 Task: Find connections with filter location Kolwezi with filter topic #Growthwith filter profile language English with filter current company TAFE - Tractors and Farm Equipment Limited with filter school Kaziranga University with filter industry Entertainment Providers with filter service category Videography with filter keywords title Delivery Driver
Action: Mouse moved to (537, 97)
Screenshot: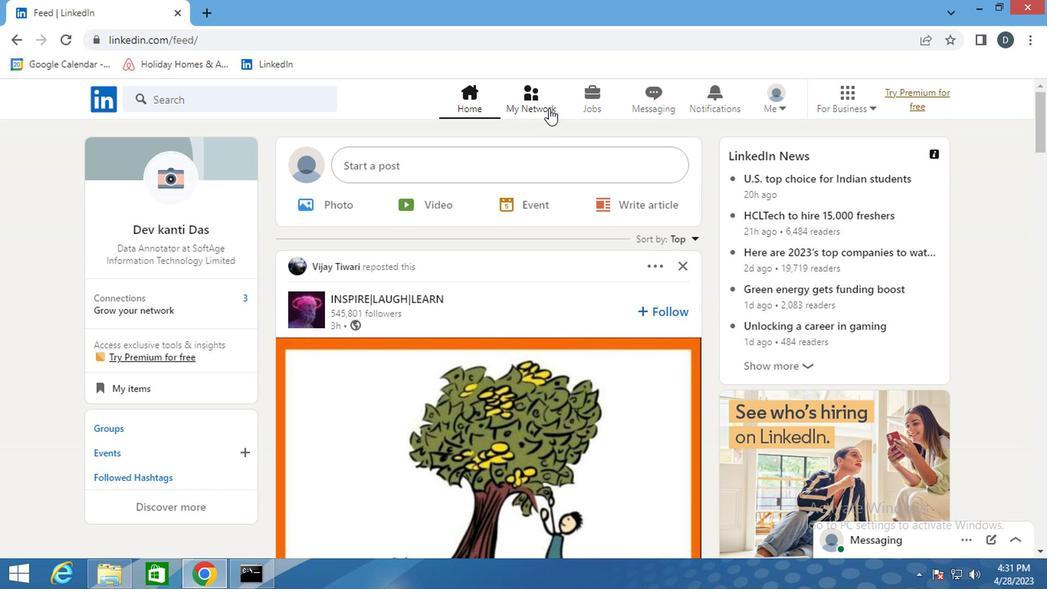 
Action: Mouse pressed left at (537, 97)
Screenshot: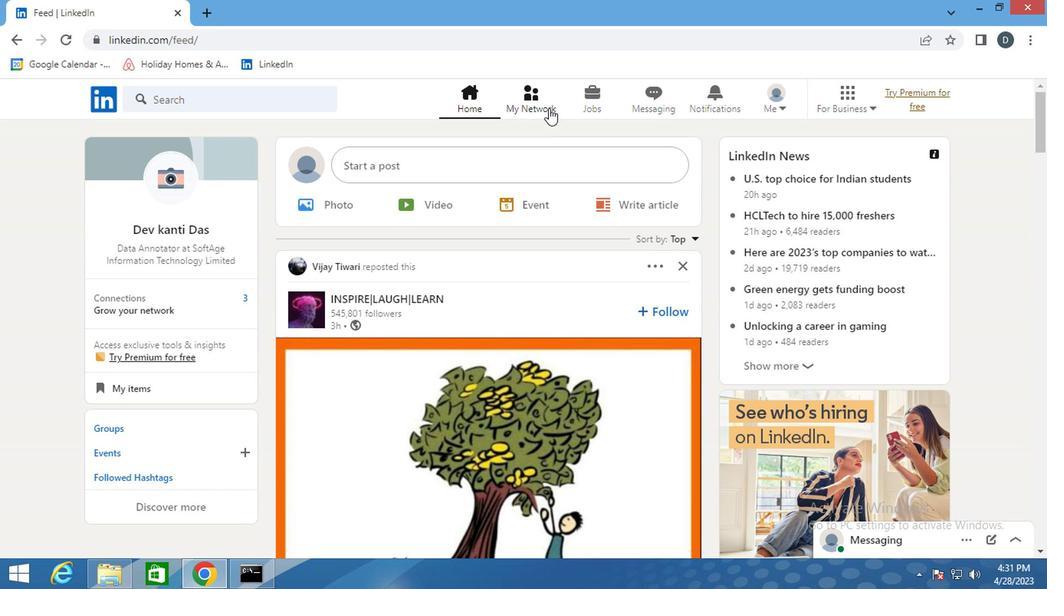
Action: Mouse moved to (301, 184)
Screenshot: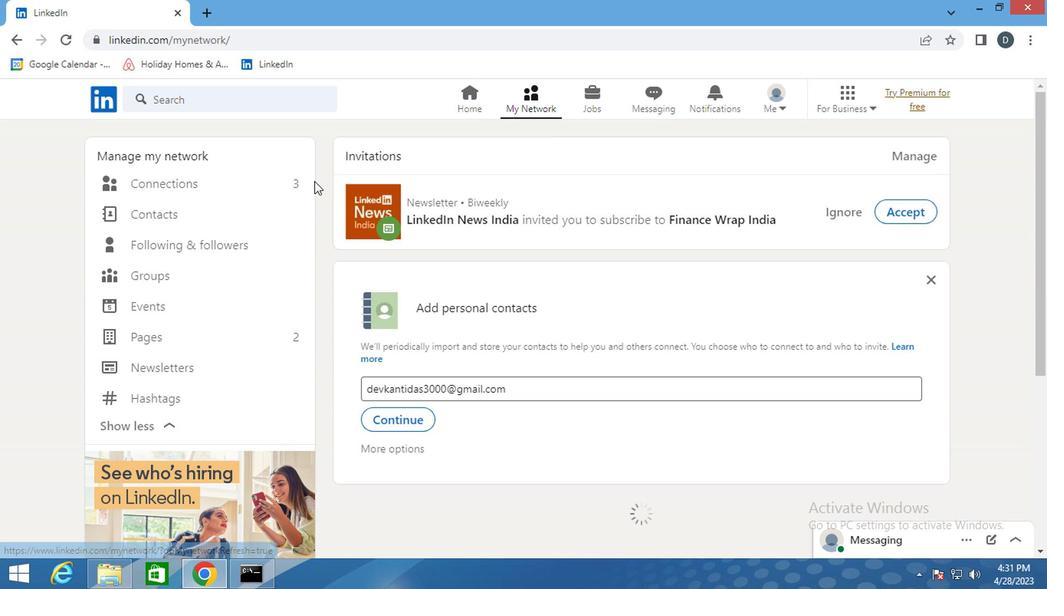 
Action: Mouse pressed left at (301, 184)
Screenshot: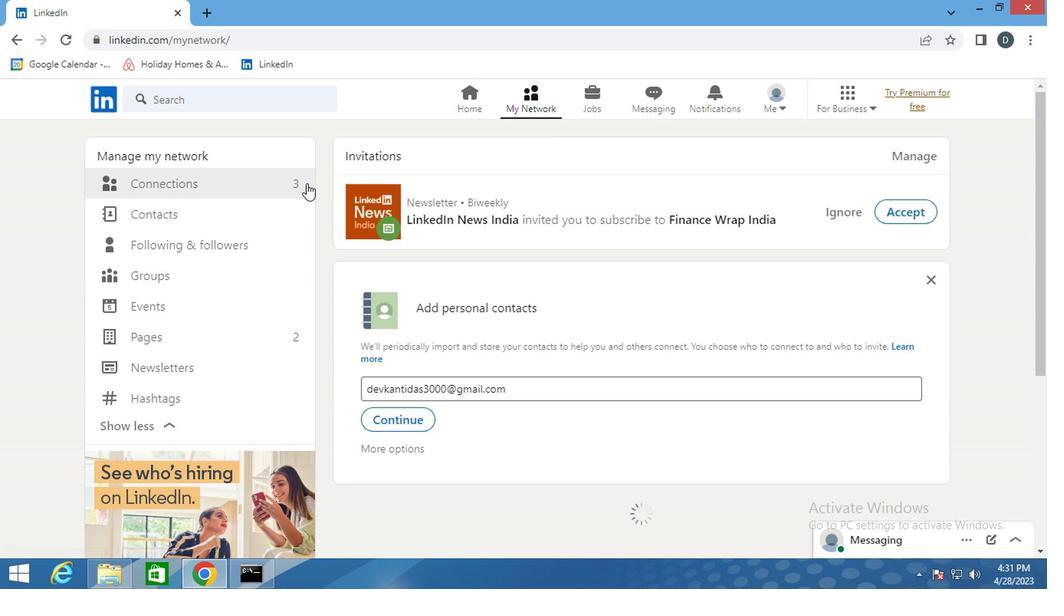 
Action: Mouse moved to (161, 190)
Screenshot: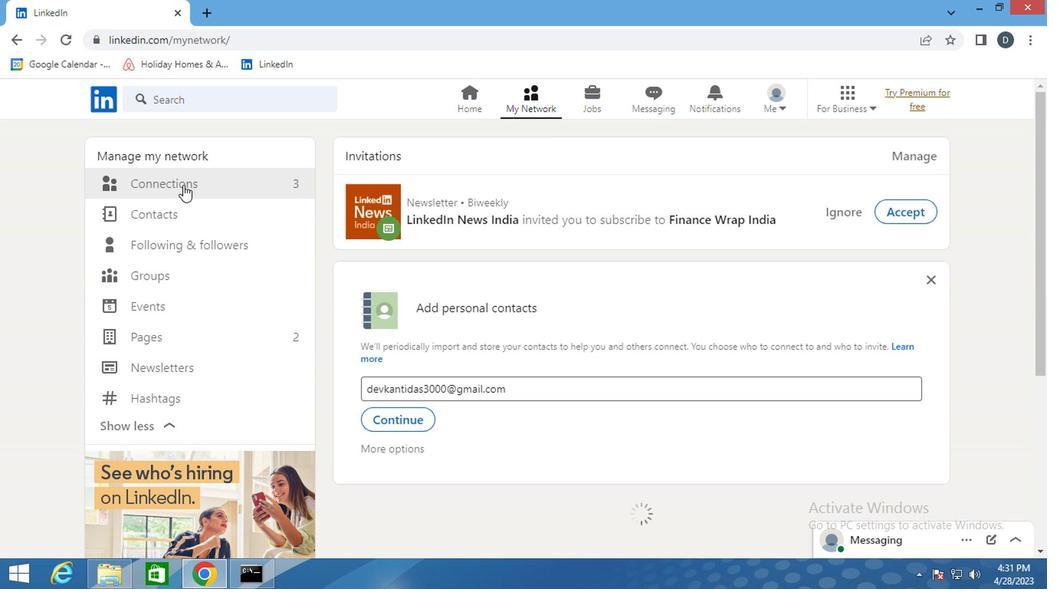 
Action: Mouse pressed left at (161, 190)
Screenshot: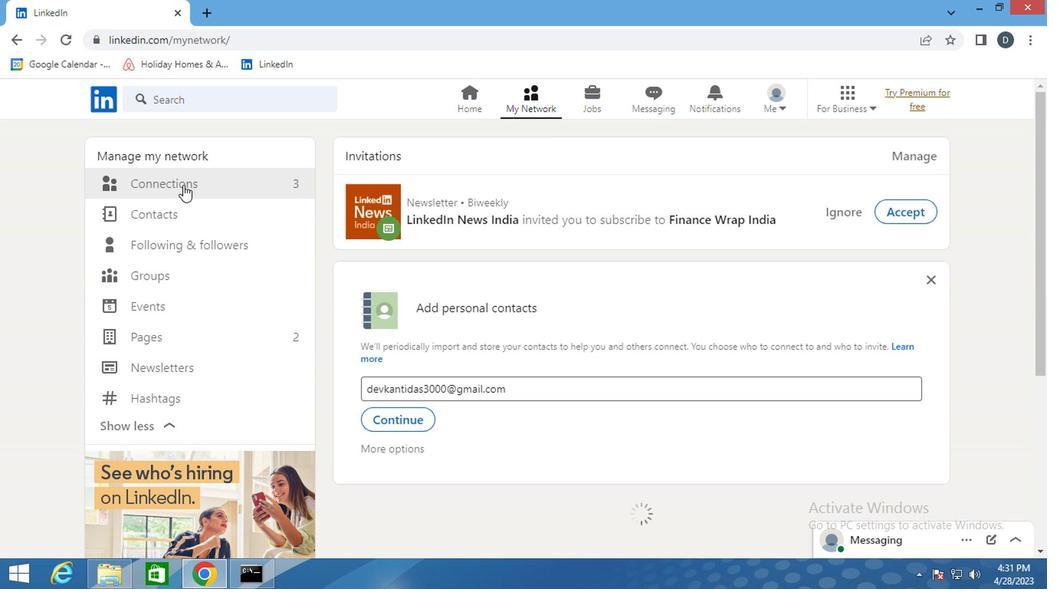 
Action: Mouse moved to (301, 185)
Screenshot: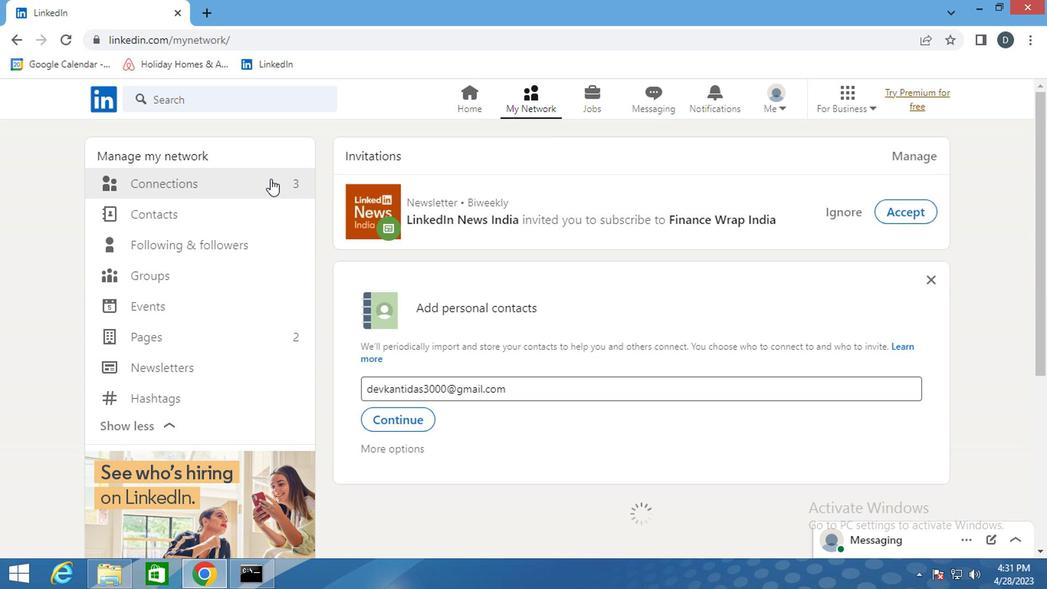 
Action: Mouse pressed left at (301, 185)
Screenshot: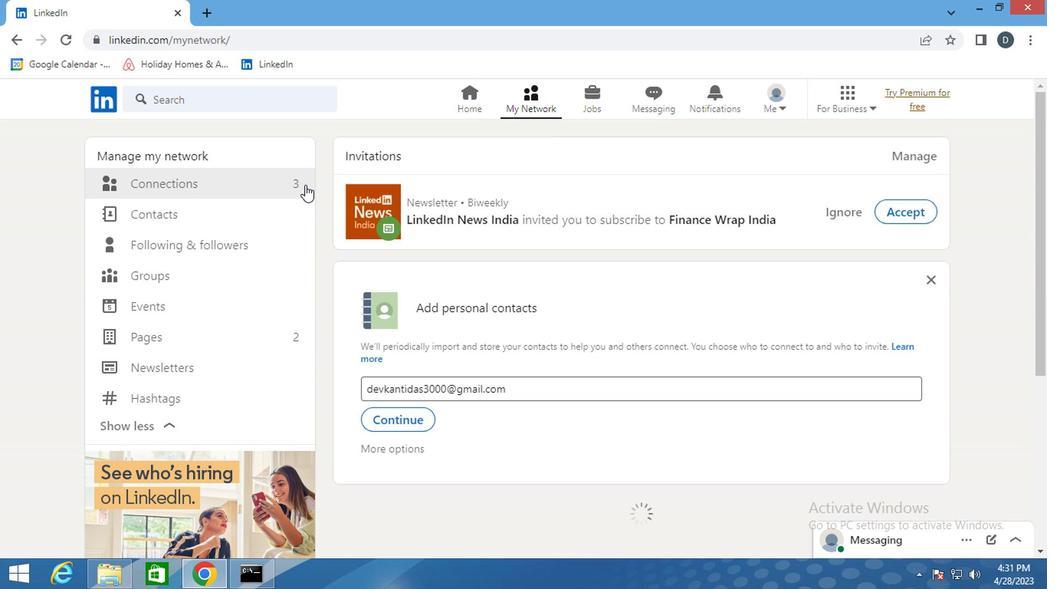 
Action: Mouse moved to (659, 192)
Screenshot: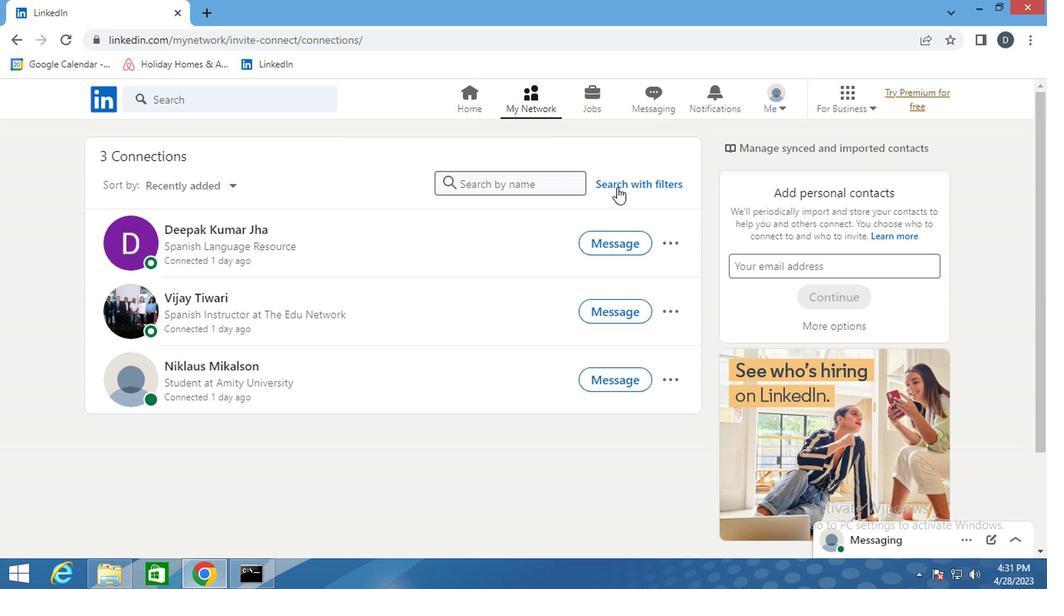 
Action: Mouse pressed left at (659, 192)
Screenshot: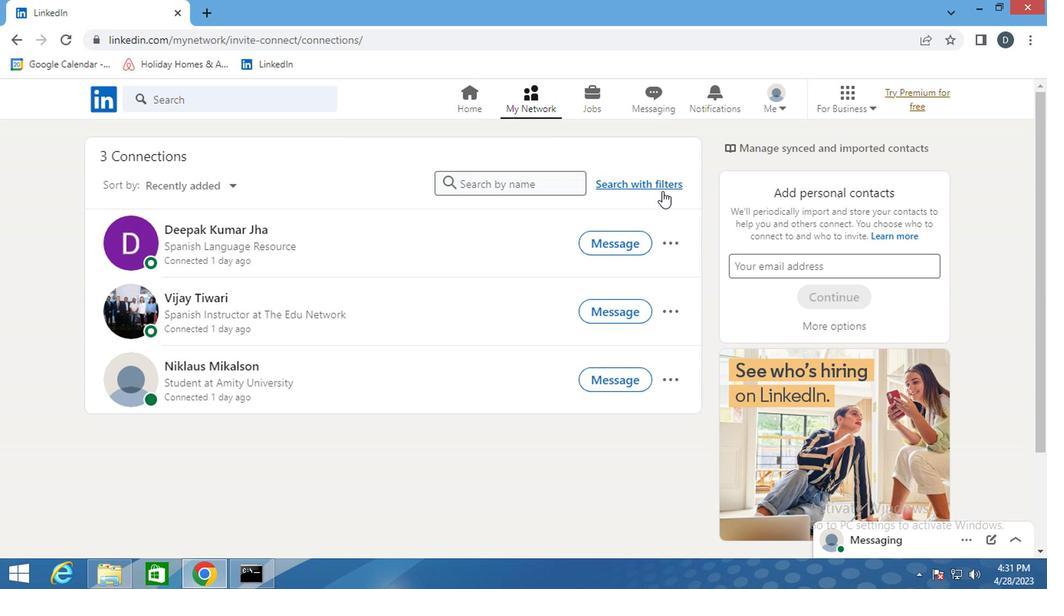 
Action: Mouse moved to (571, 139)
Screenshot: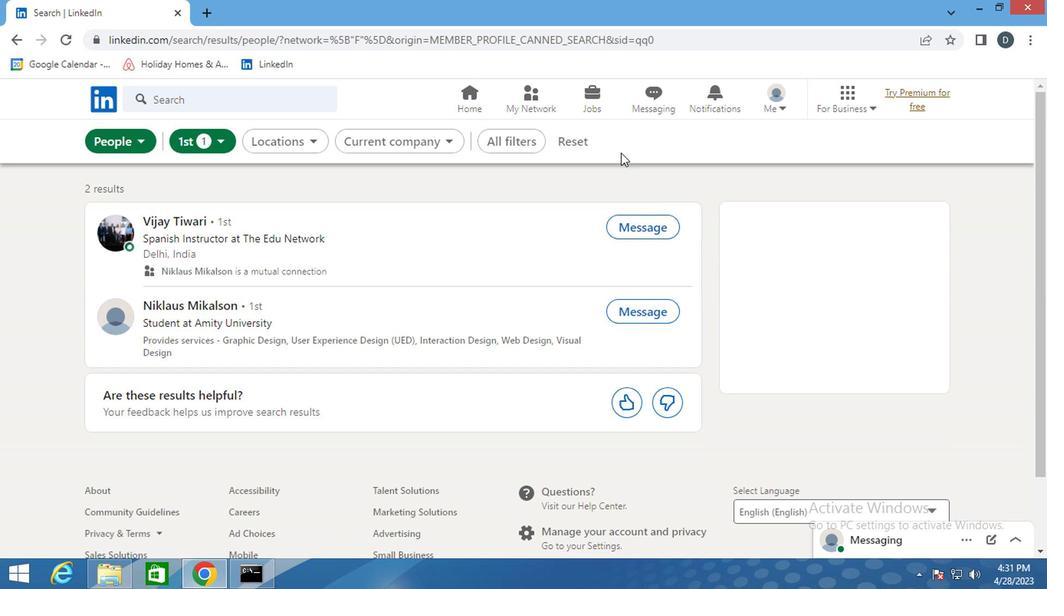 
Action: Mouse pressed left at (571, 139)
Screenshot: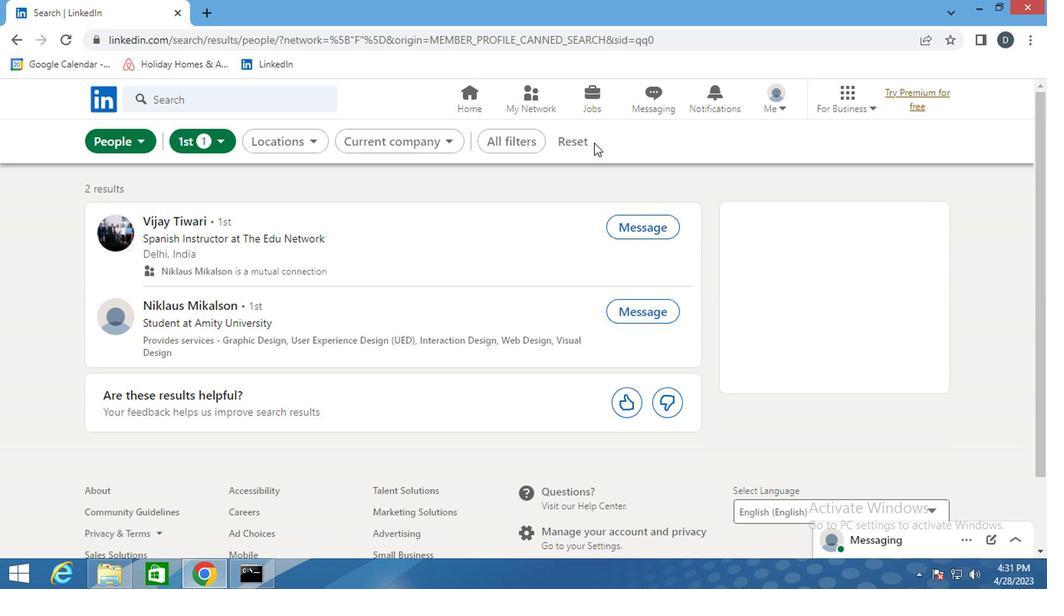 
Action: Mouse moved to (558, 140)
Screenshot: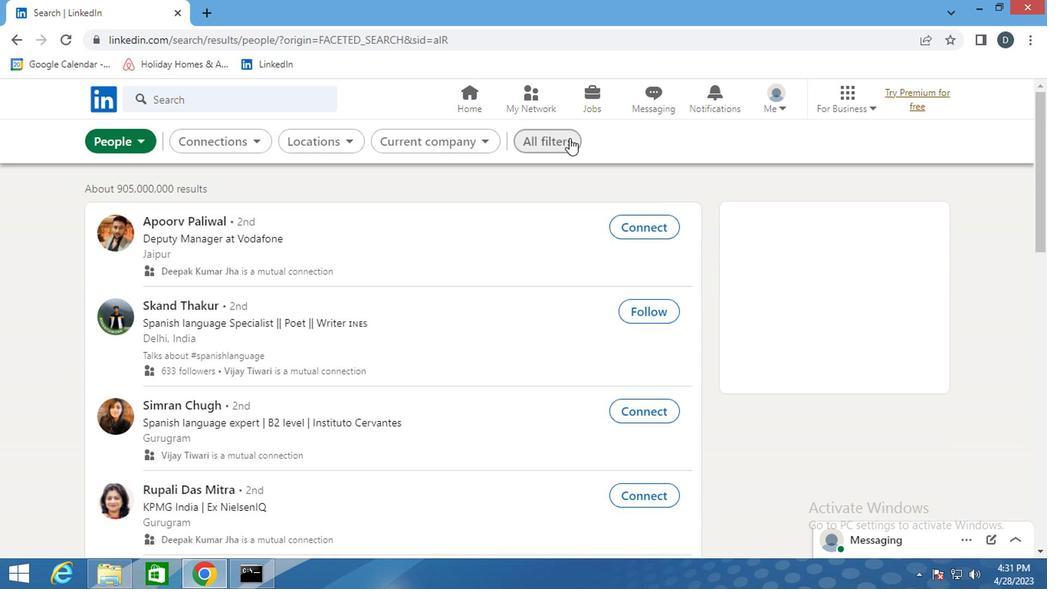 
Action: Mouse pressed left at (558, 140)
Screenshot: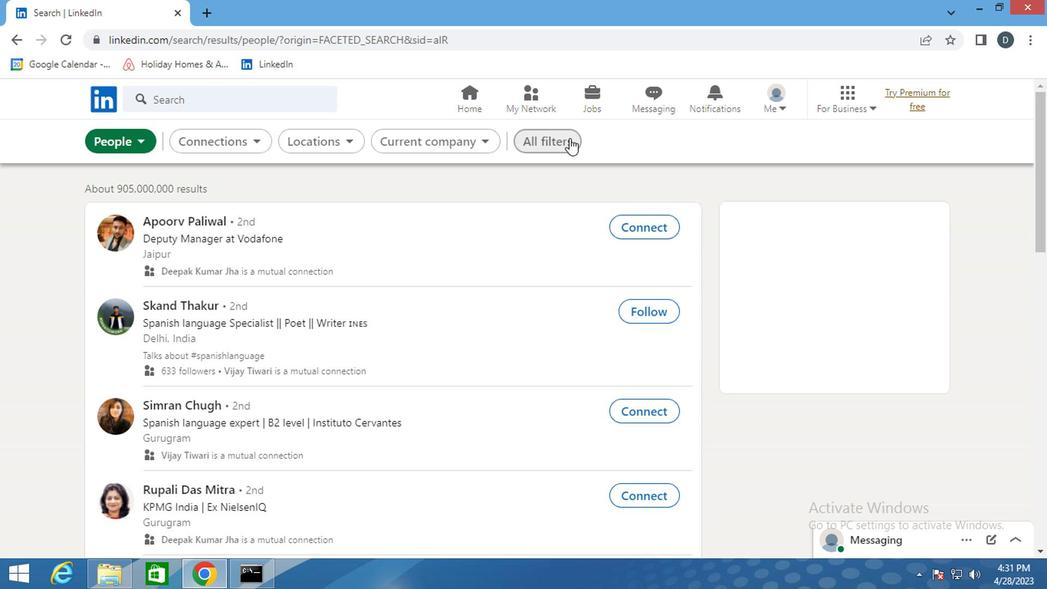 
Action: Mouse moved to (756, 291)
Screenshot: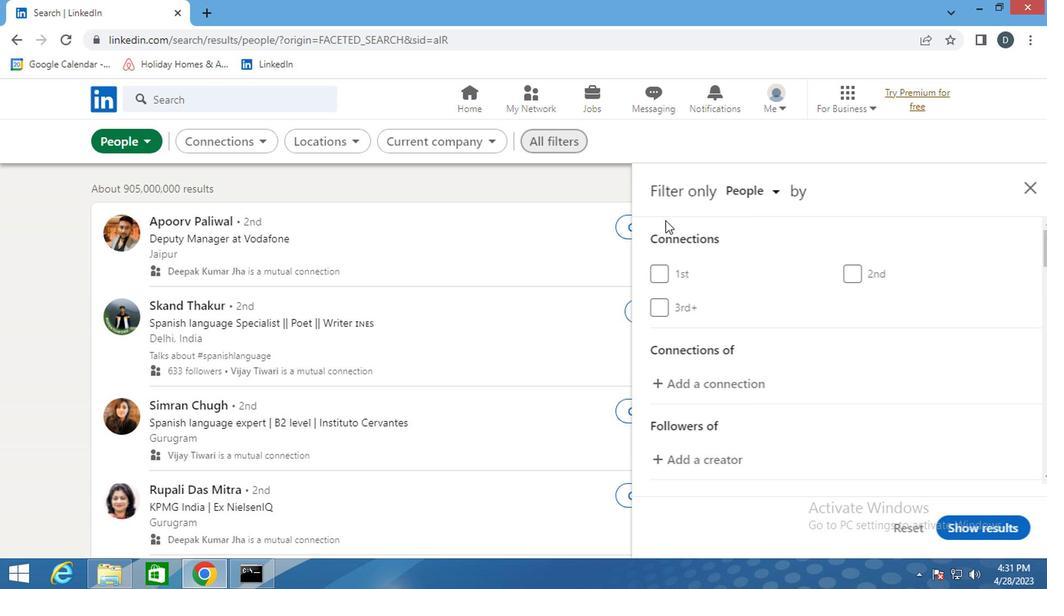 
Action: Mouse scrolled (756, 290) with delta (0, -1)
Screenshot: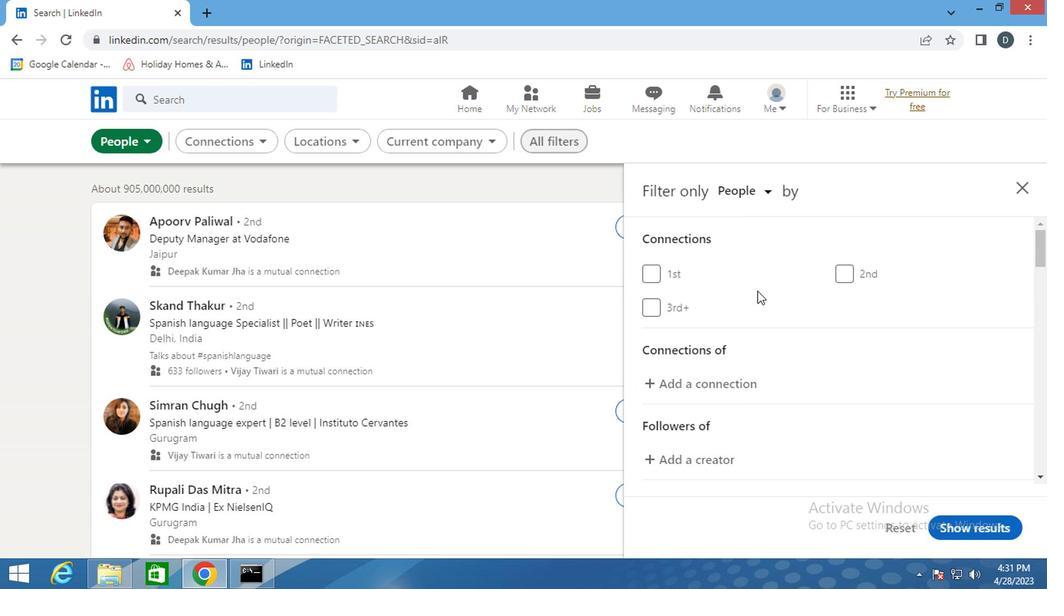 
Action: Mouse moved to (757, 291)
Screenshot: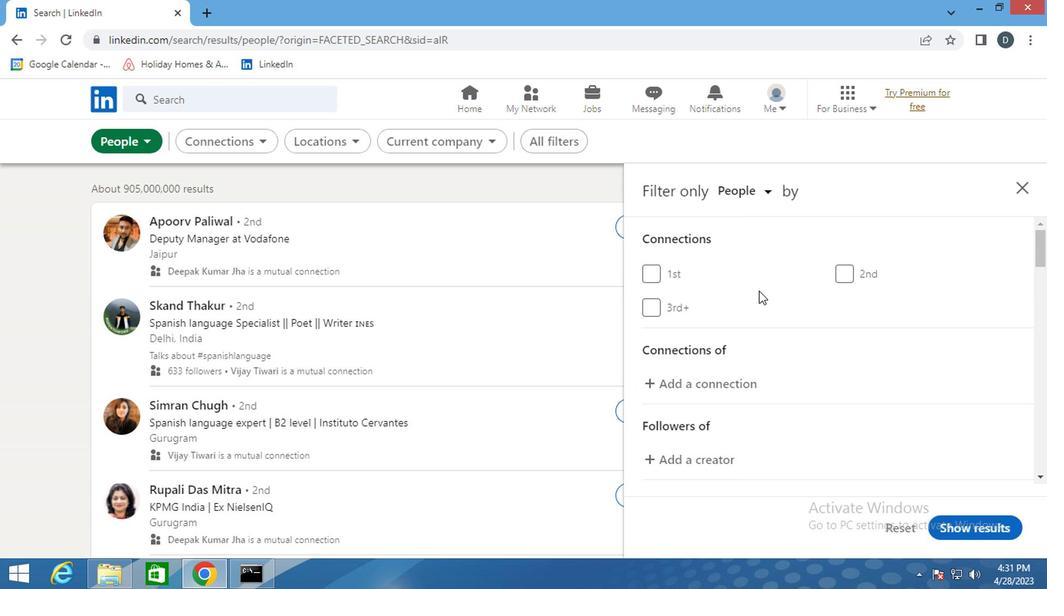 
Action: Mouse scrolled (757, 290) with delta (0, -1)
Screenshot: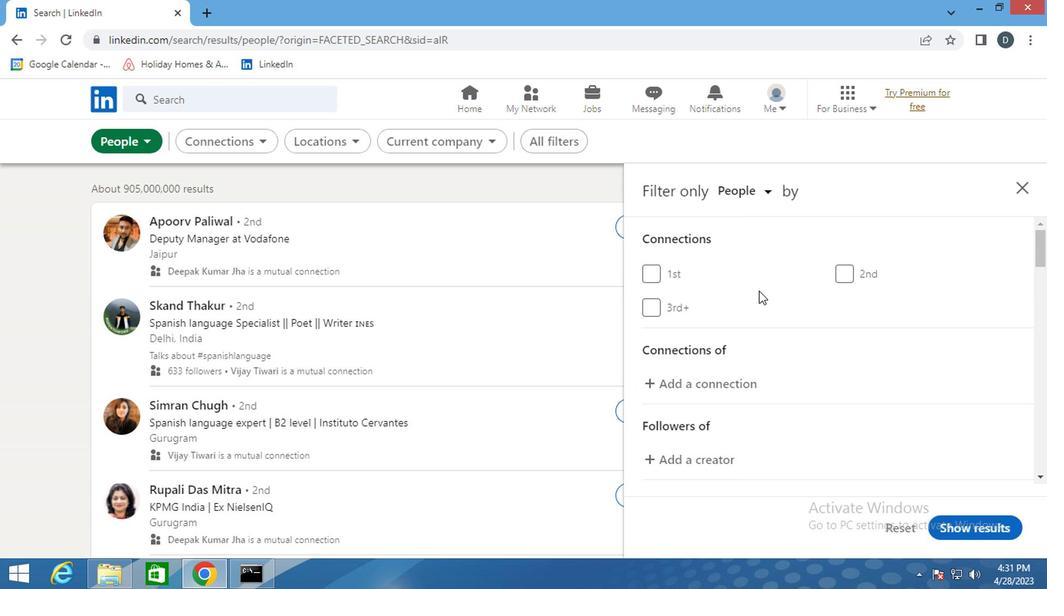 
Action: Mouse moved to (763, 291)
Screenshot: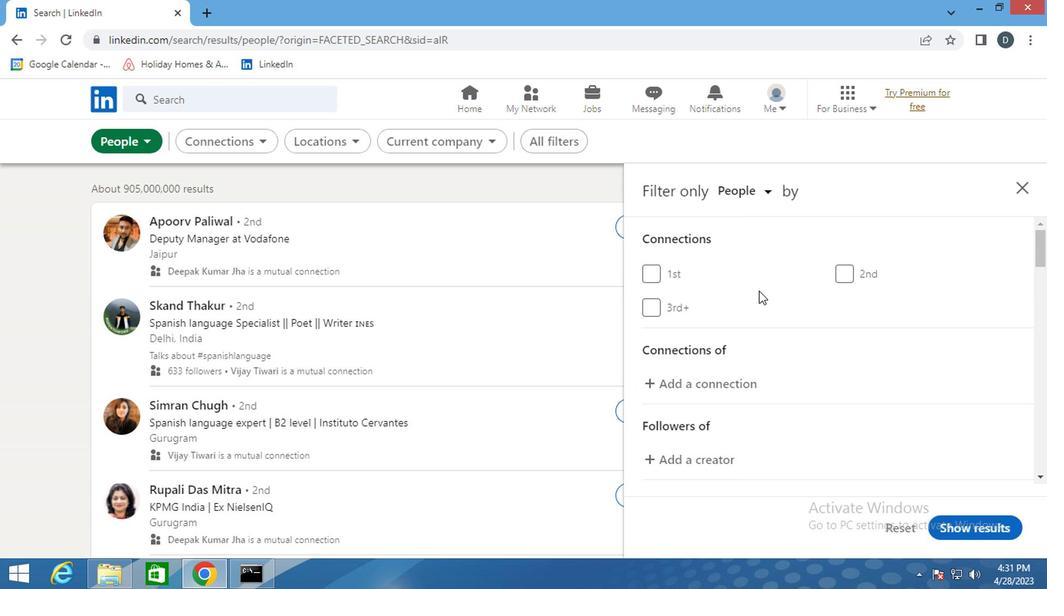 
Action: Mouse scrolled (763, 290) with delta (0, -1)
Screenshot: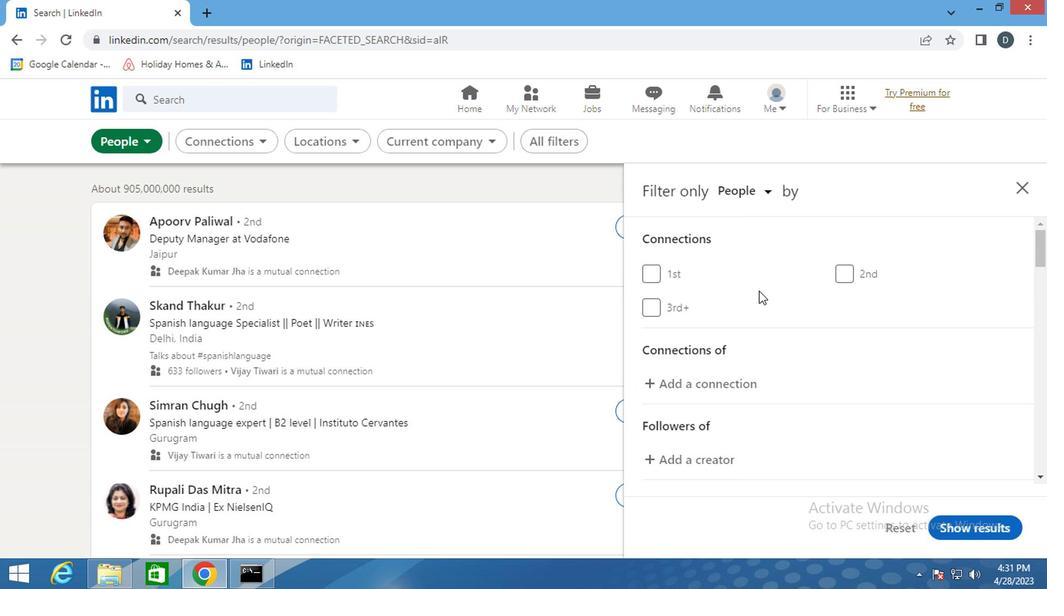 
Action: Mouse moved to (850, 373)
Screenshot: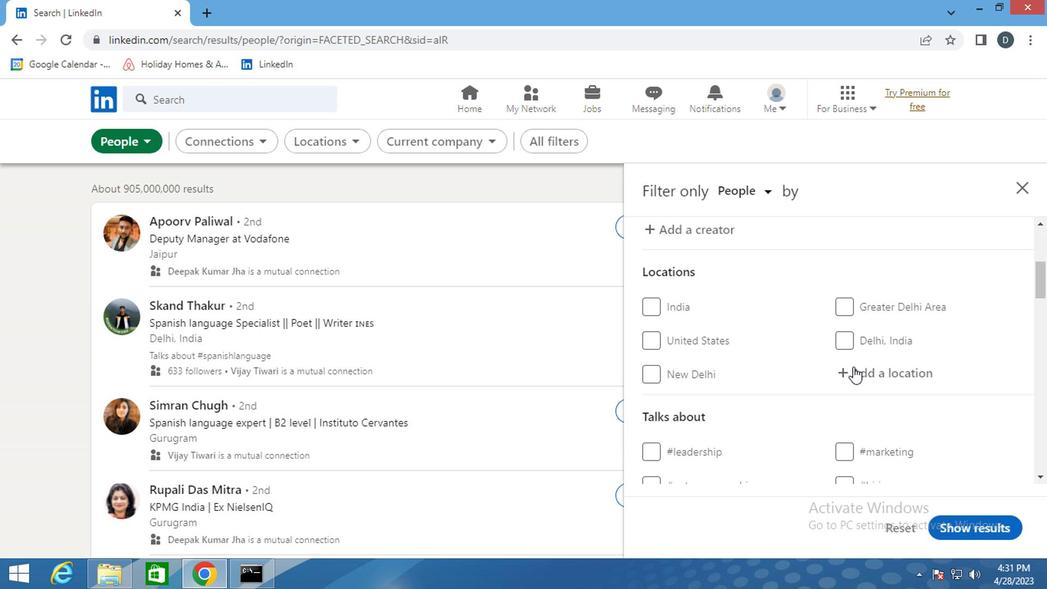 
Action: Mouse pressed left at (850, 373)
Screenshot: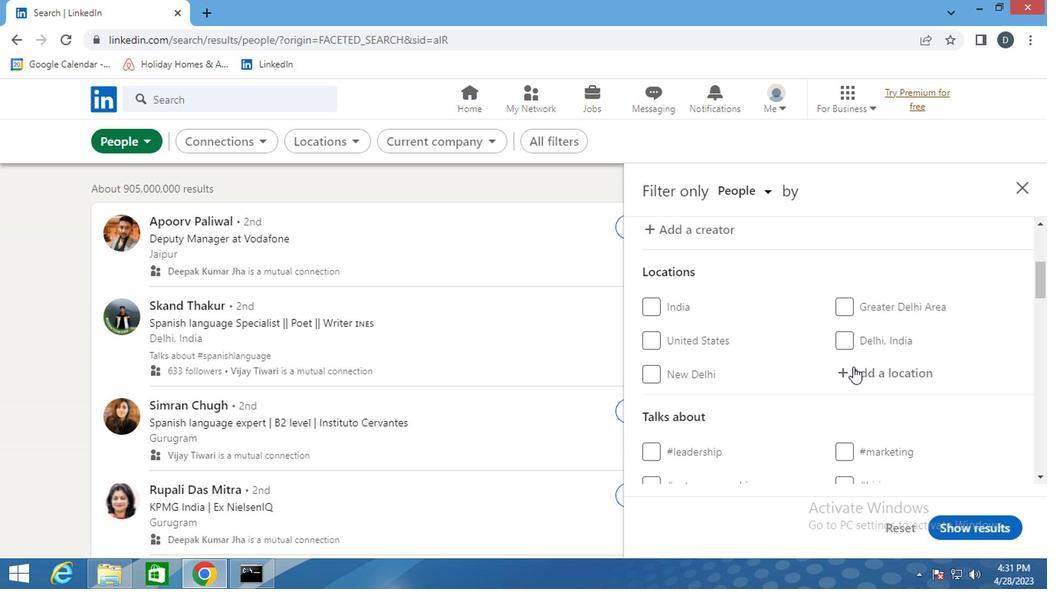 
Action: Key pressed <Key.shift_r>Kolwezi<Key.enter>
Screenshot: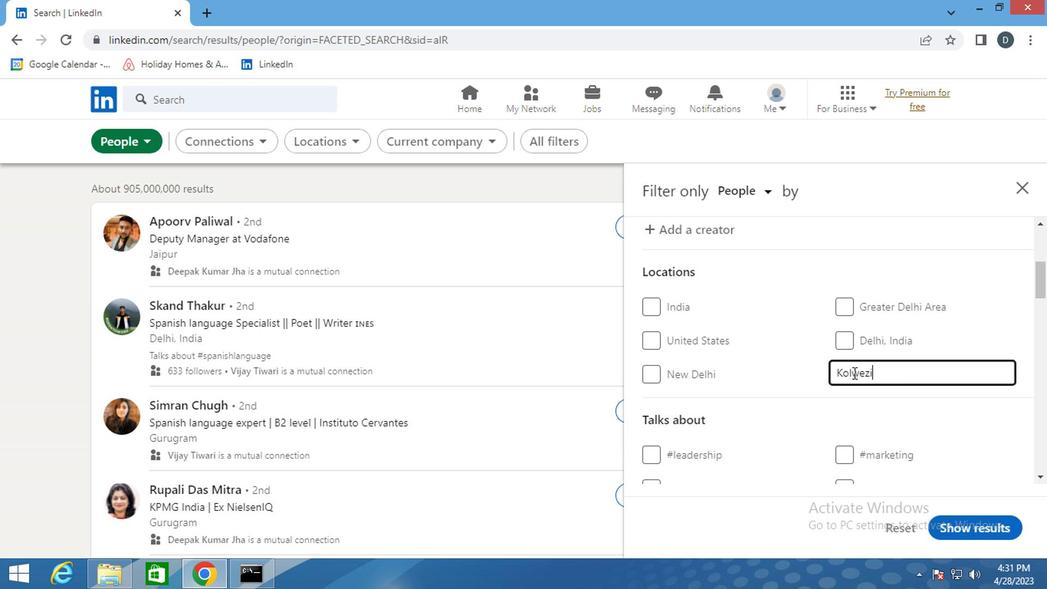
Action: Mouse moved to (907, 312)
Screenshot: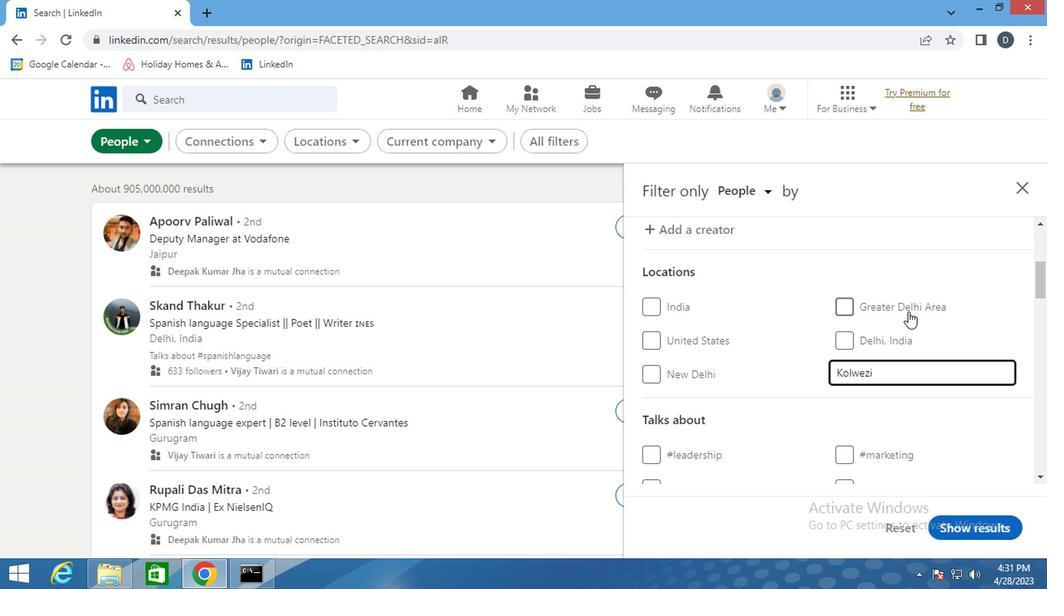 
Action: Mouse scrolled (907, 311) with delta (0, -1)
Screenshot: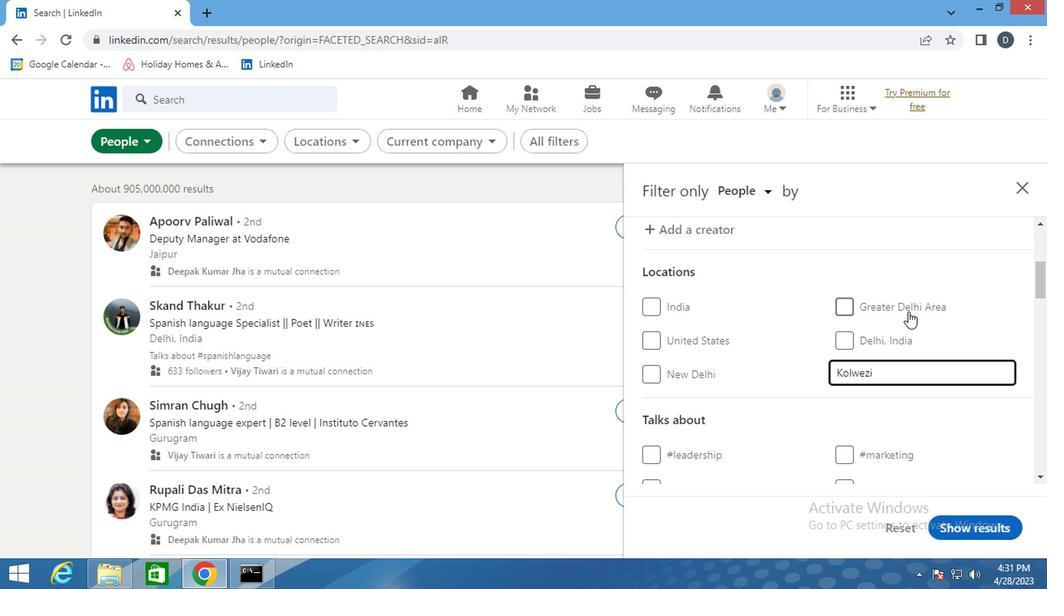 
Action: Mouse moved to (907, 313)
Screenshot: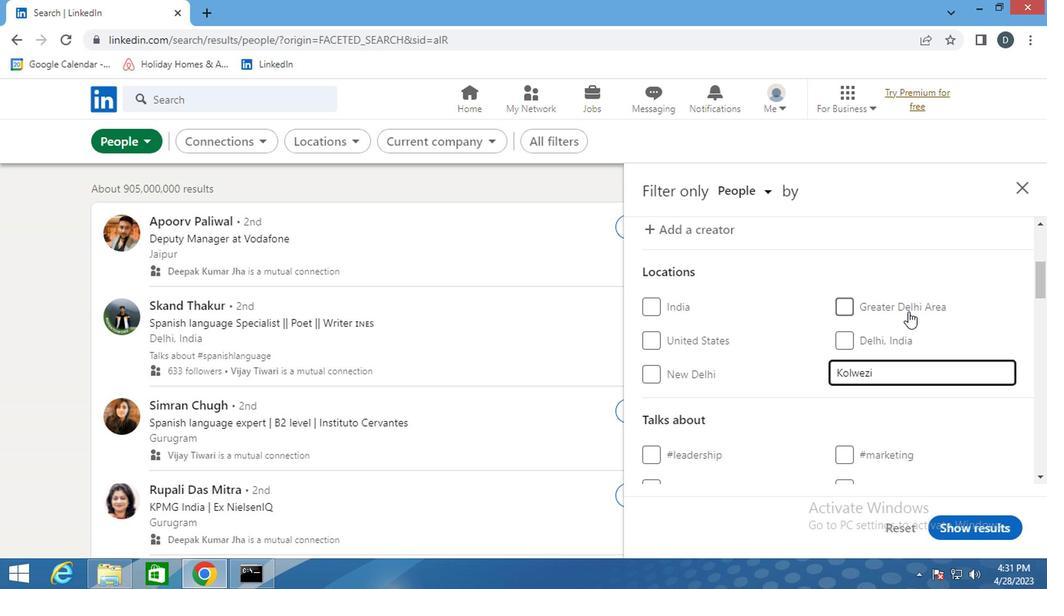 
Action: Mouse scrolled (907, 313) with delta (0, 0)
Screenshot: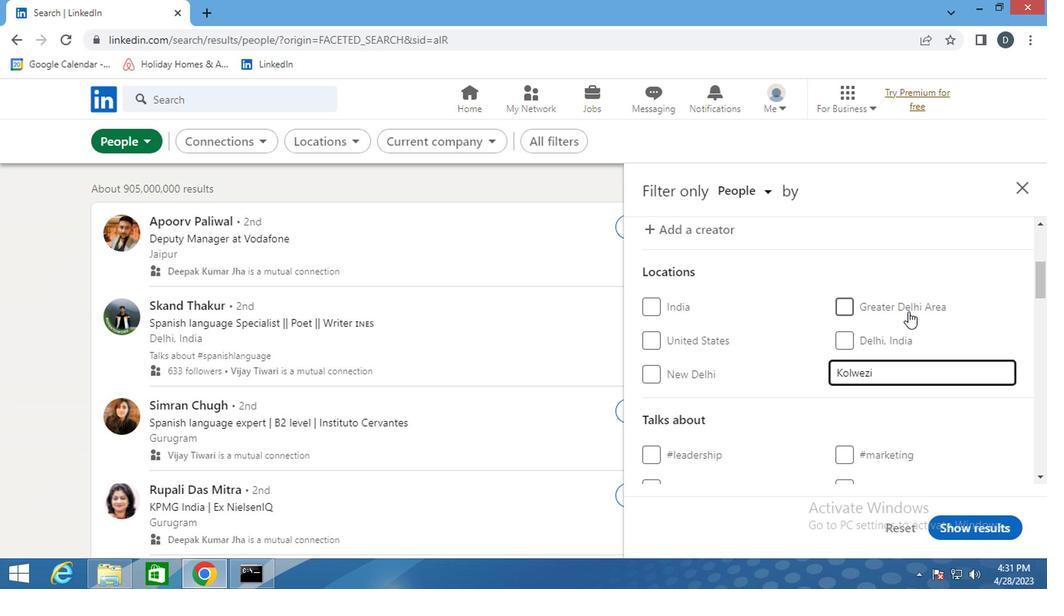
Action: Mouse moved to (895, 356)
Screenshot: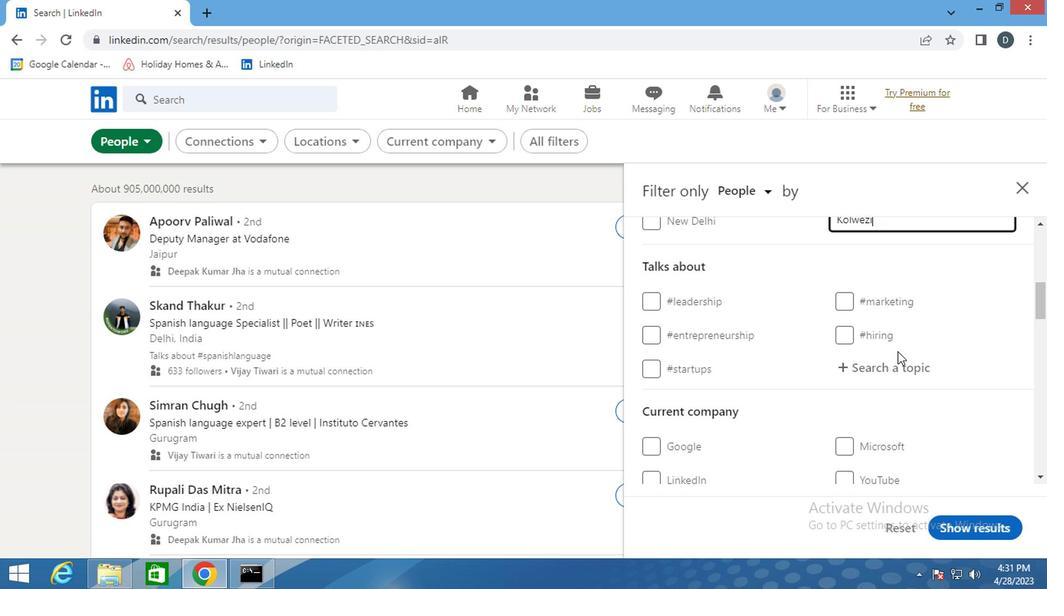 
Action: Mouse pressed left at (895, 356)
Screenshot: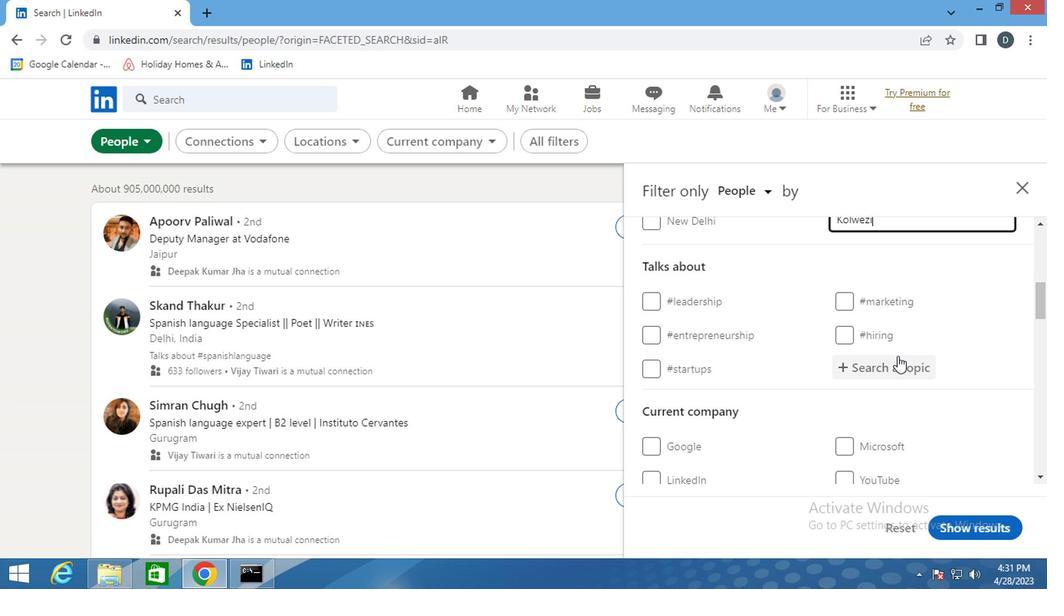 
Action: Mouse moved to (896, 358)
Screenshot: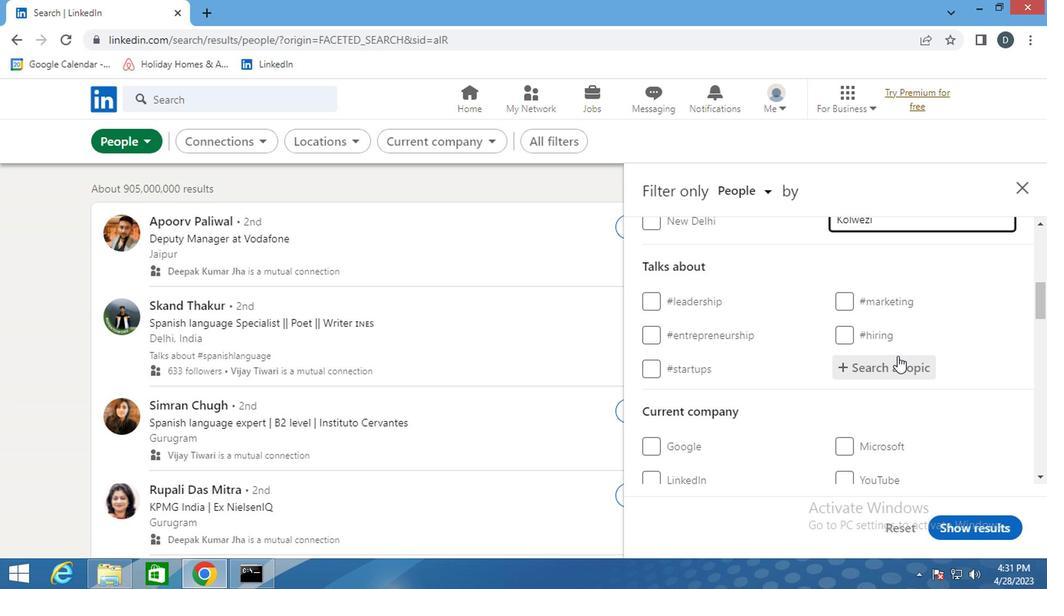 
Action: Key pressed <Key.shift>#<Key.shift>GROWTH
Screenshot: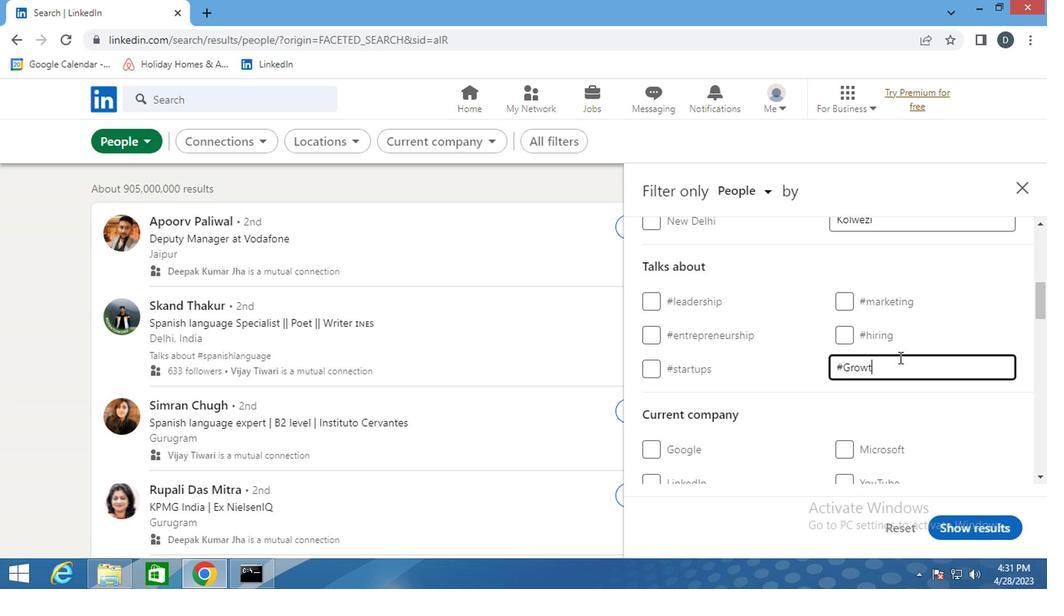 
Action: Mouse moved to (904, 344)
Screenshot: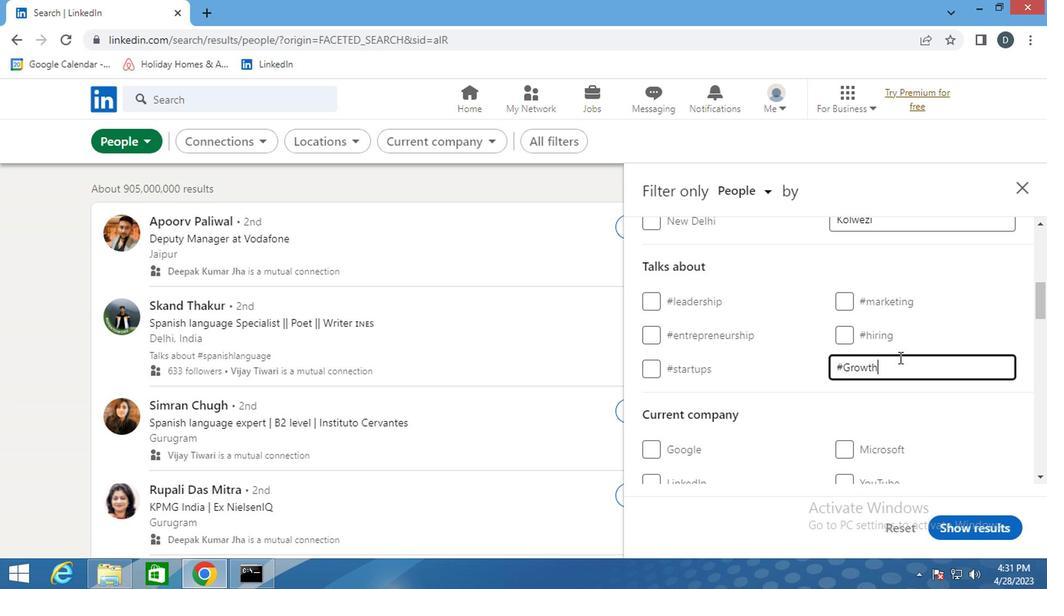 
Action: Mouse scrolled (904, 343) with delta (0, -1)
Screenshot: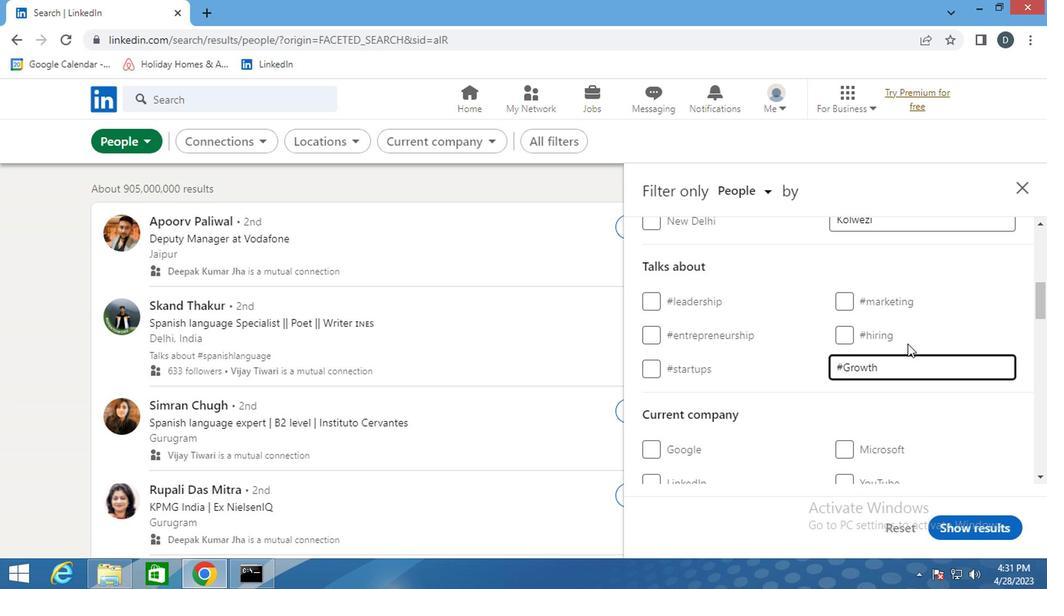 
Action: Mouse scrolled (904, 343) with delta (0, -1)
Screenshot: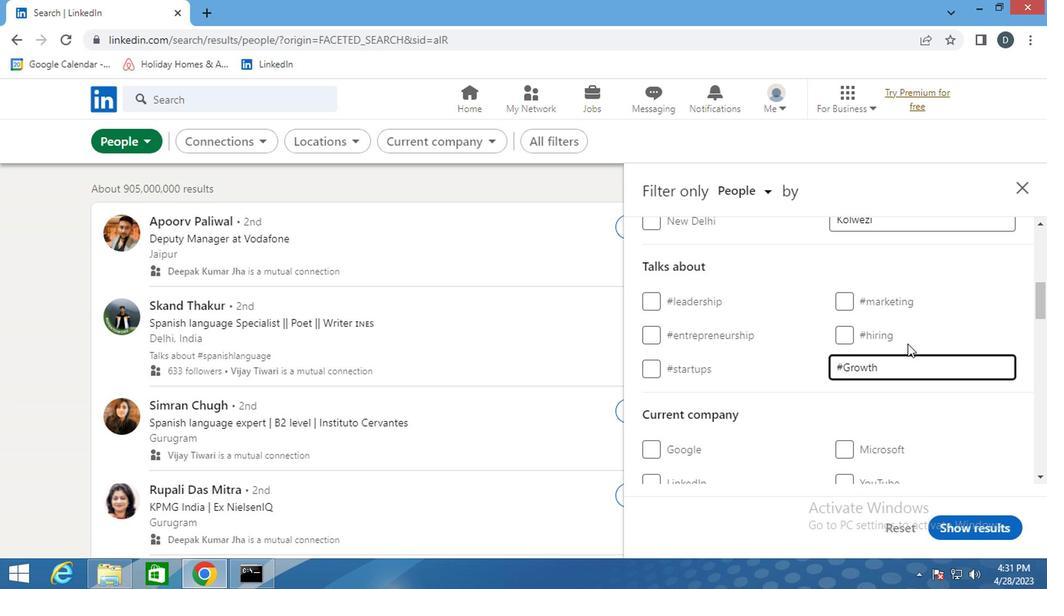 
Action: Mouse scrolled (904, 343) with delta (0, -1)
Screenshot: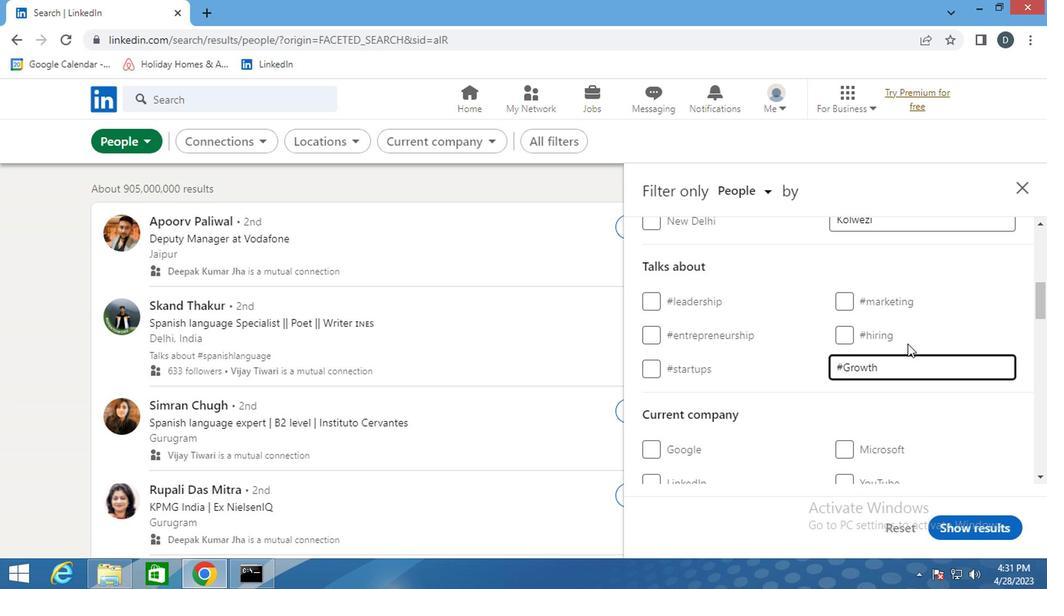 
Action: Mouse scrolled (904, 343) with delta (0, -1)
Screenshot: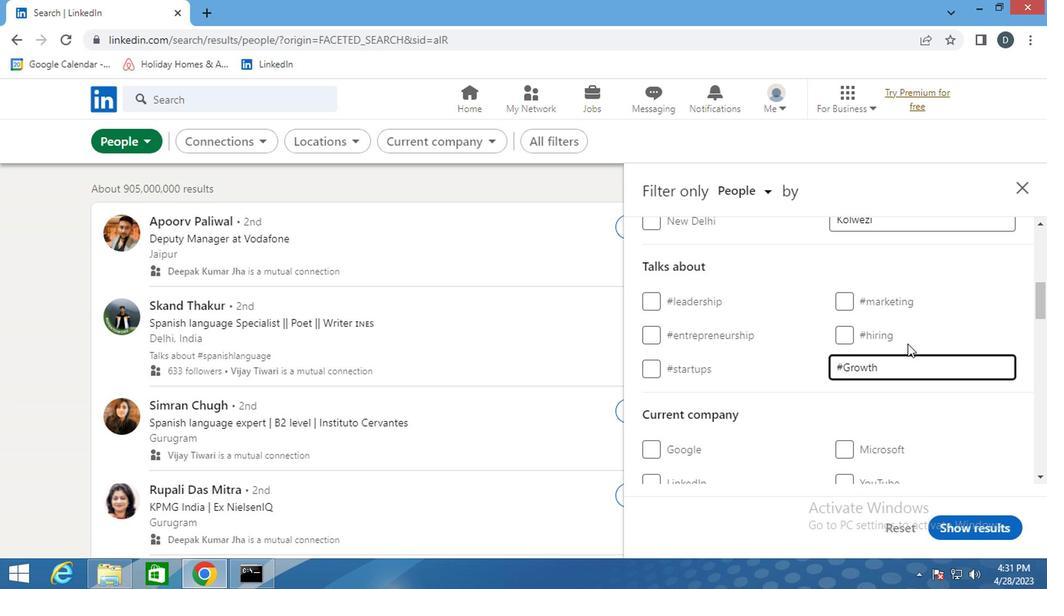 
Action: Mouse scrolled (904, 343) with delta (0, -1)
Screenshot: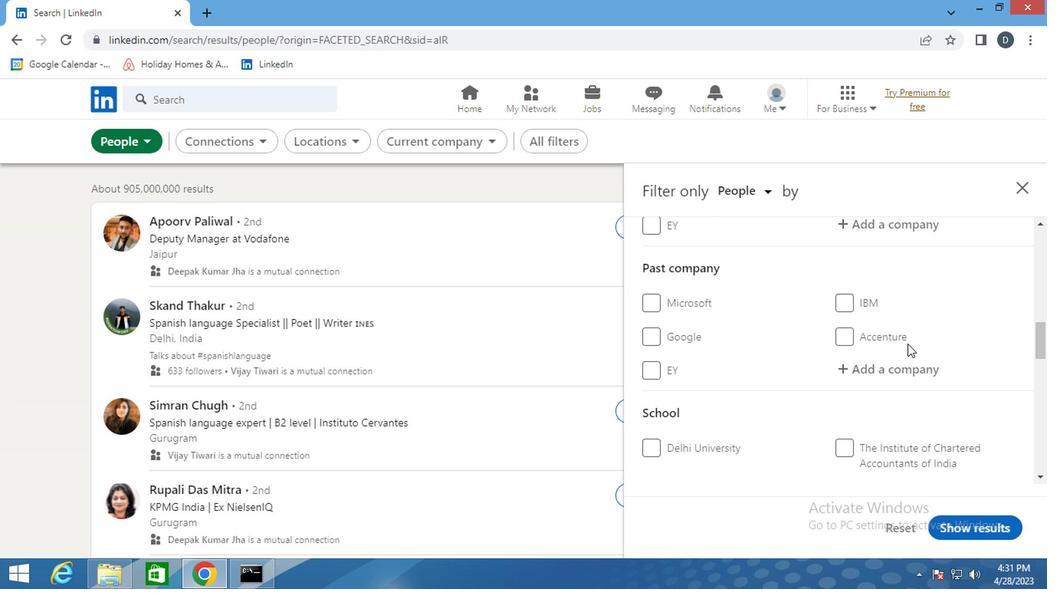 
Action: Mouse scrolled (904, 343) with delta (0, -1)
Screenshot: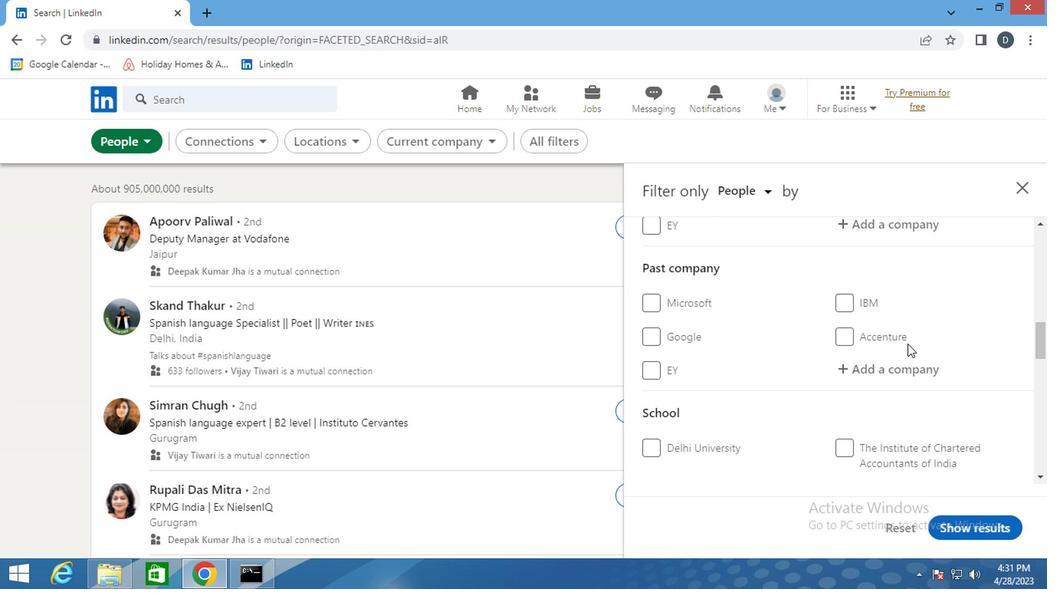 
Action: Mouse scrolled (904, 343) with delta (0, -1)
Screenshot: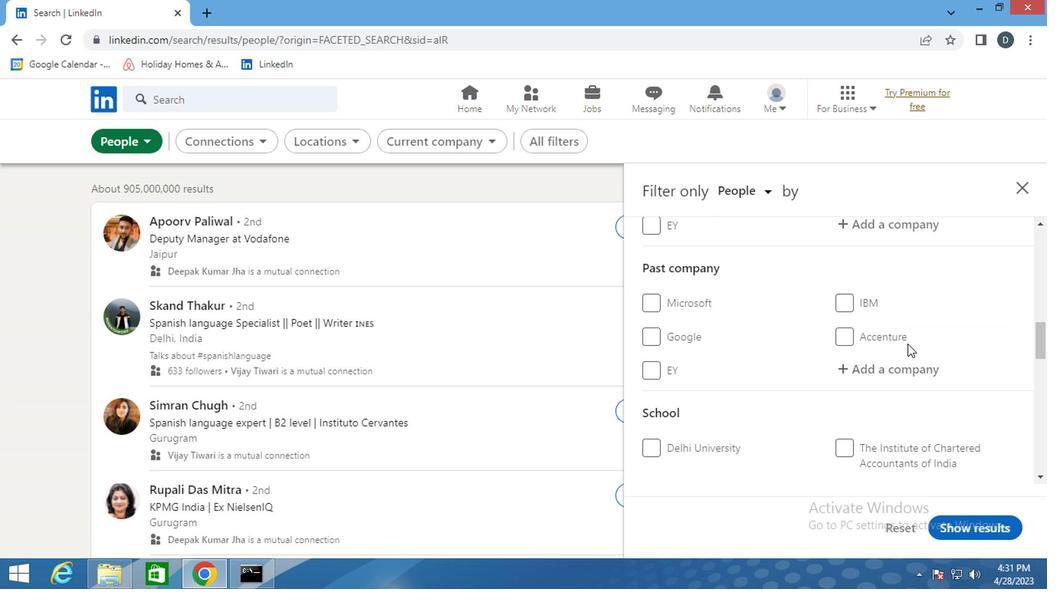 
Action: Mouse scrolled (904, 343) with delta (0, -1)
Screenshot: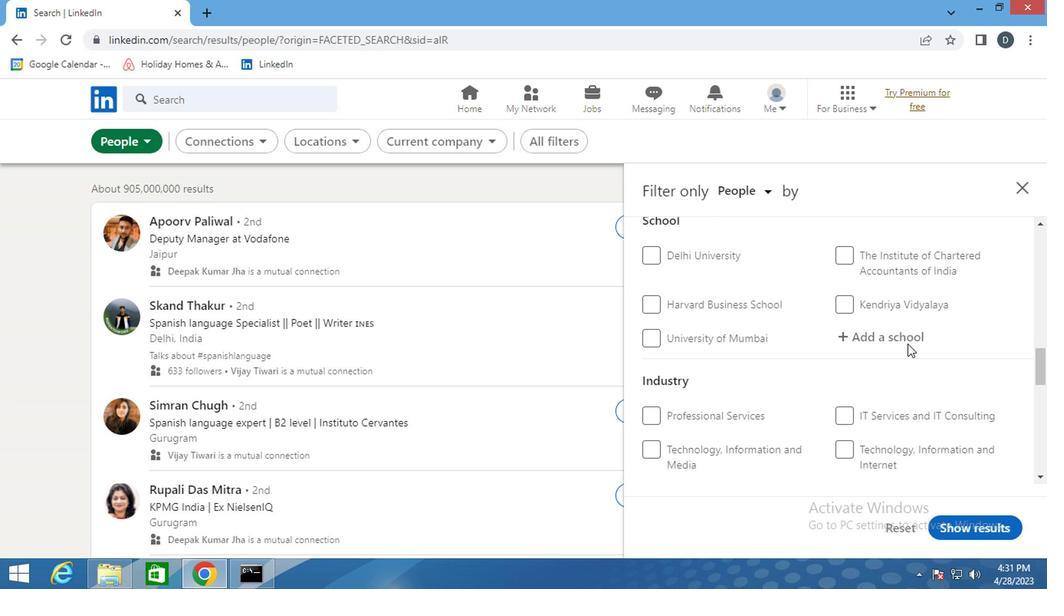 
Action: Mouse moved to (874, 356)
Screenshot: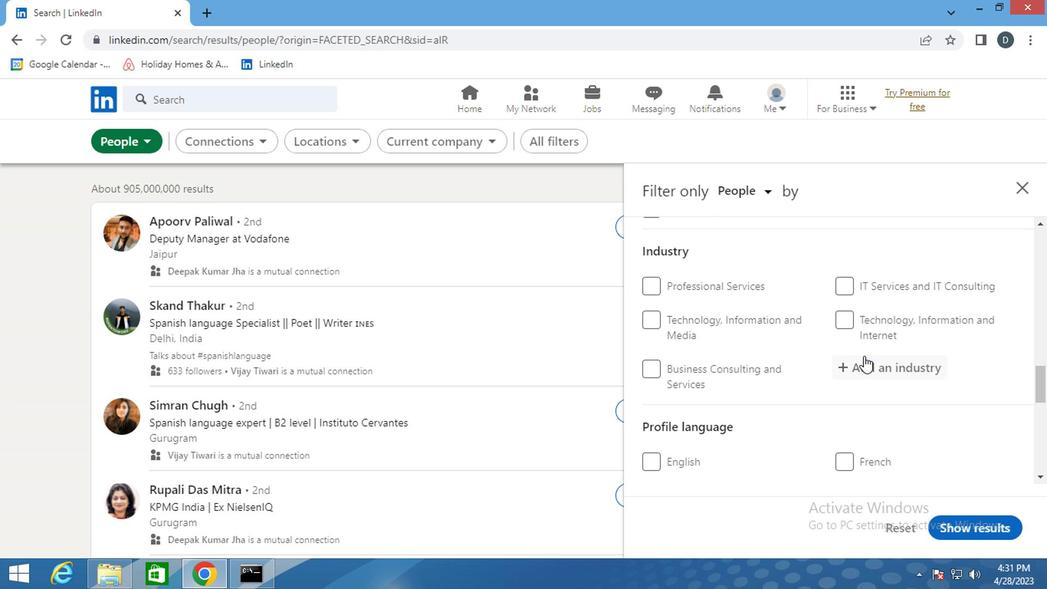 
Action: Mouse scrolled (874, 355) with delta (0, -1)
Screenshot: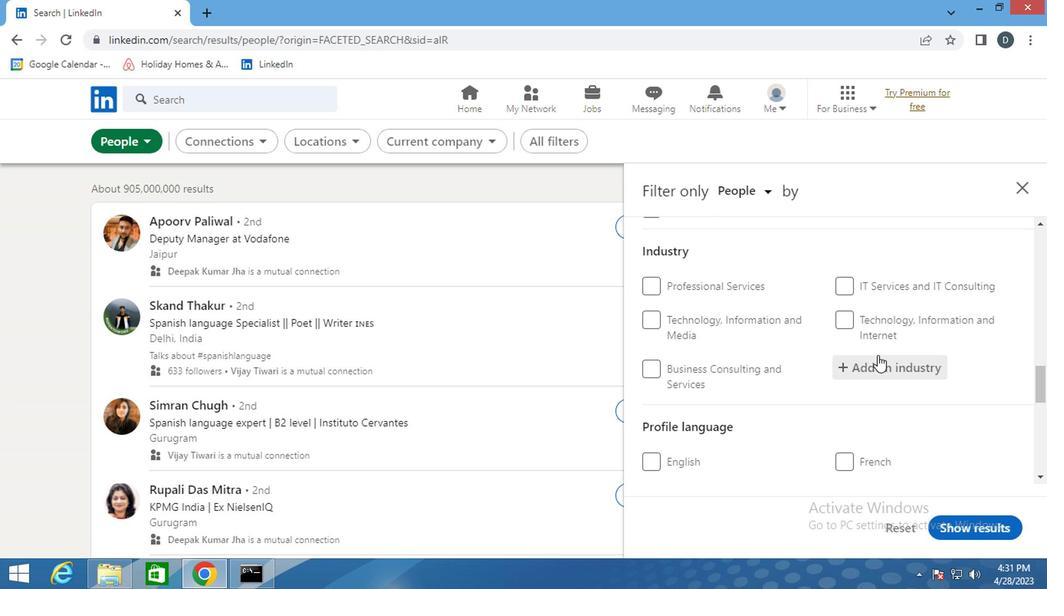 
Action: Mouse scrolled (874, 355) with delta (0, -1)
Screenshot: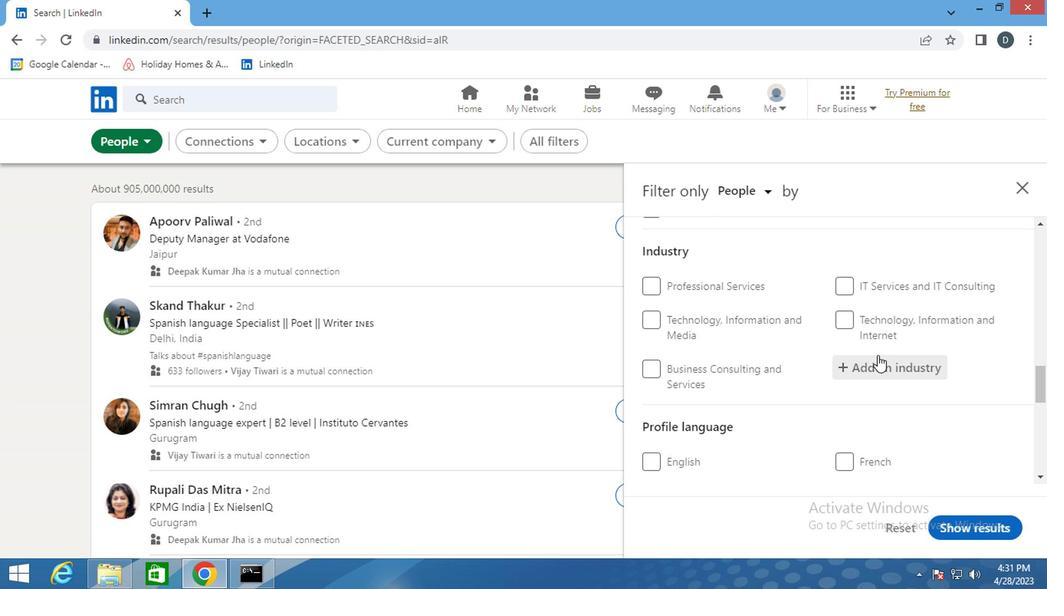 
Action: Mouse moved to (663, 312)
Screenshot: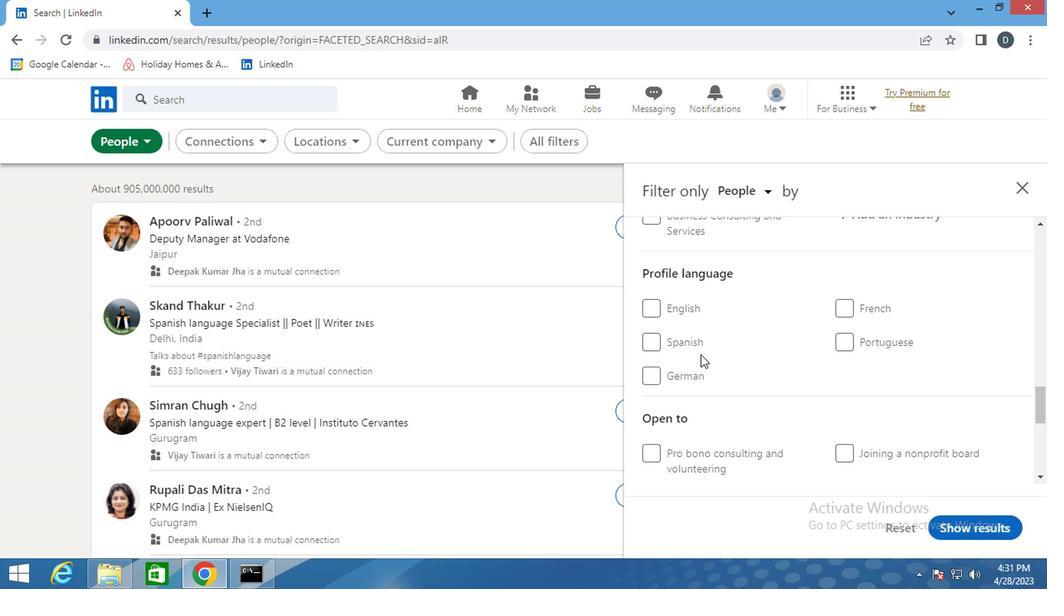 
Action: Mouse pressed left at (663, 312)
Screenshot: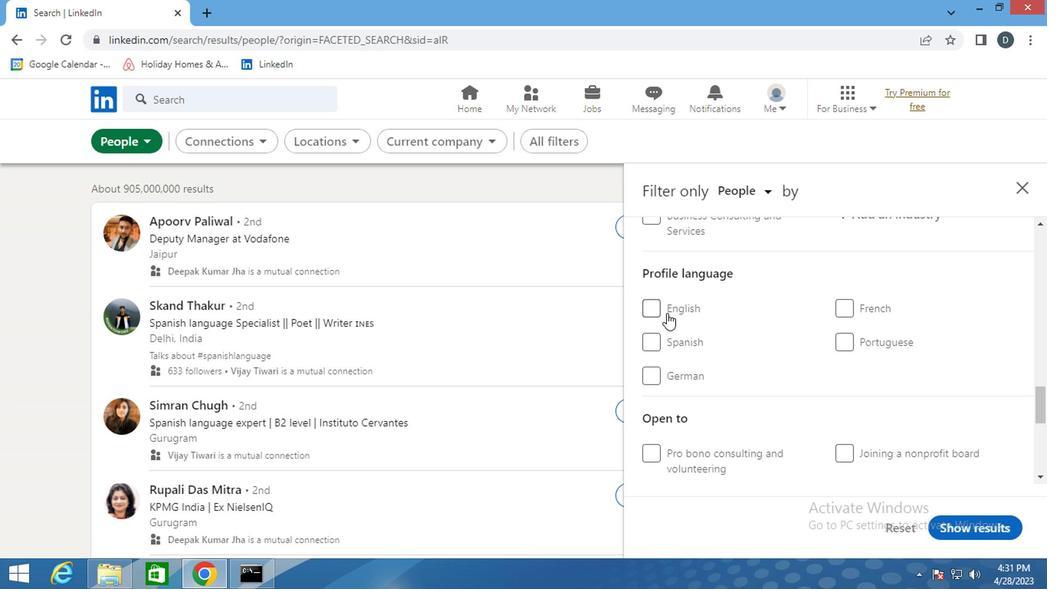 
Action: Mouse moved to (936, 362)
Screenshot: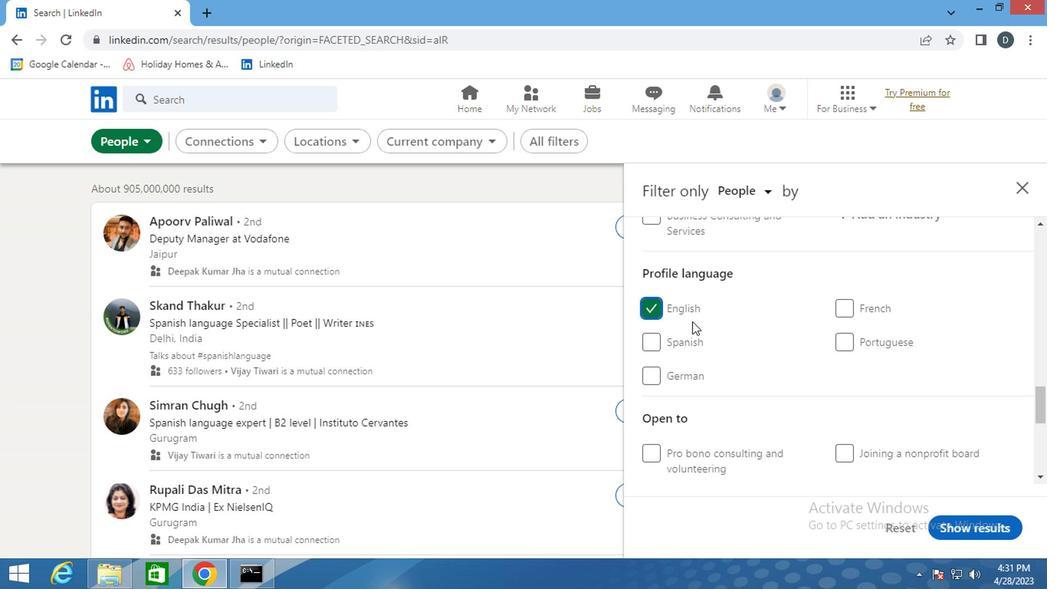 
Action: Mouse scrolled (936, 363) with delta (0, 1)
Screenshot: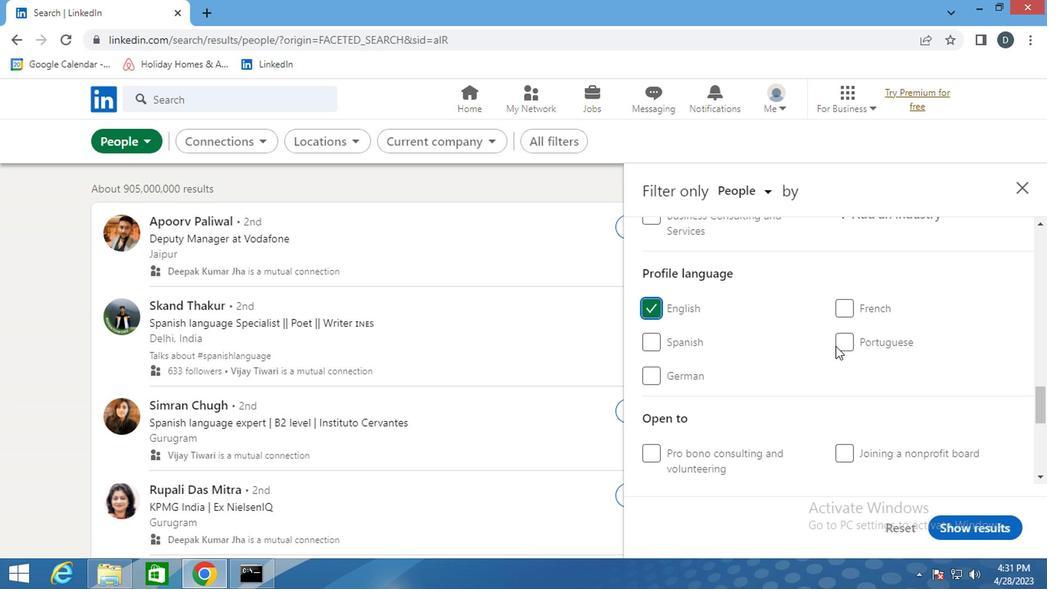 
Action: Mouse scrolled (936, 363) with delta (0, 1)
Screenshot: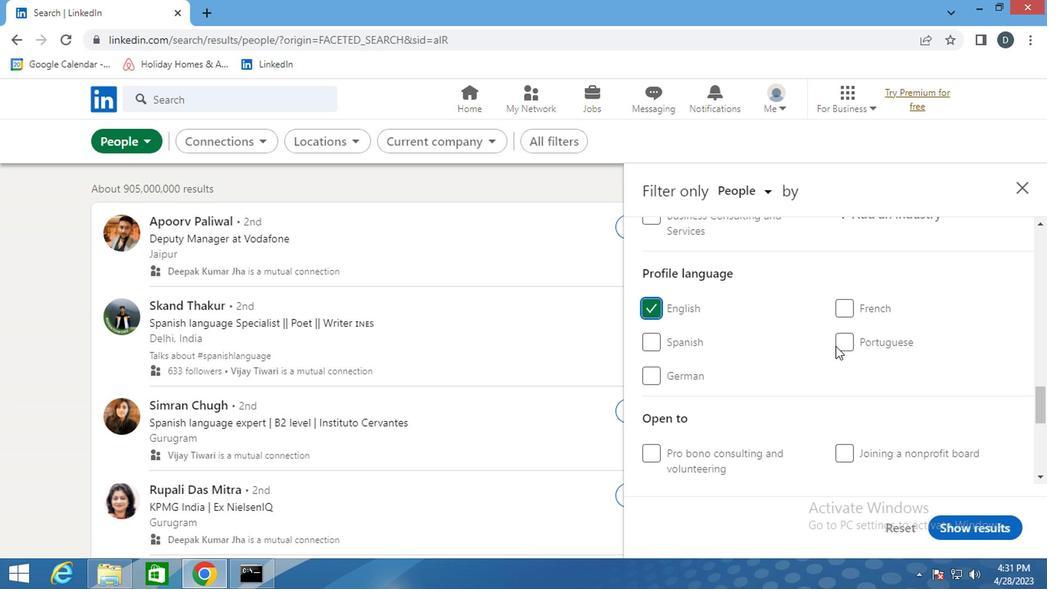 
Action: Mouse scrolled (936, 363) with delta (0, 1)
Screenshot: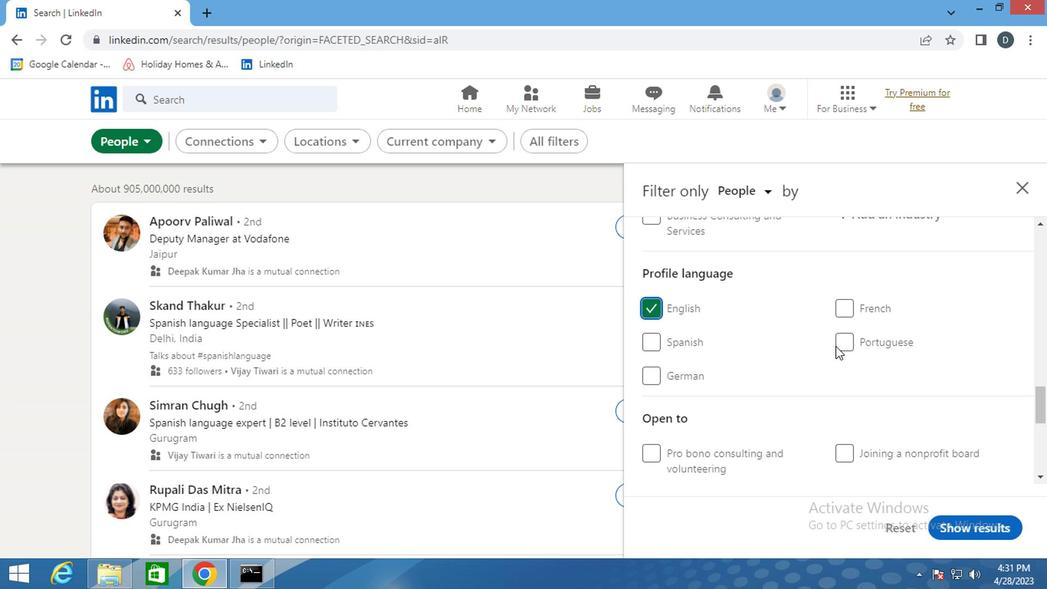 
Action: Mouse scrolled (936, 363) with delta (0, 1)
Screenshot: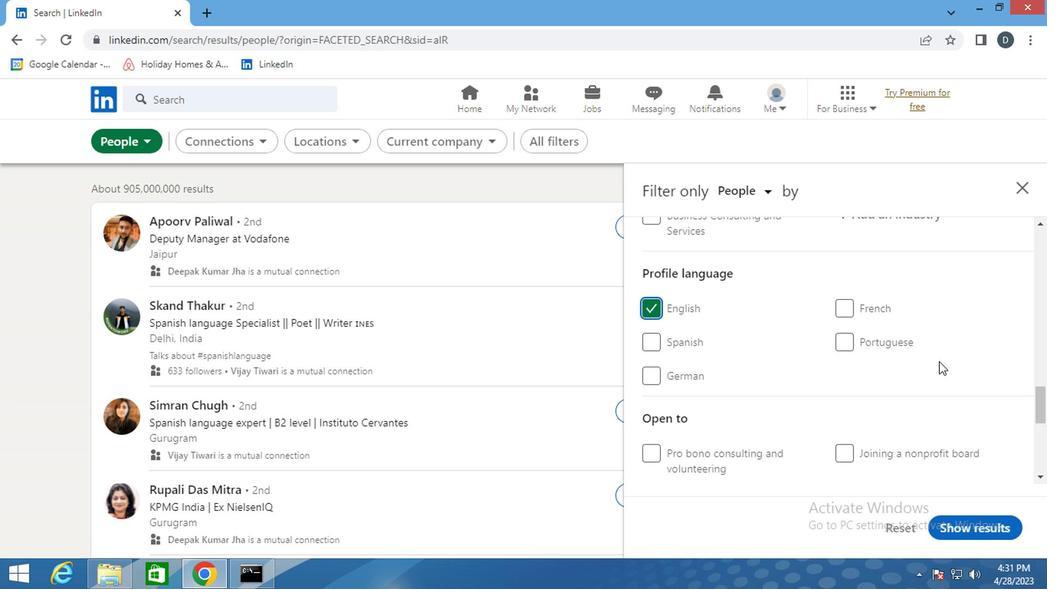 
Action: Mouse scrolled (936, 363) with delta (0, 1)
Screenshot: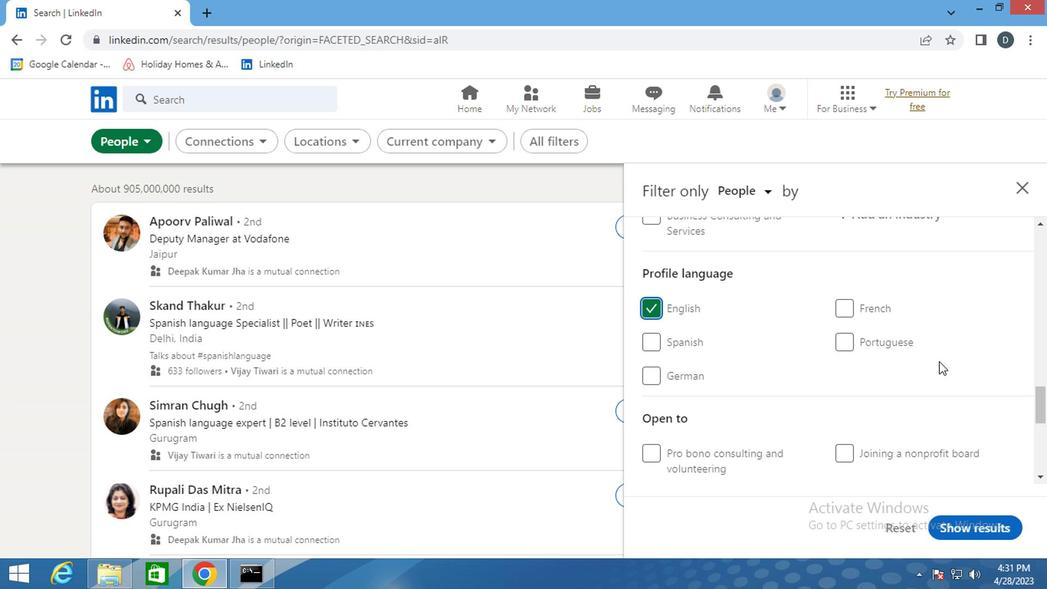 
Action: Mouse scrolled (936, 363) with delta (0, 1)
Screenshot: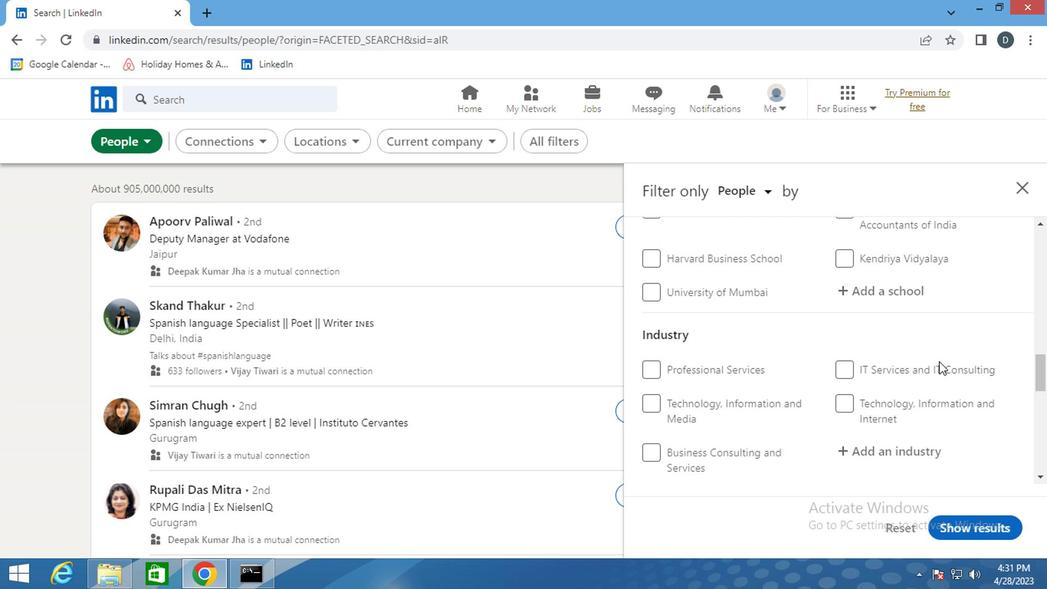 
Action: Mouse scrolled (936, 363) with delta (0, 1)
Screenshot: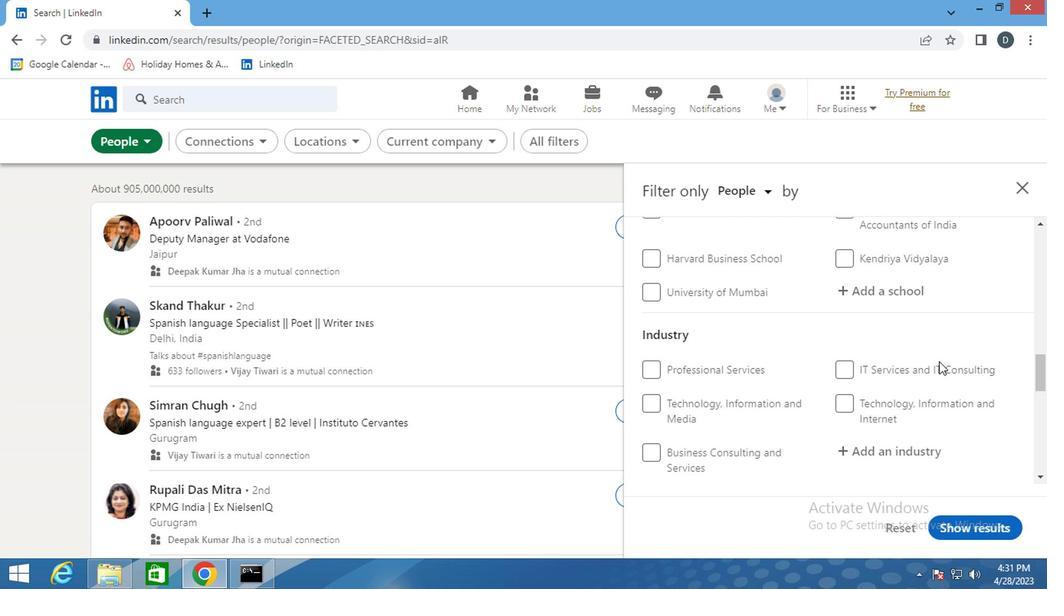 
Action: Mouse moved to (935, 363)
Screenshot: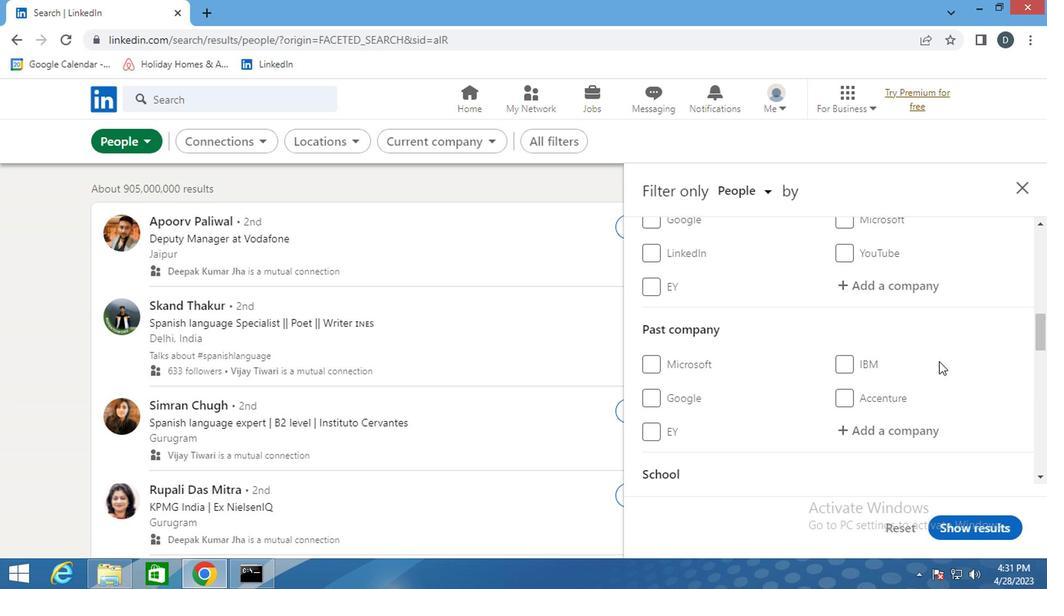 
Action: Mouse scrolled (935, 363) with delta (0, 0)
Screenshot: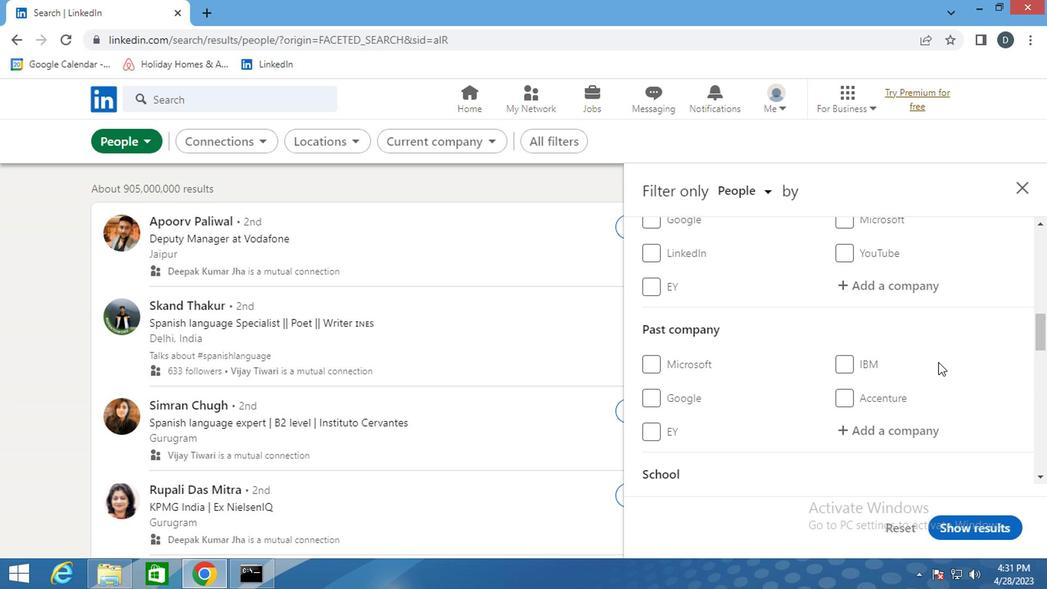 
Action: Mouse moved to (922, 373)
Screenshot: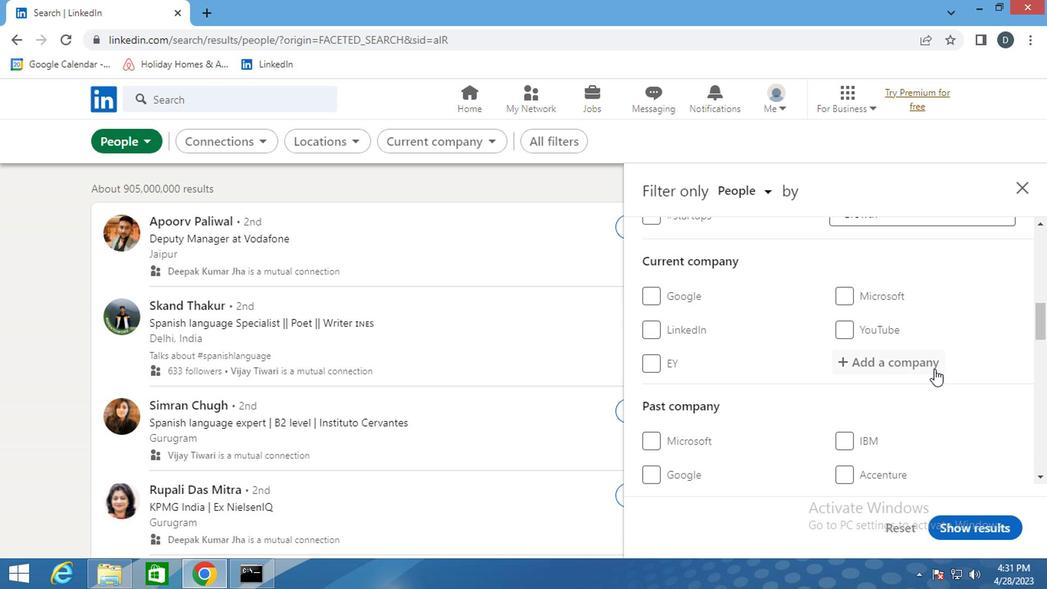 
Action: Mouse pressed left at (922, 373)
Screenshot: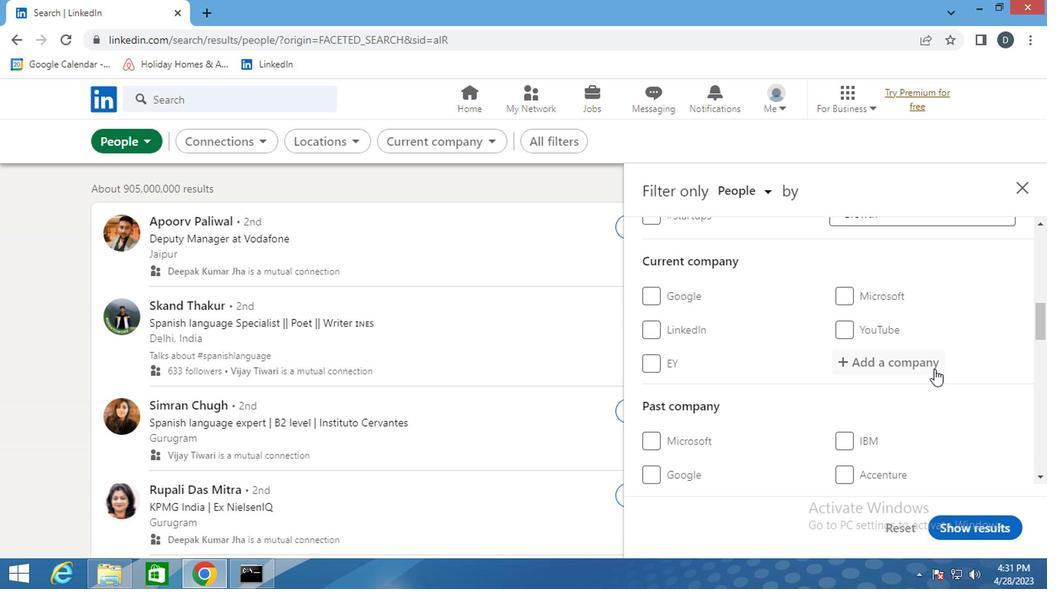 
Action: Key pressed <Key.shift><Key.shift><Key.shift><Key.shift>TAFE
Screenshot: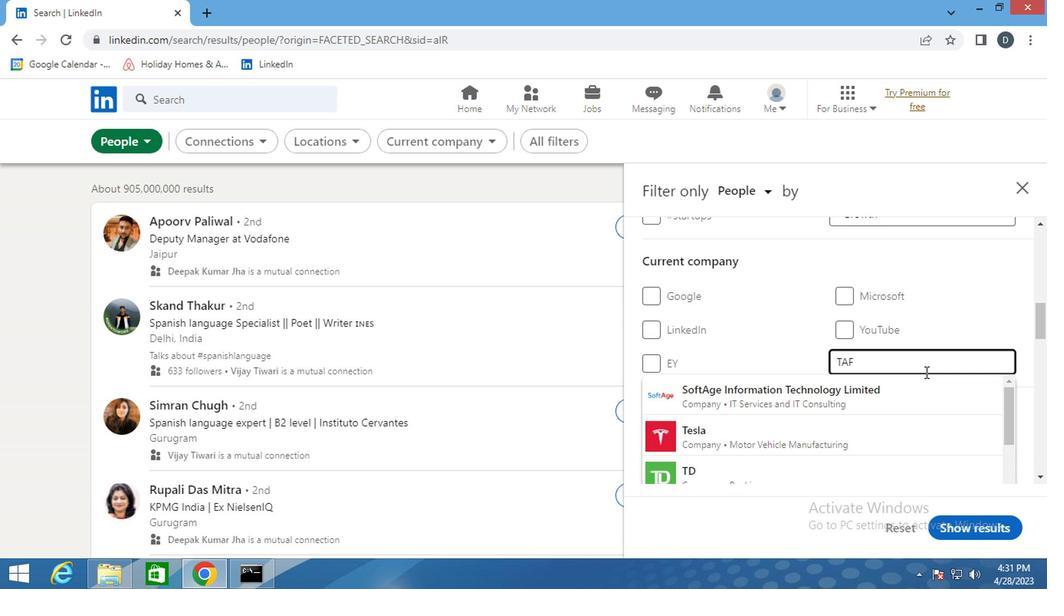 
Action: Mouse moved to (914, 403)
Screenshot: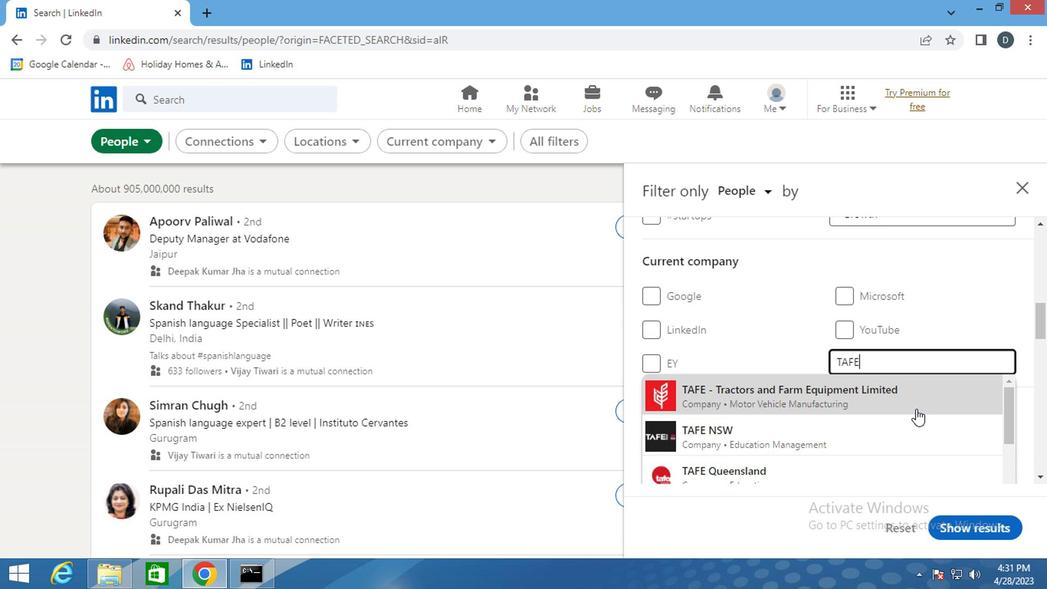 
Action: Mouse pressed left at (914, 403)
Screenshot: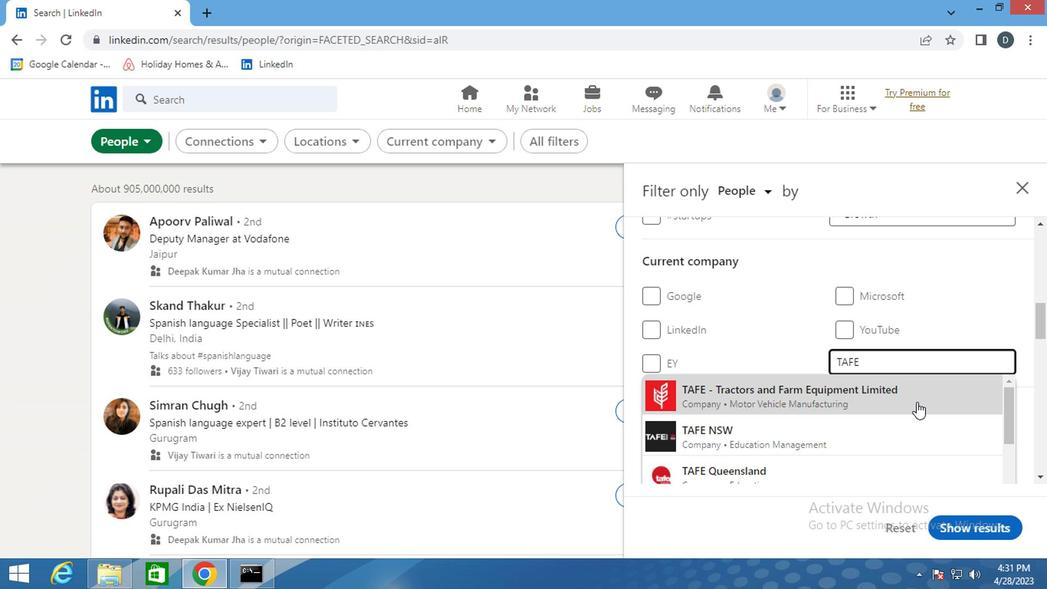 
Action: Mouse moved to (915, 399)
Screenshot: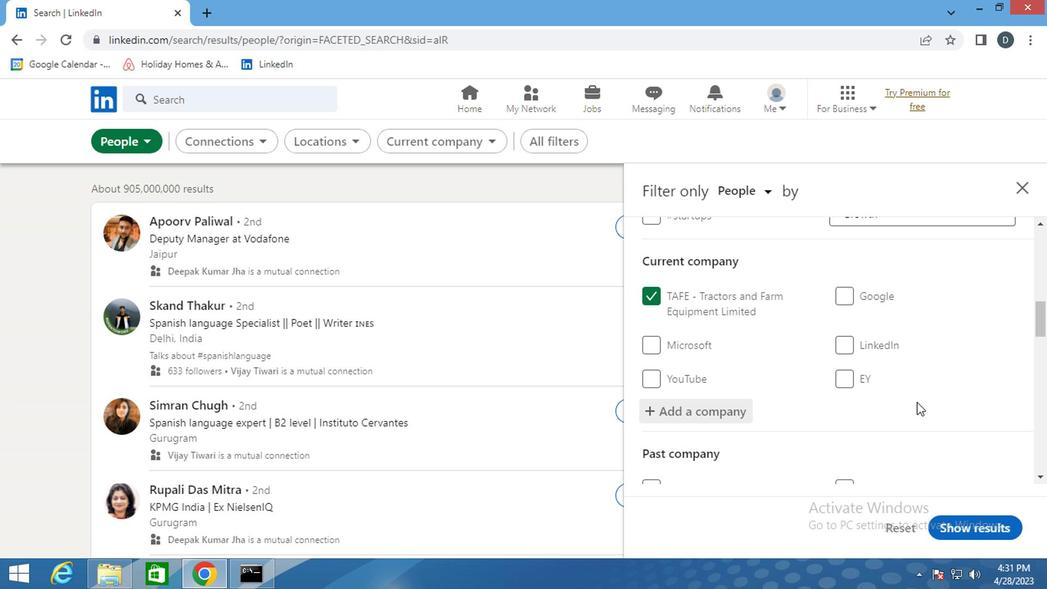 
Action: Mouse scrolled (915, 399) with delta (0, 0)
Screenshot: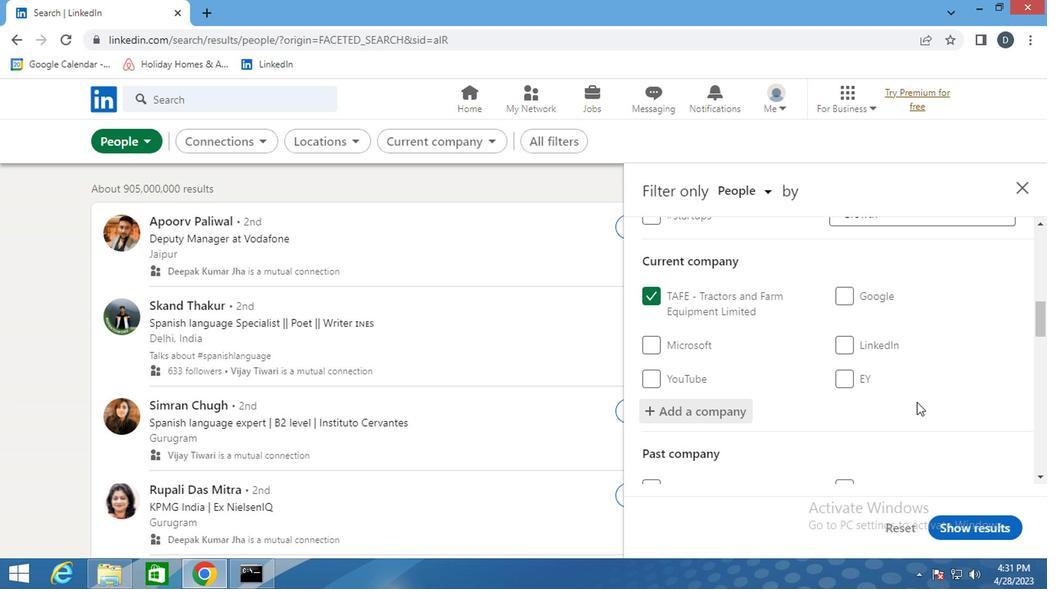 
Action: Mouse scrolled (915, 399) with delta (0, 0)
Screenshot: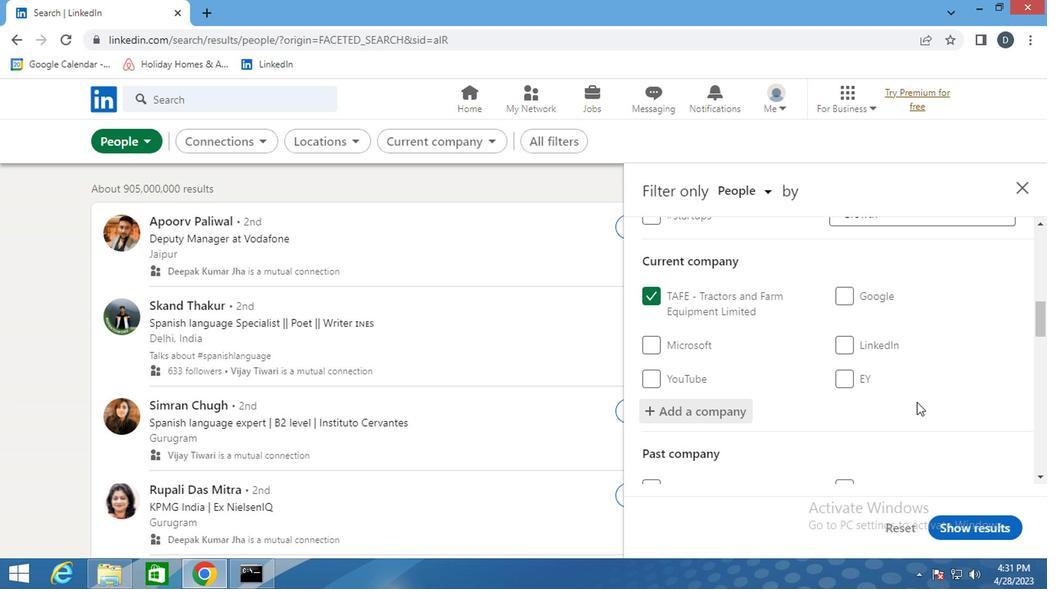 
Action: Mouse scrolled (915, 399) with delta (0, 0)
Screenshot: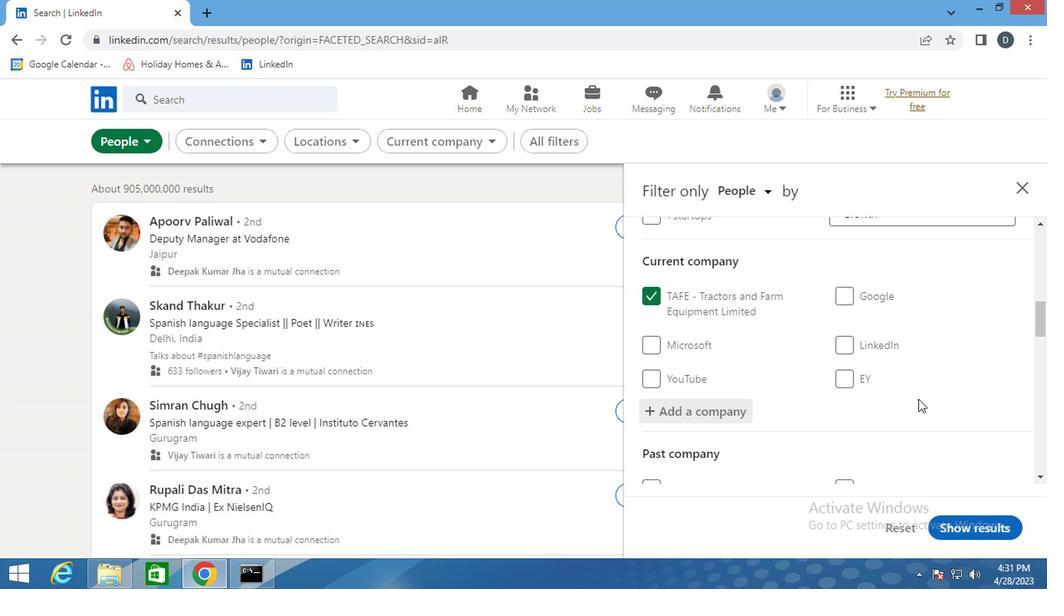 
Action: Mouse moved to (835, 392)
Screenshot: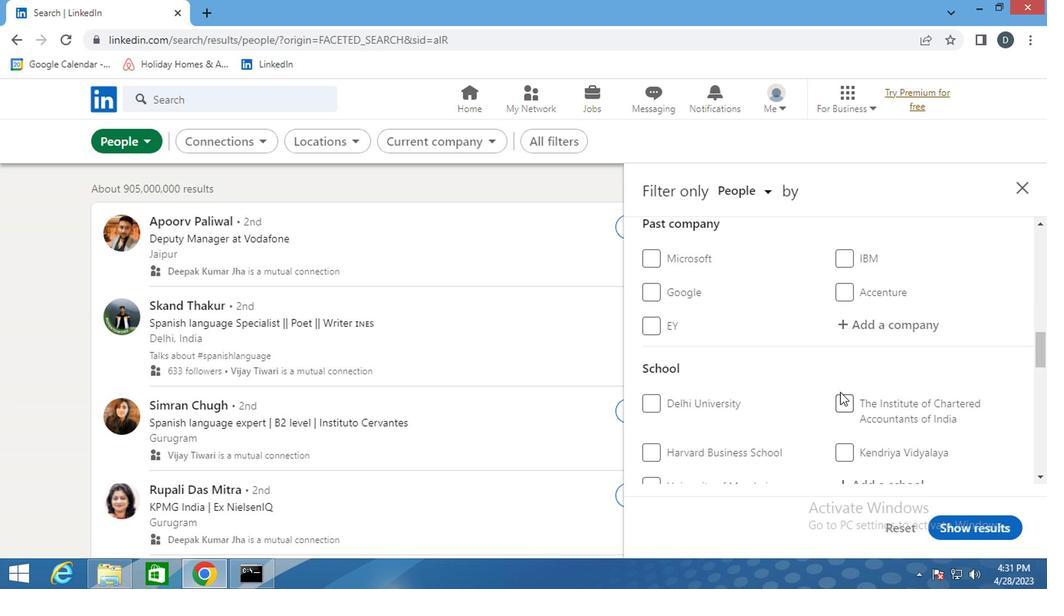 
Action: Mouse scrolled (835, 392) with delta (0, 0)
Screenshot: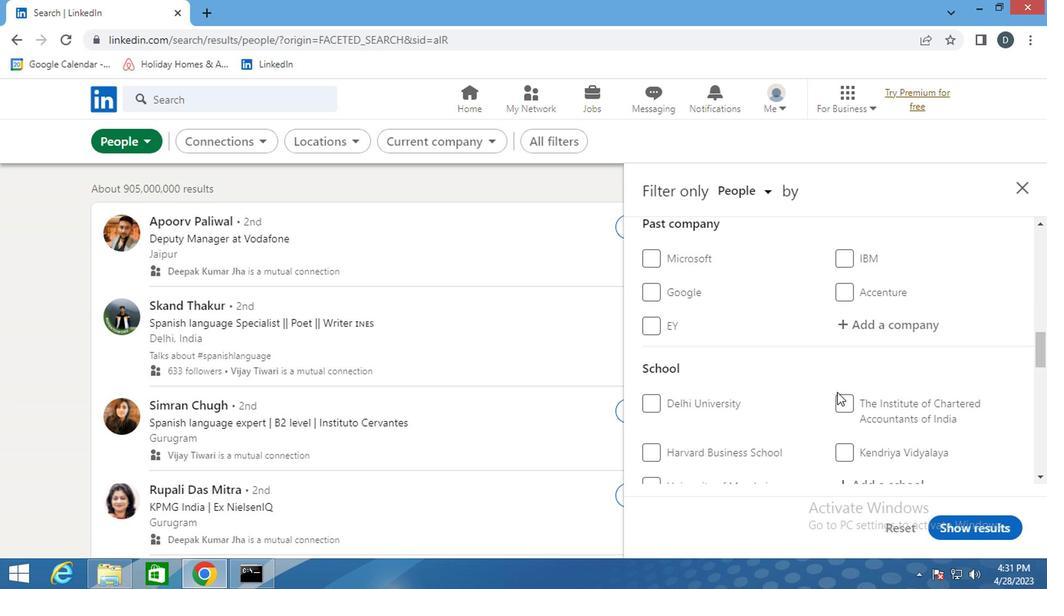 
Action: Mouse scrolled (835, 392) with delta (0, 0)
Screenshot: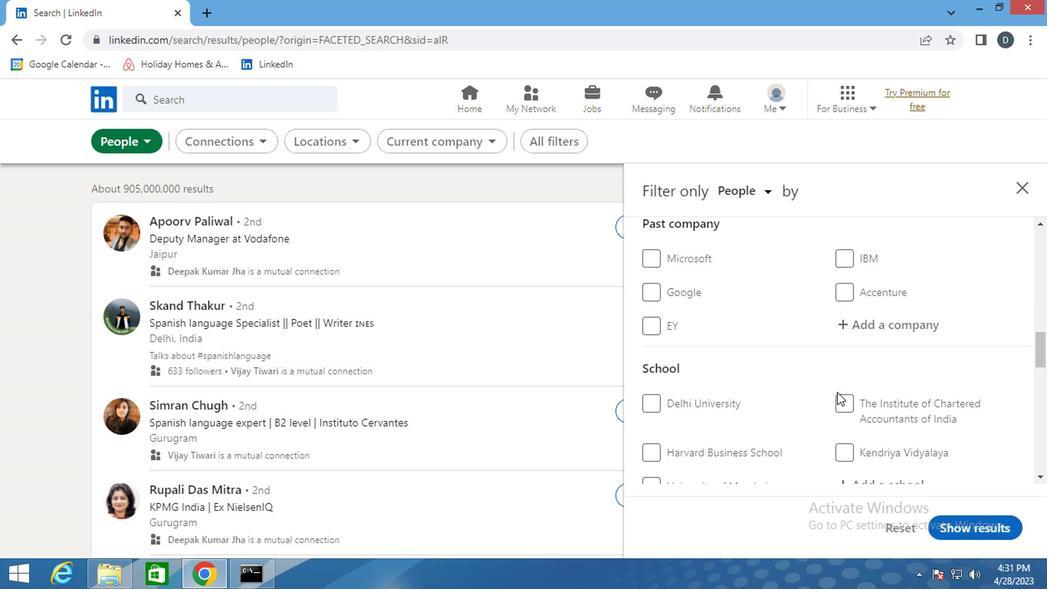 
Action: Mouse moved to (907, 330)
Screenshot: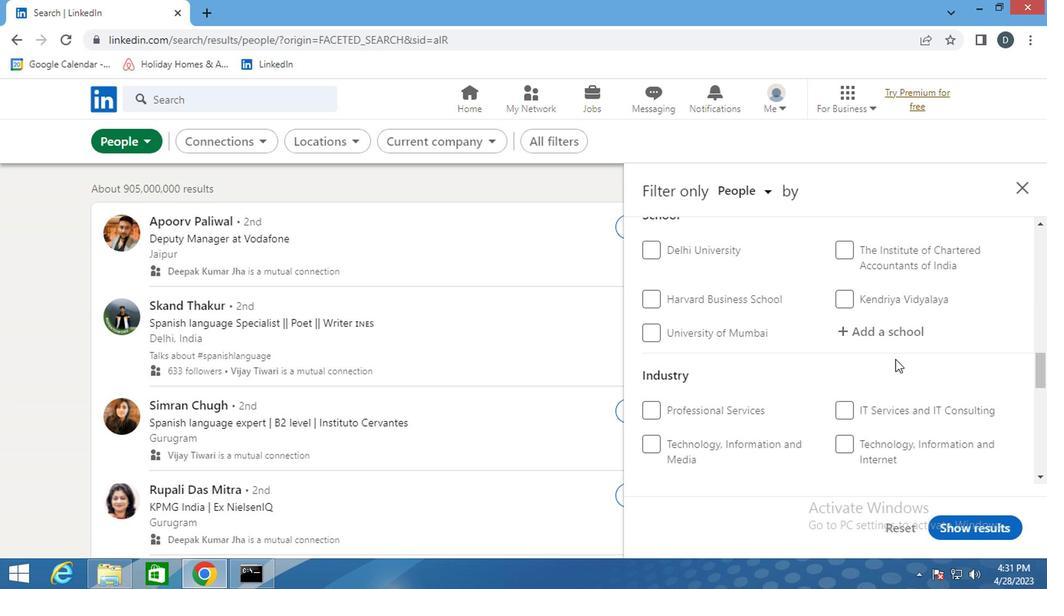 
Action: Mouse pressed left at (907, 330)
Screenshot: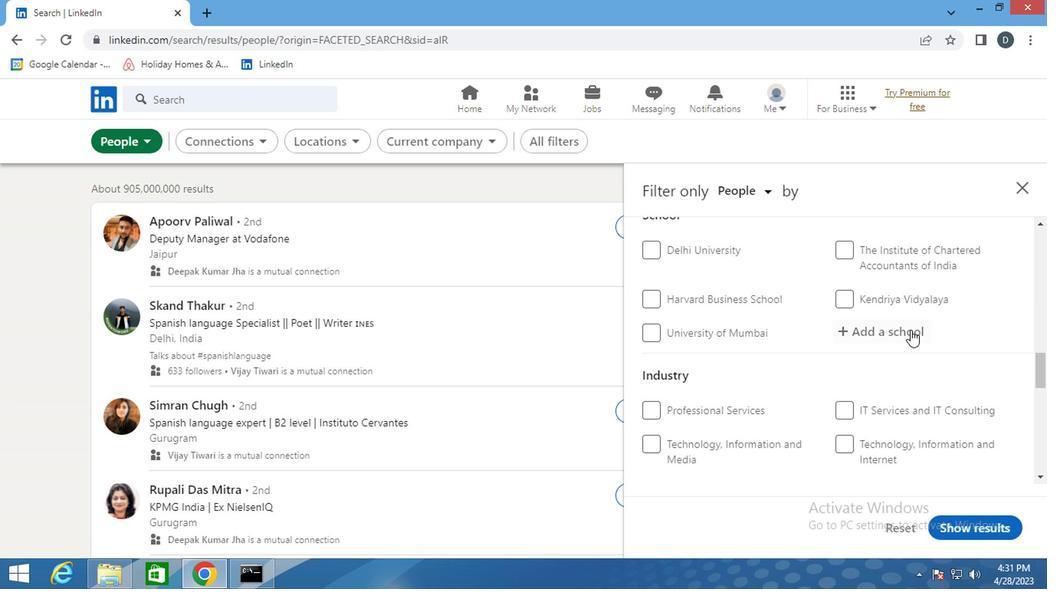 
Action: Key pressed <Key.shift>KAZIRANGA<Key.space><Key.shift>UNIVER<Key.down><Key.enter>
Screenshot: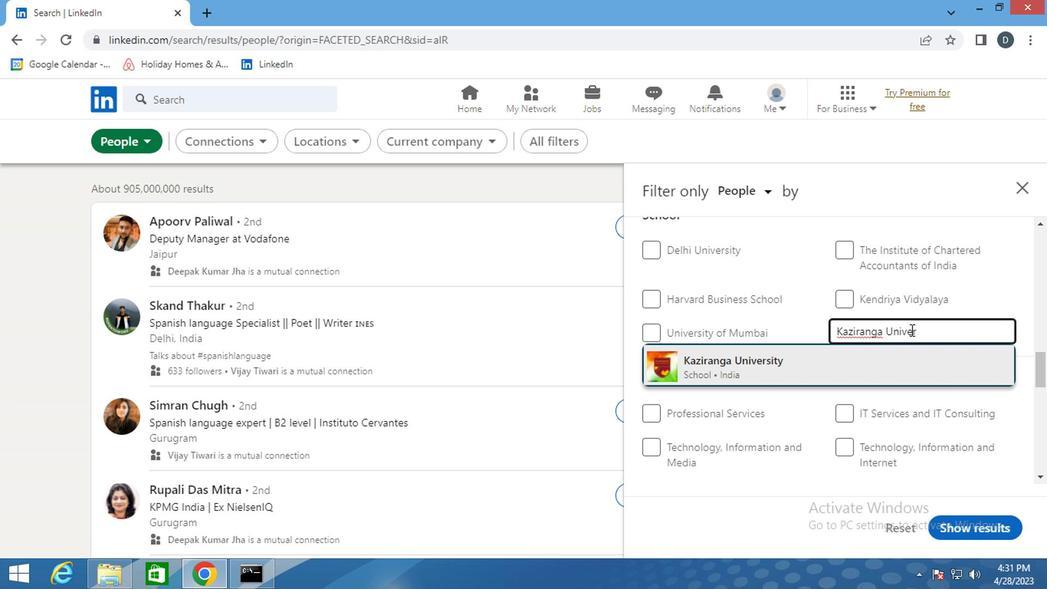 
Action: Mouse moved to (933, 279)
Screenshot: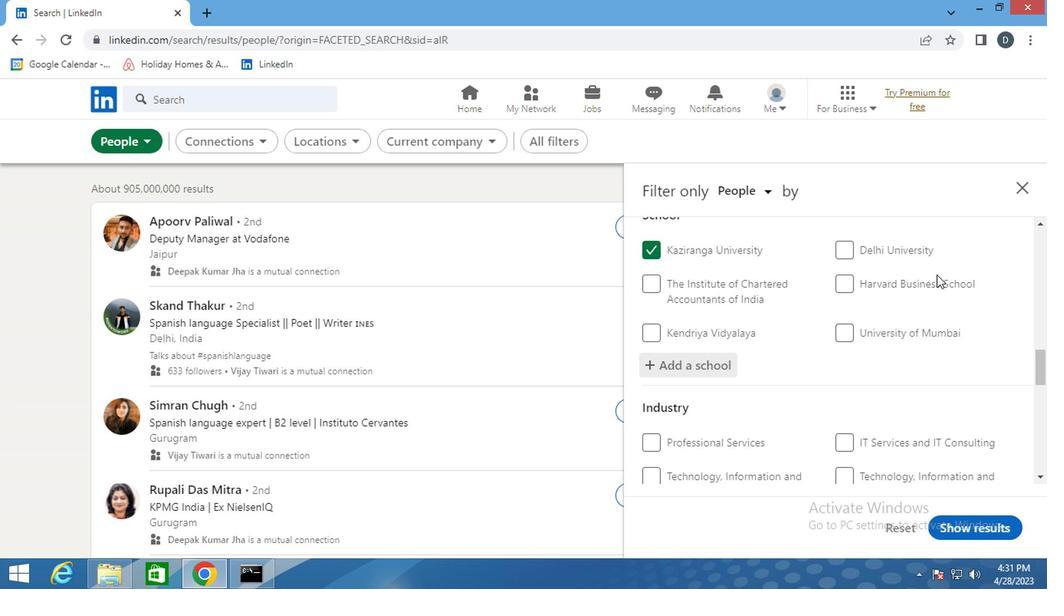 
Action: Mouse scrolled (933, 278) with delta (0, 0)
Screenshot: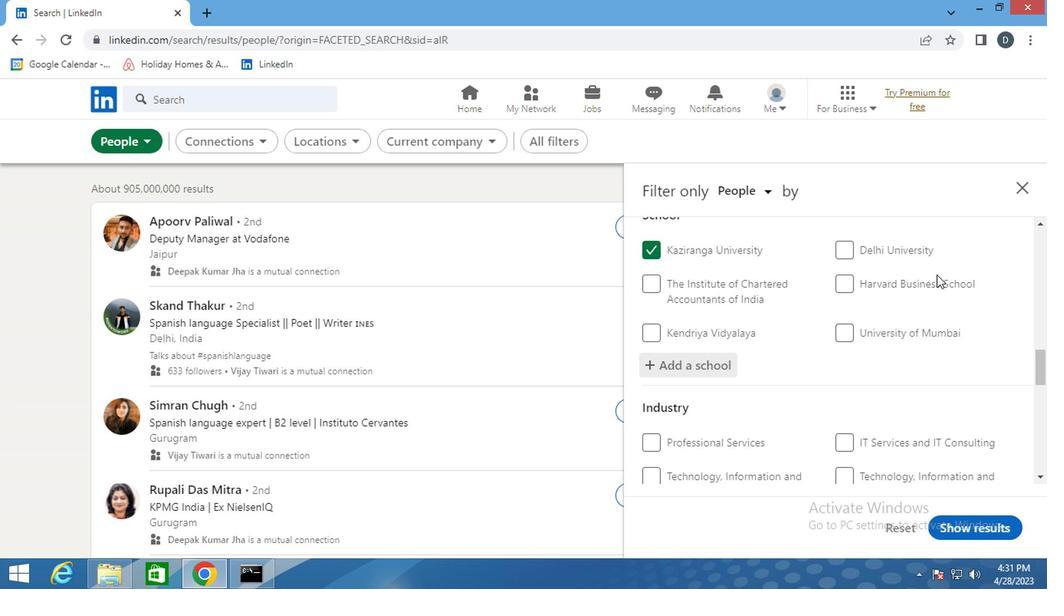 
Action: Mouse moved to (933, 281)
Screenshot: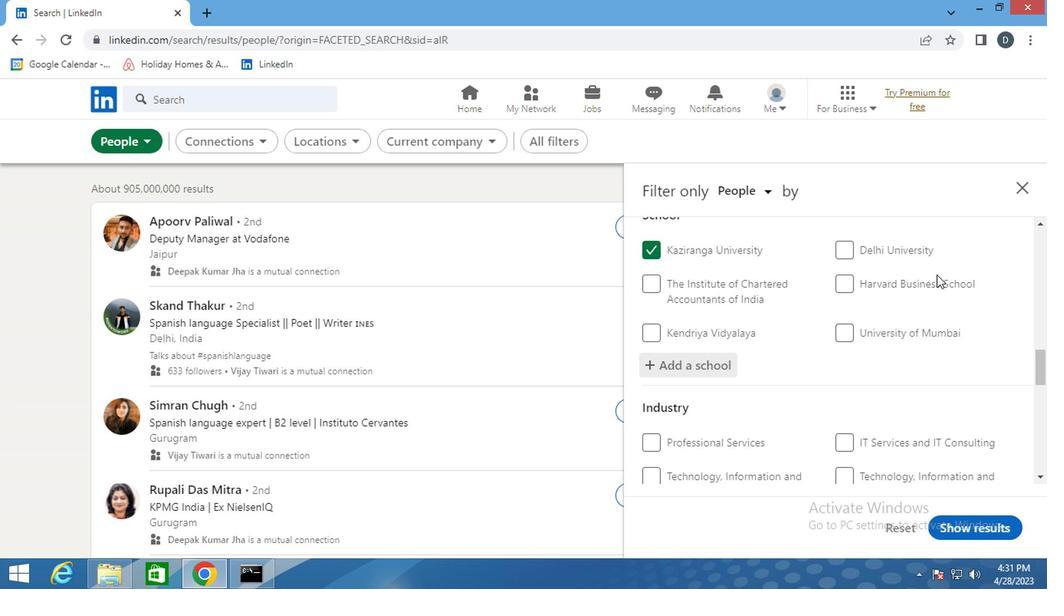 
Action: Mouse scrolled (933, 280) with delta (0, 0)
Screenshot: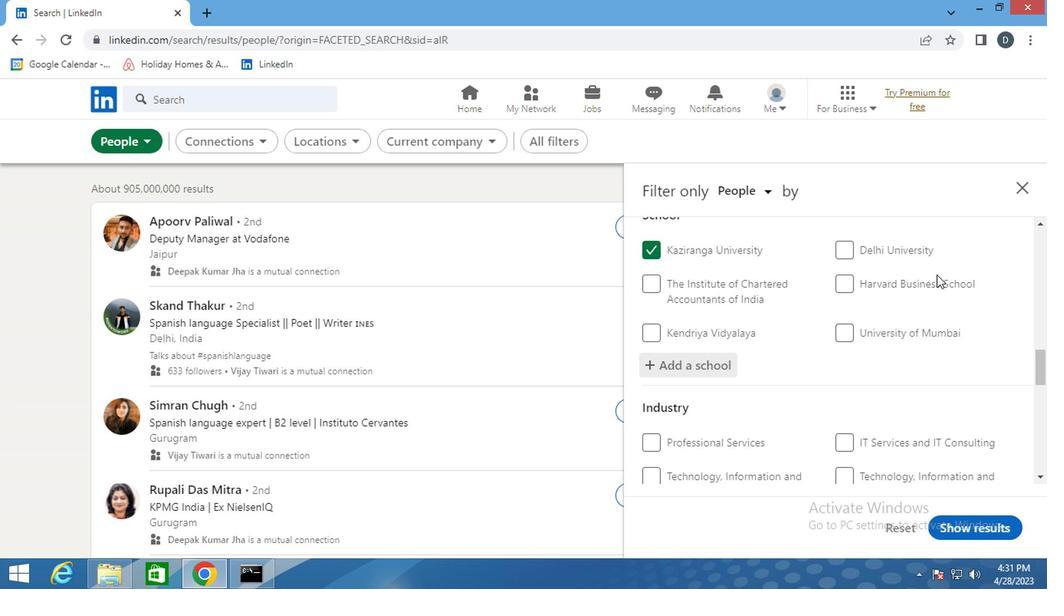 
Action: Mouse moved to (933, 282)
Screenshot: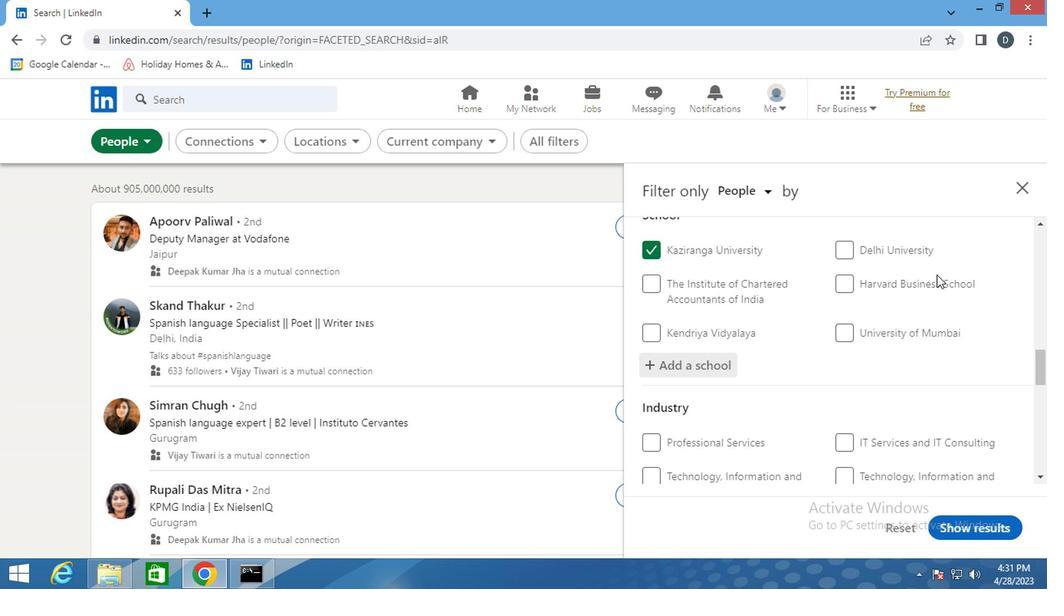 
Action: Mouse scrolled (933, 281) with delta (0, -1)
Screenshot: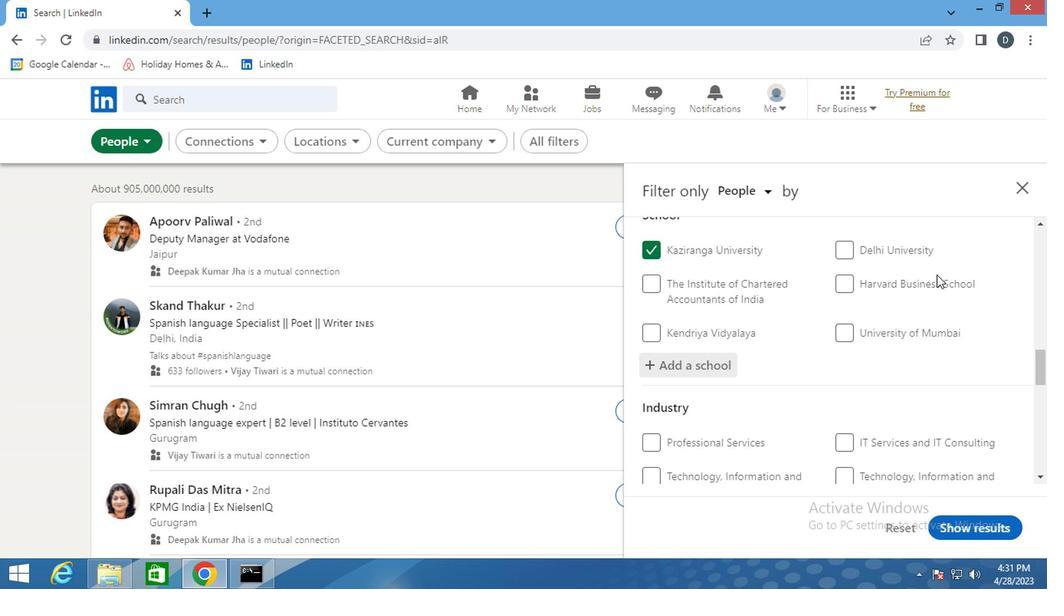 
Action: Mouse moved to (934, 284)
Screenshot: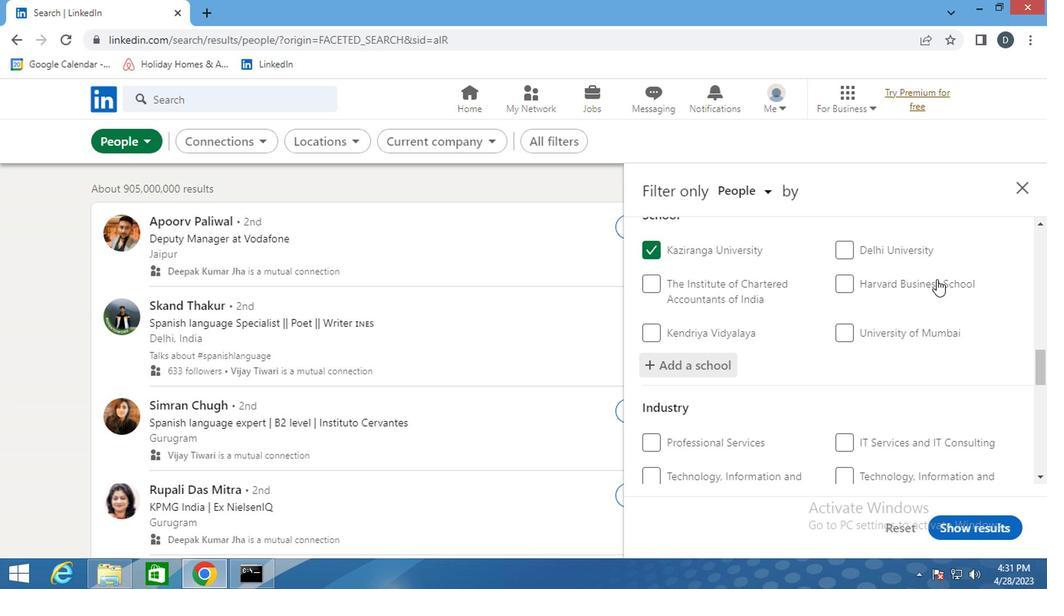 
Action: Mouse scrolled (934, 284) with delta (0, 0)
Screenshot: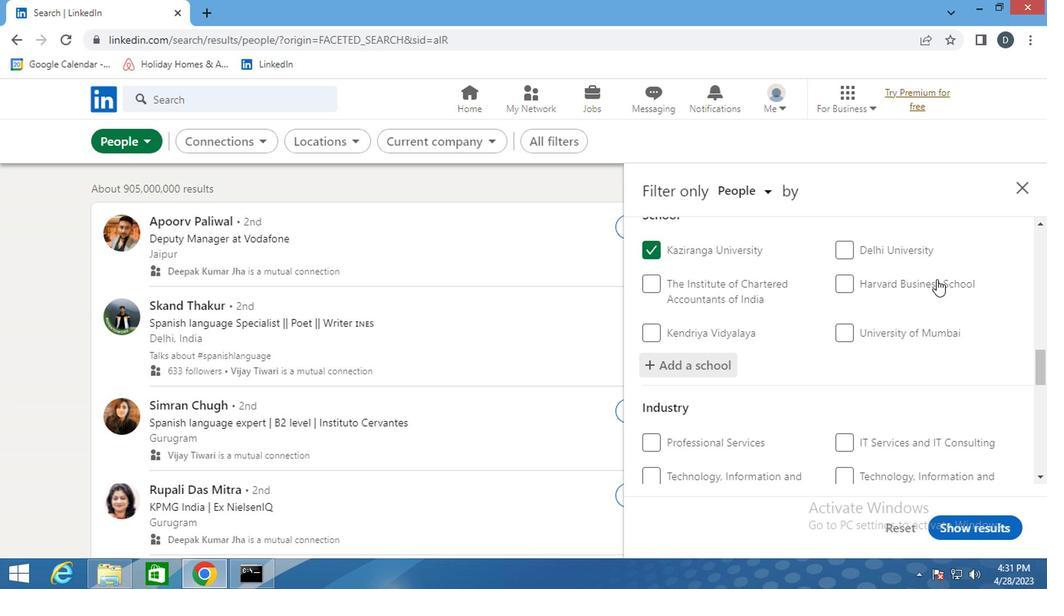 
Action: Mouse moved to (910, 294)
Screenshot: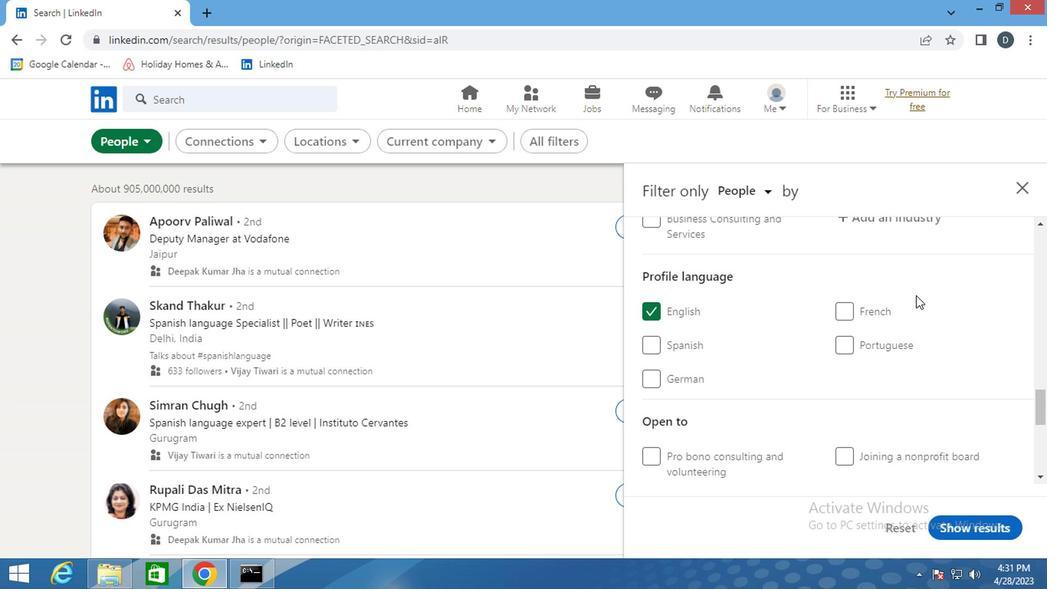 
Action: Mouse scrolled (910, 295) with delta (0, 1)
Screenshot: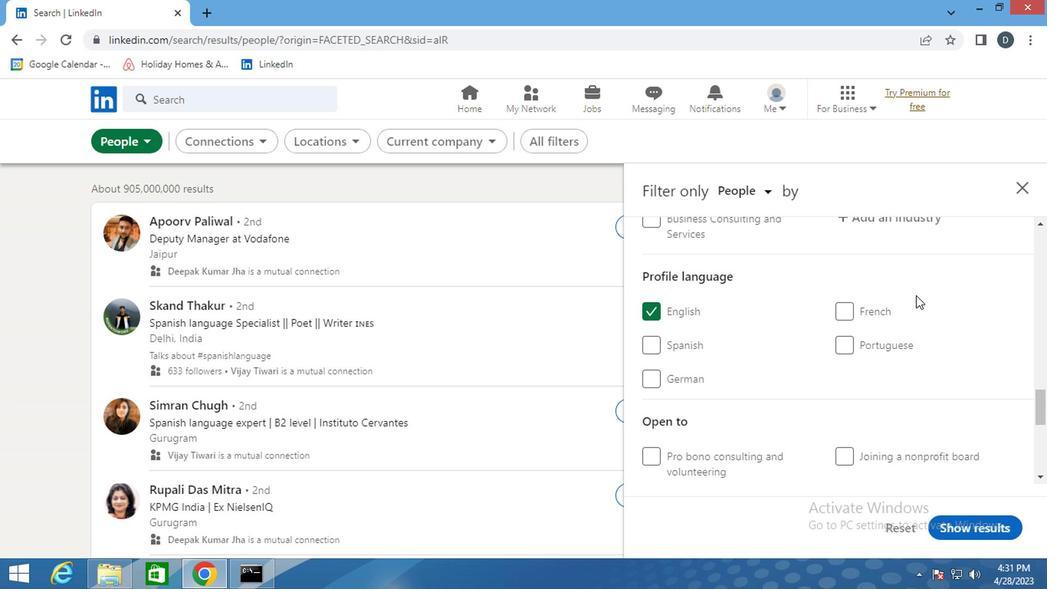 
Action: Mouse moved to (905, 288)
Screenshot: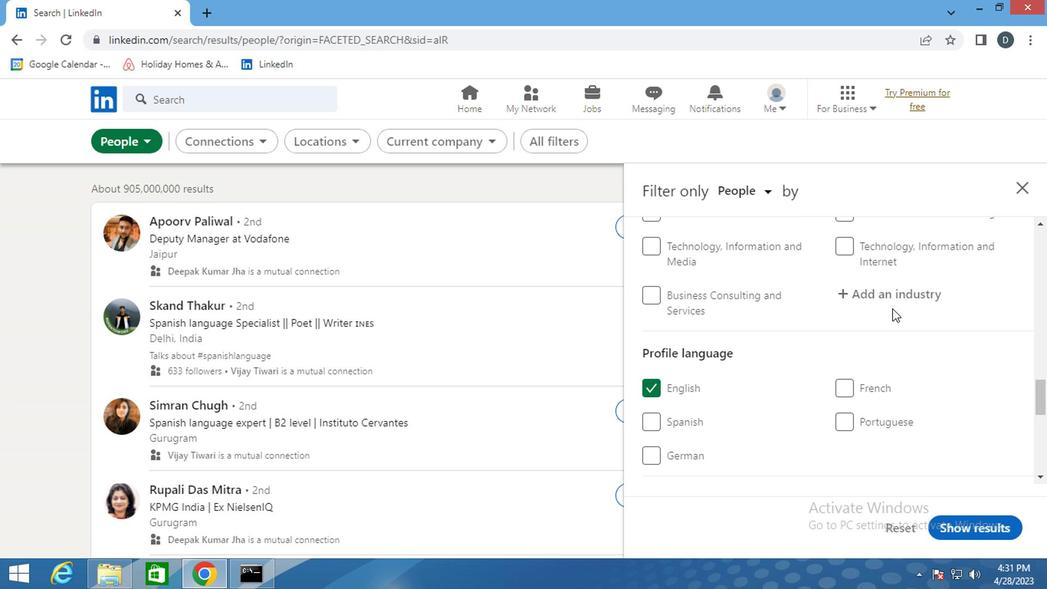 
Action: Mouse pressed left at (905, 288)
Screenshot: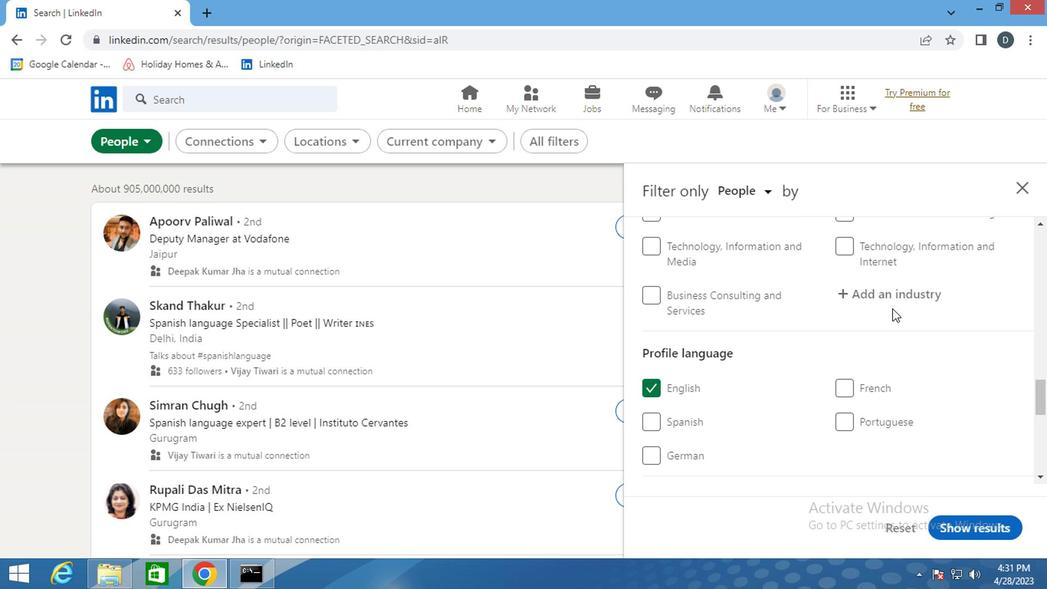 
Action: Key pressed <Key.shift><Key.shift><Key.shift><Key.shift><Key.shift><Key.shift><Key.shift><Key.shift><Key.shift><Key.shift><Key.shift><Key.shift><Key.shift><Key.shift><Key.shift><Key.shift><Key.shift><Key.shift><Key.shift><Key.shift><Key.shift><Key.shift><Key.shift><Key.shift><Key.shift><Key.shift><Key.shift><Key.shift><Key.shift>ENTERTAINMEM<Key.down><Key.enter>
Screenshot: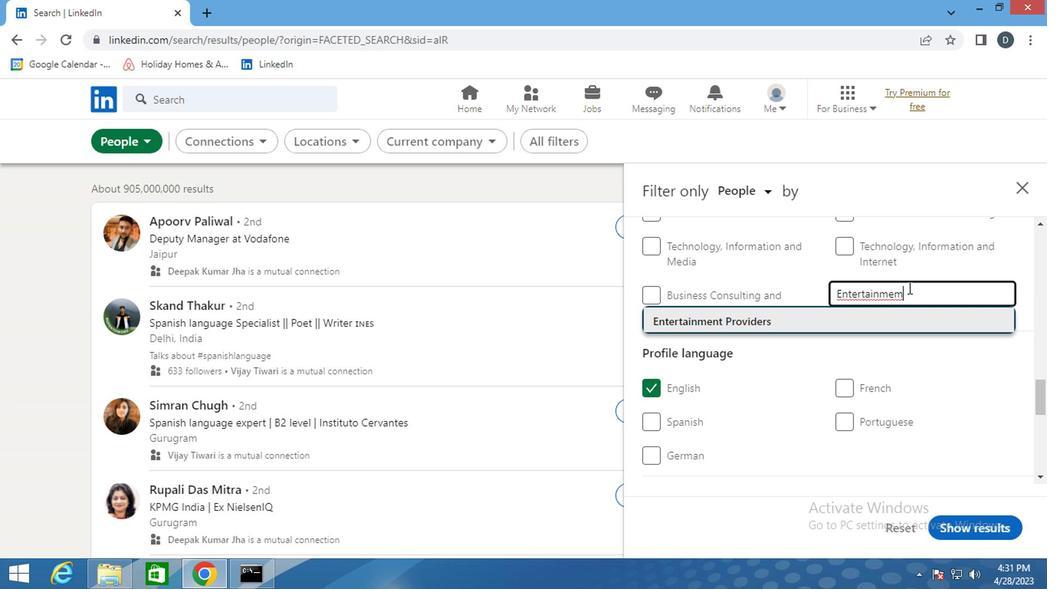
Action: Mouse moved to (912, 301)
Screenshot: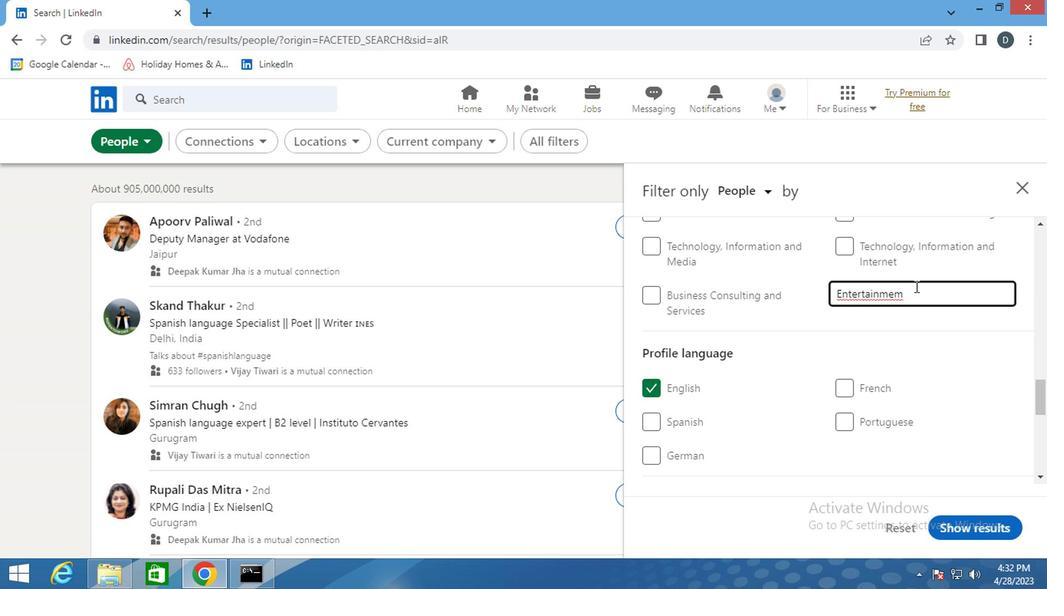 
Action: Mouse pressed left at (912, 301)
Screenshot: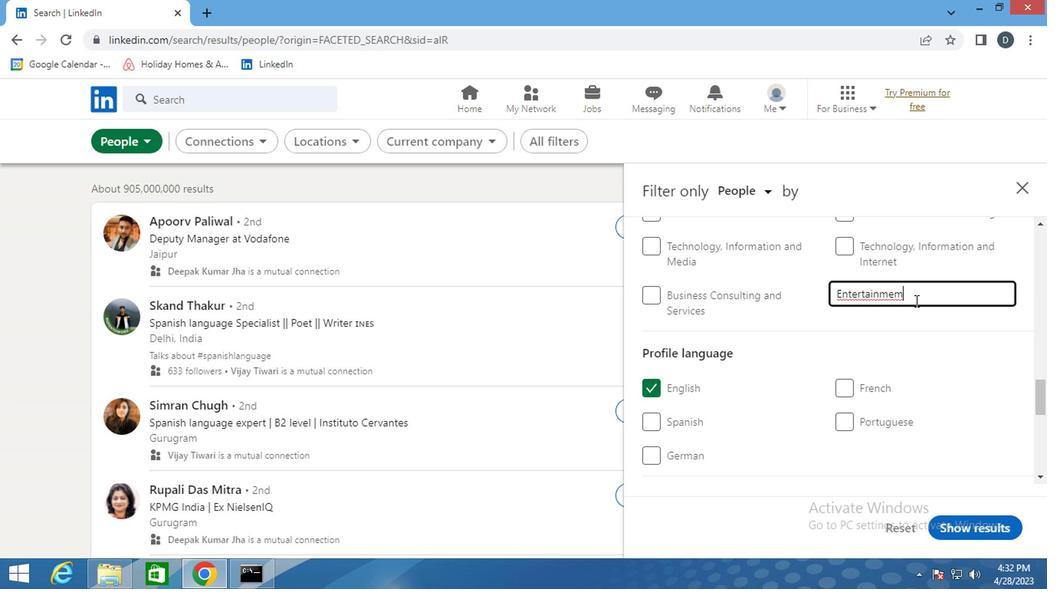 
Action: Key pressed <Key.backspace><Key.backspace><Key.backspace><Key.down><Key.enter>
Screenshot: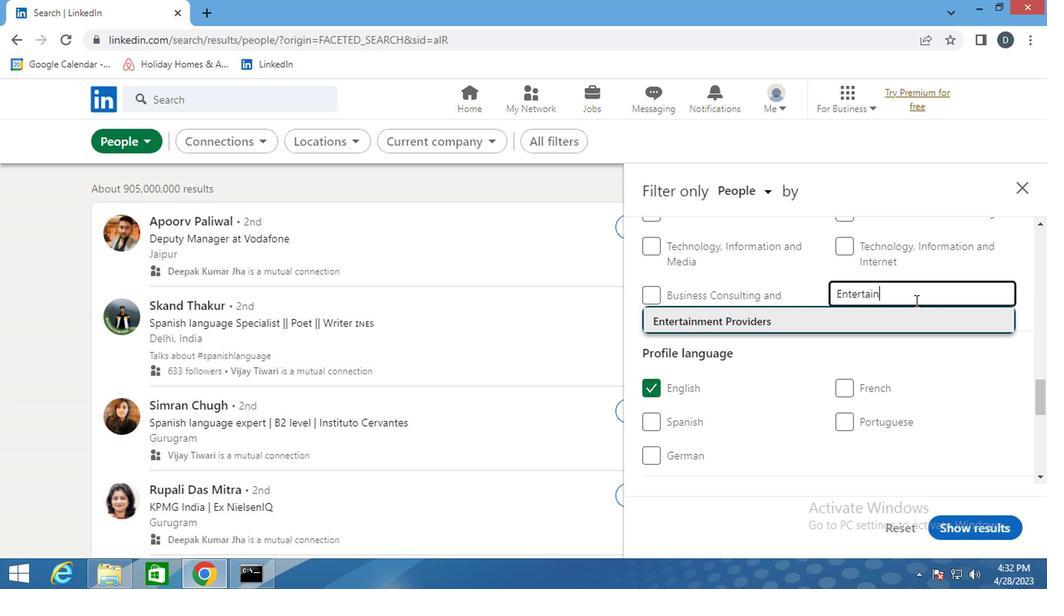 
Action: Mouse moved to (990, 305)
Screenshot: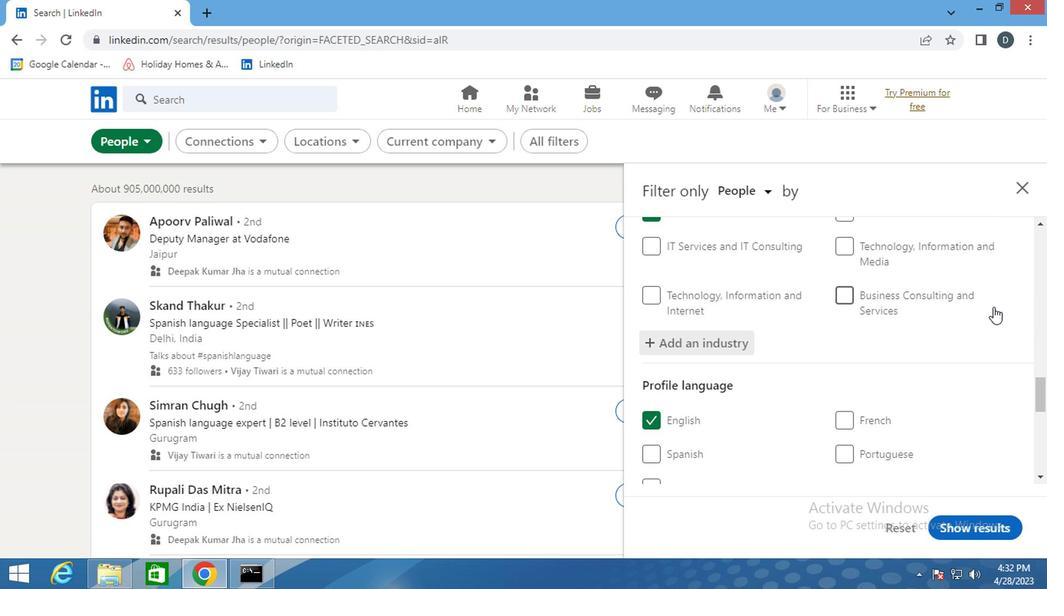 
Action: Mouse scrolled (990, 304) with delta (0, 0)
Screenshot: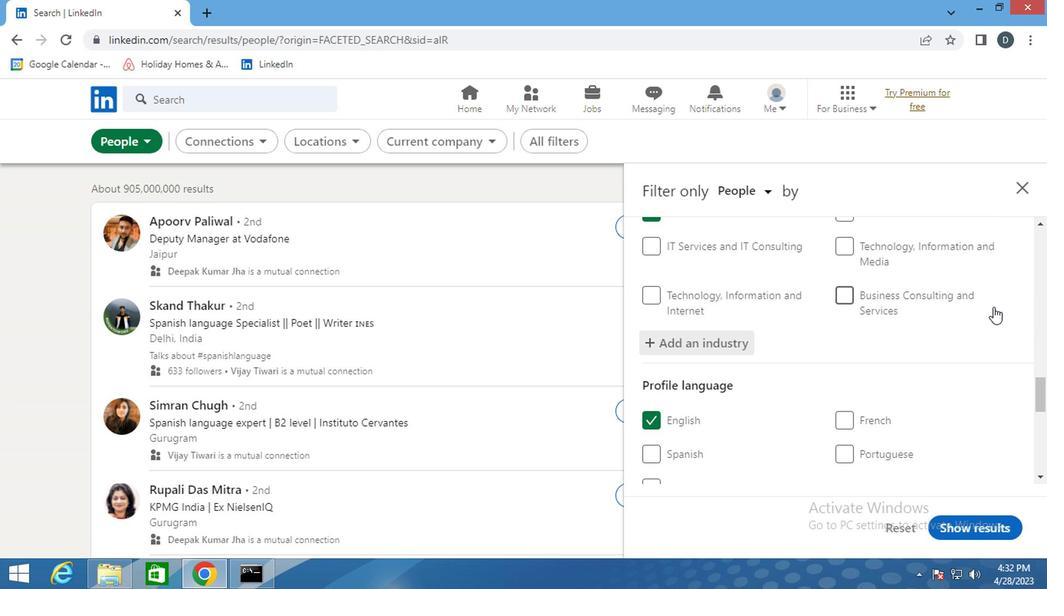 
Action: Mouse scrolled (990, 304) with delta (0, 0)
Screenshot: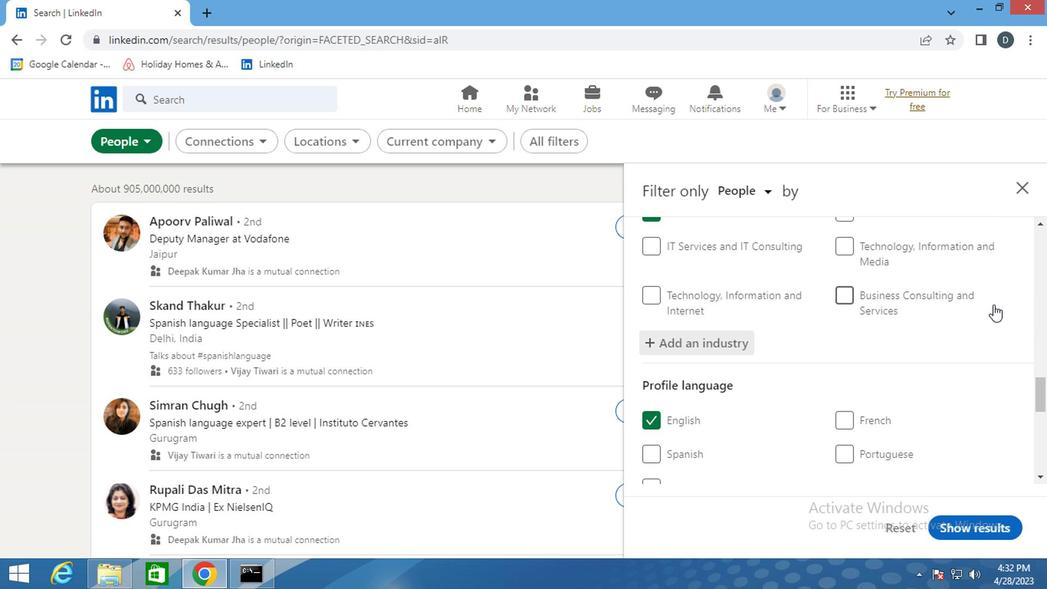 
Action: Mouse scrolled (990, 304) with delta (0, 0)
Screenshot: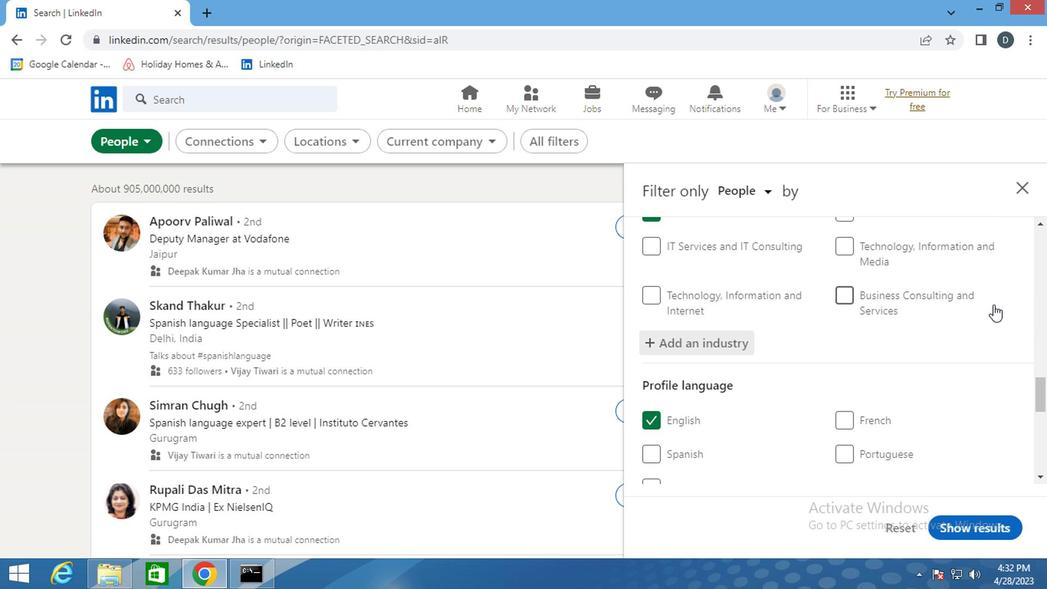 
Action: Mouse moved to (897, 318)
Screenshot: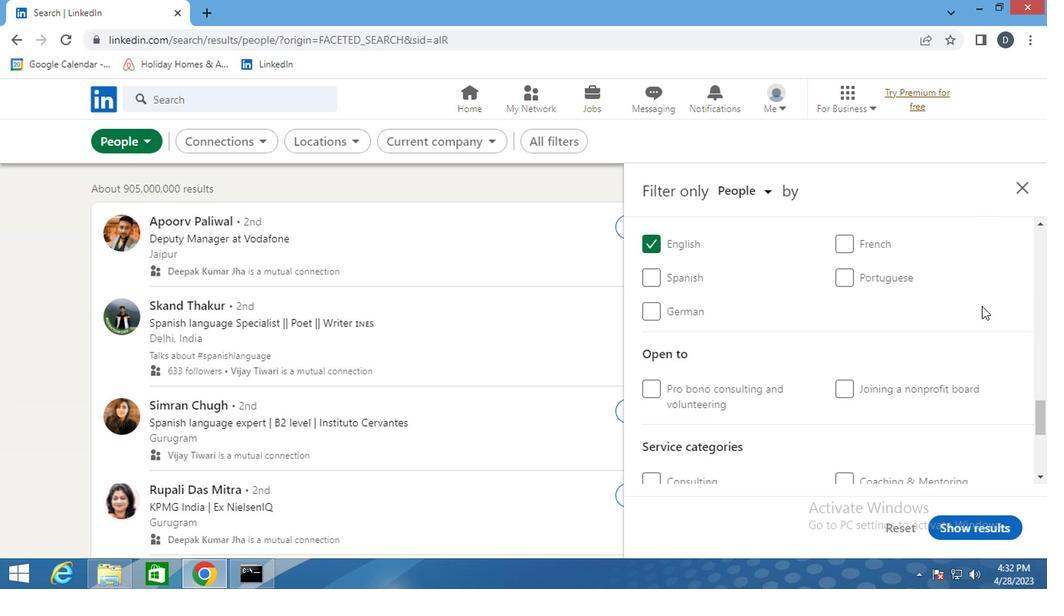 
Action: Mouse scrolled (897, 316) with delta (0, -1)
Screenshot: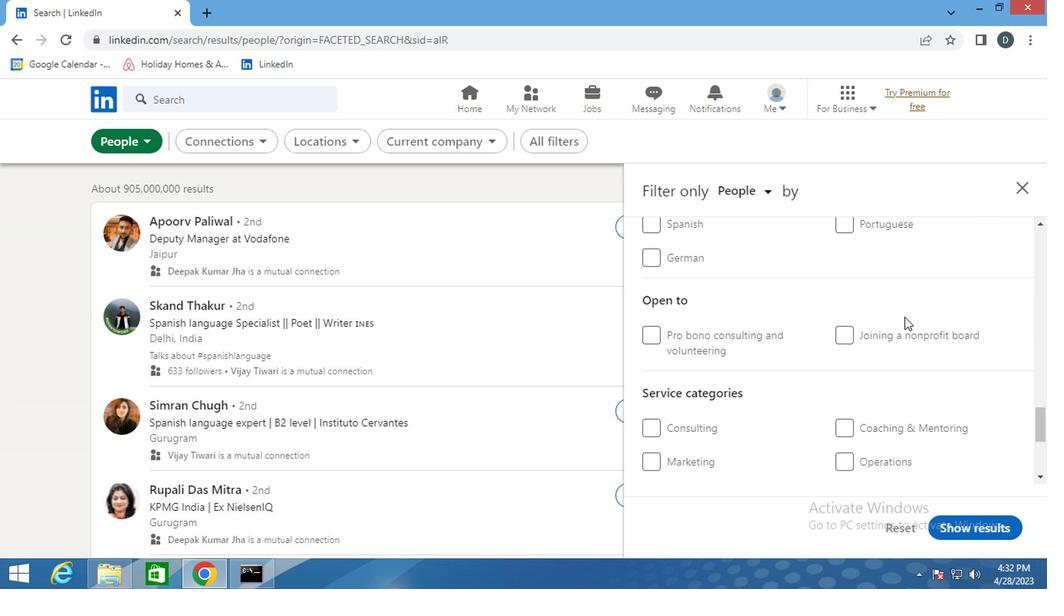 
Action: Mouse scrolled (897, 316) with delta (0, -1)
Screenshot: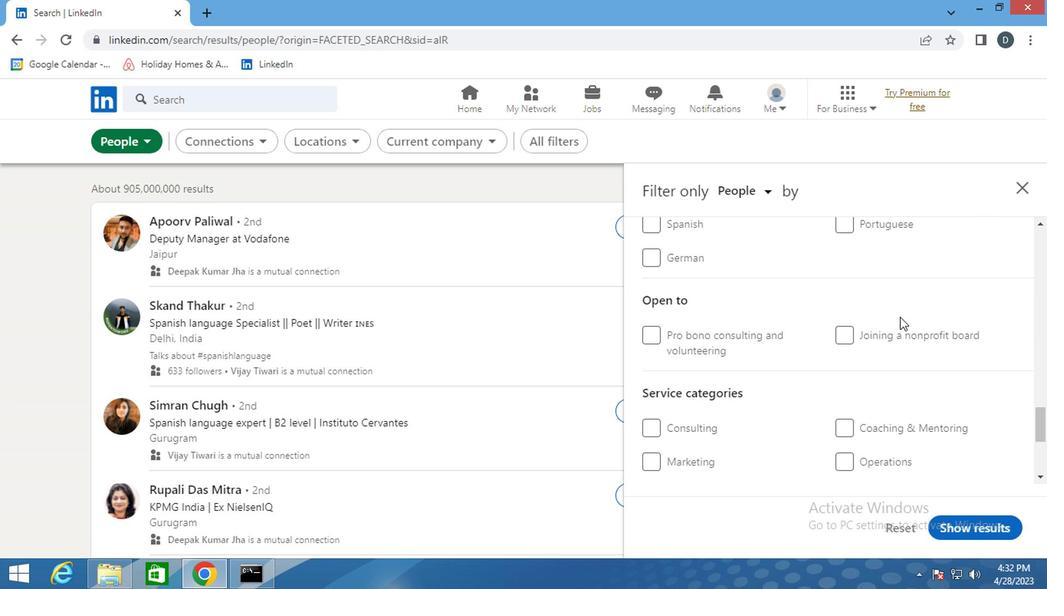 
Action: Mouse moved to (850, 333)
Screenshot: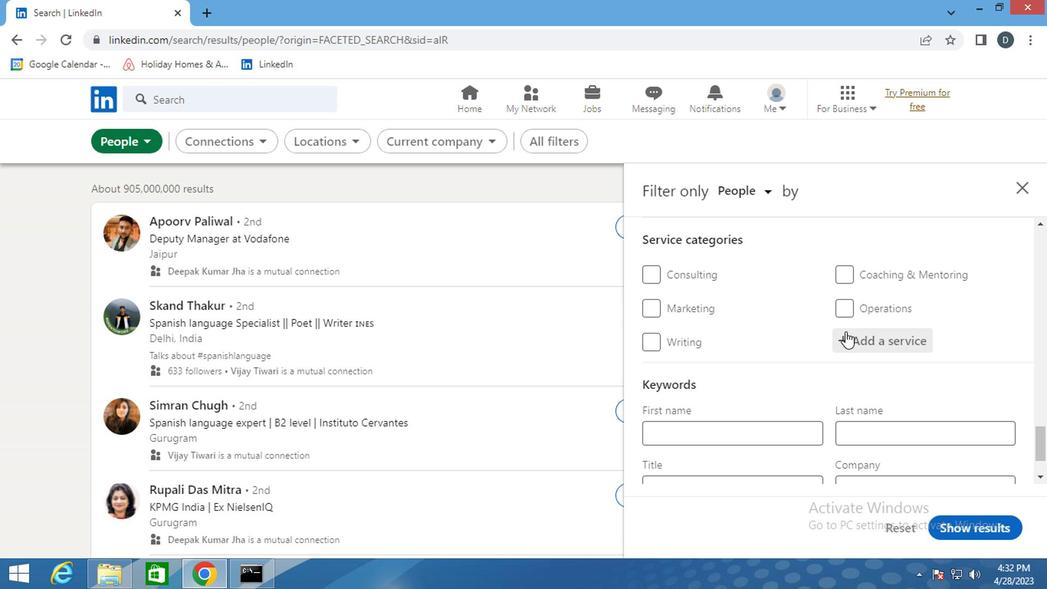 
Action: Mouse pressed left at (850, 333)
Screenshot: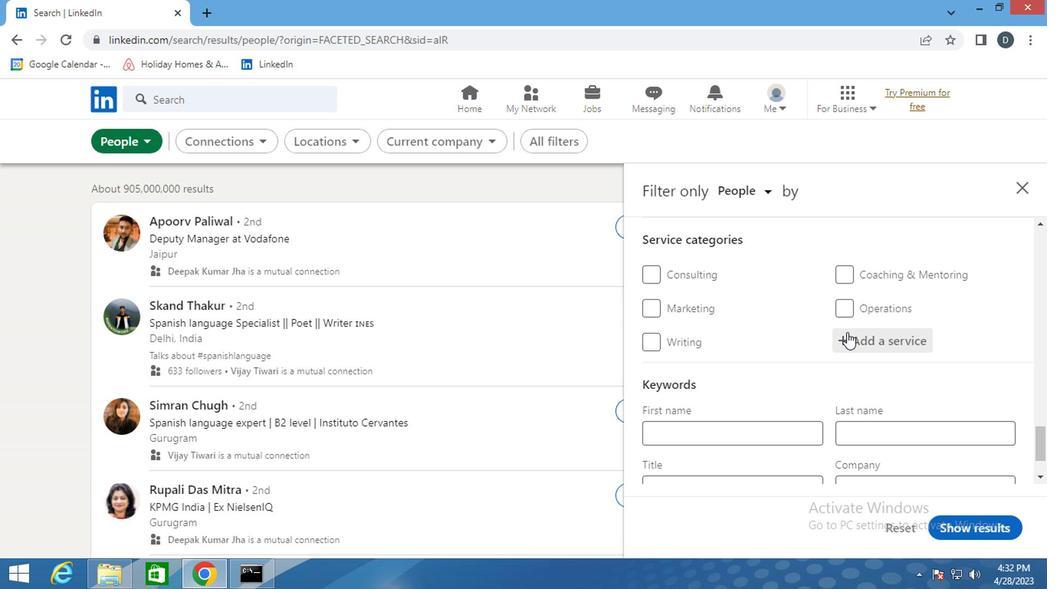 
Action: Mouse moved to (852, 333)
Screenshot: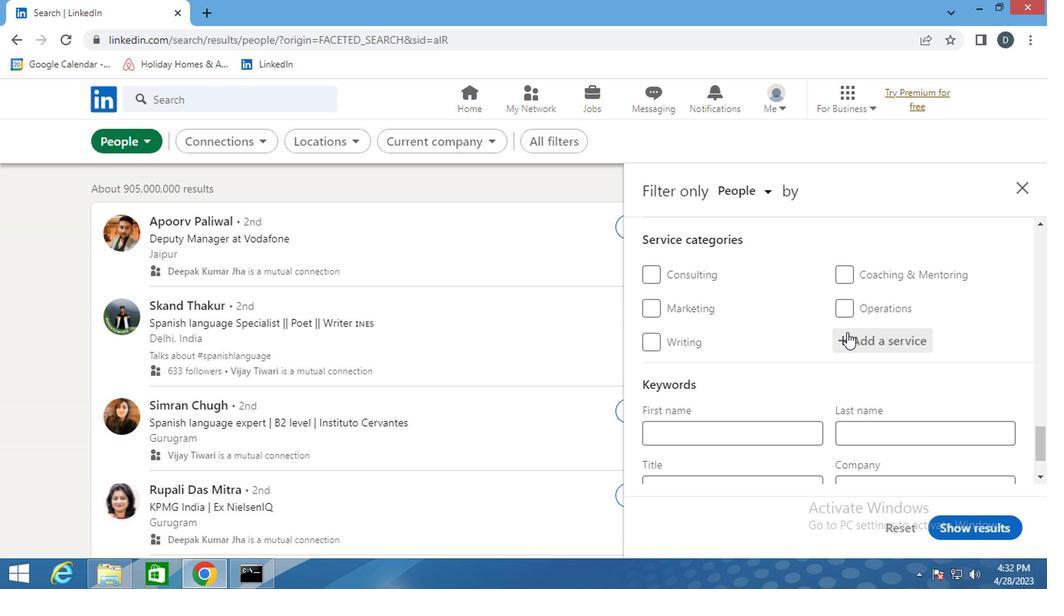 
Action: Key pressed <Key.shift>VIDEO<Key.space><Key.backspace>GRAP<Key.down><Key.enter>
Screenshot: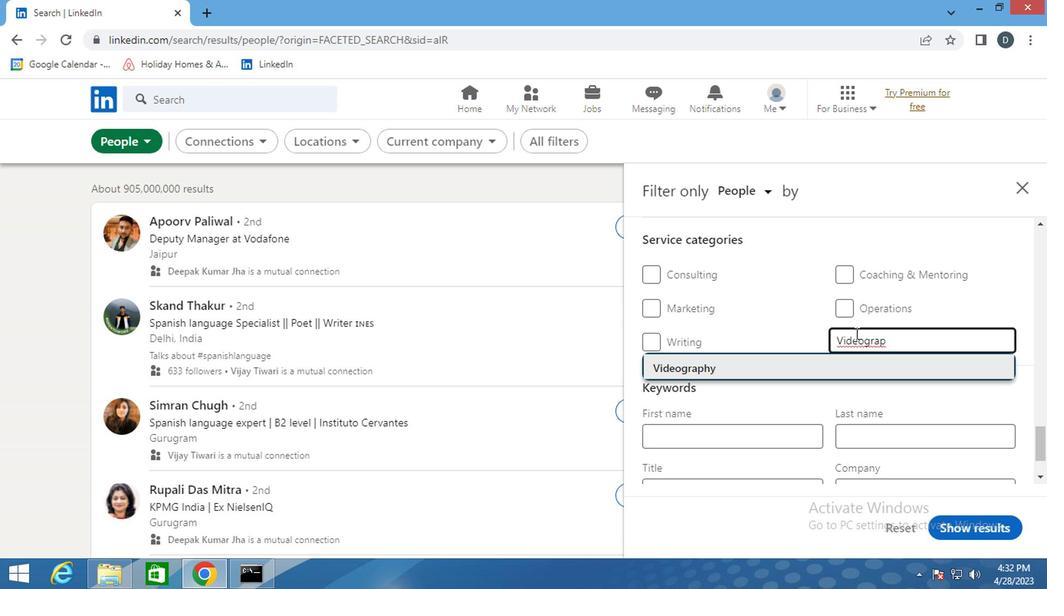 
Action: Mouse moved to (852, 338)
Screenshot: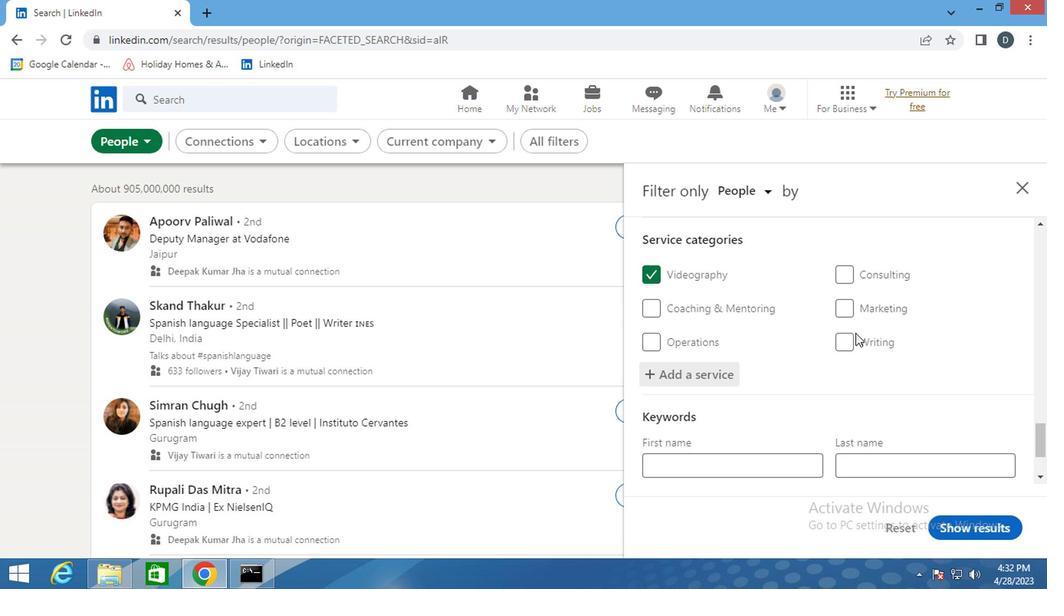 
Action: Mouse scrolled (852, 337) with delta (0, -1)
Screenshot: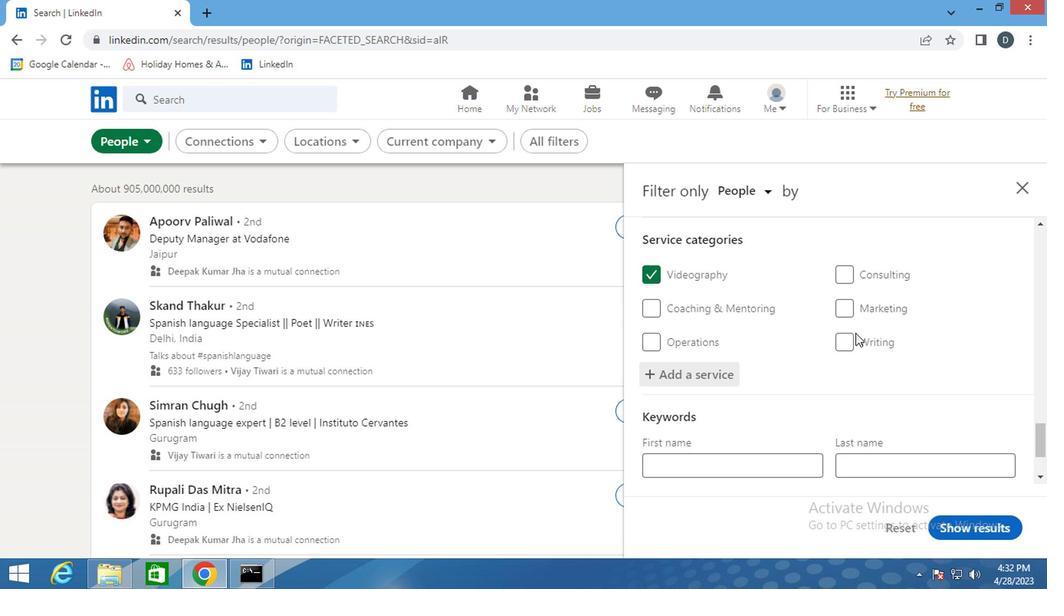 
Action: Mouse moved to (852, 340)
Screenshot: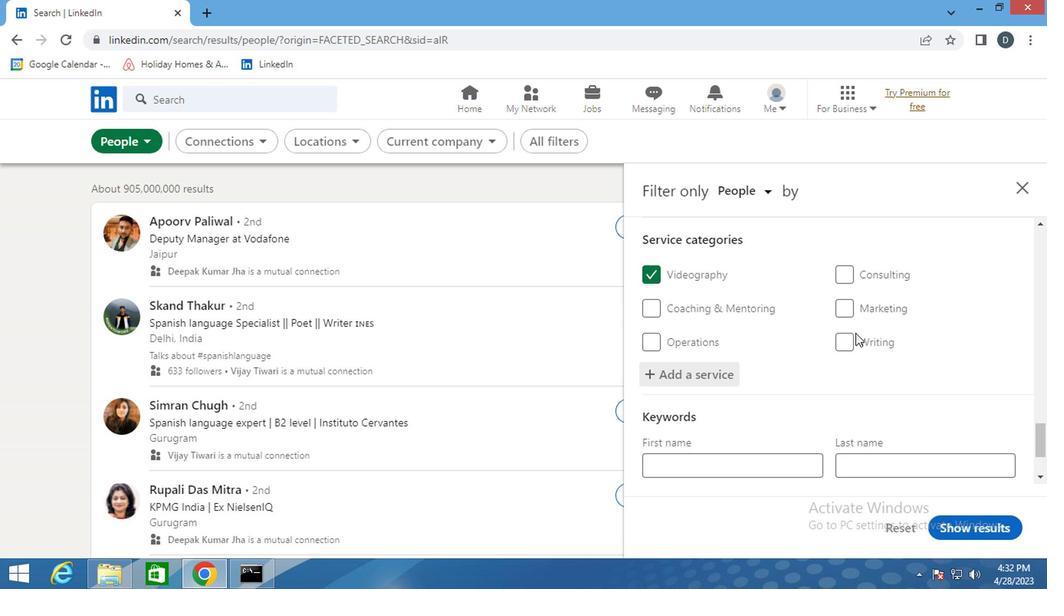 
Action: Mouse scrolled (852, 339) with delta (0, -1)
Screenshot: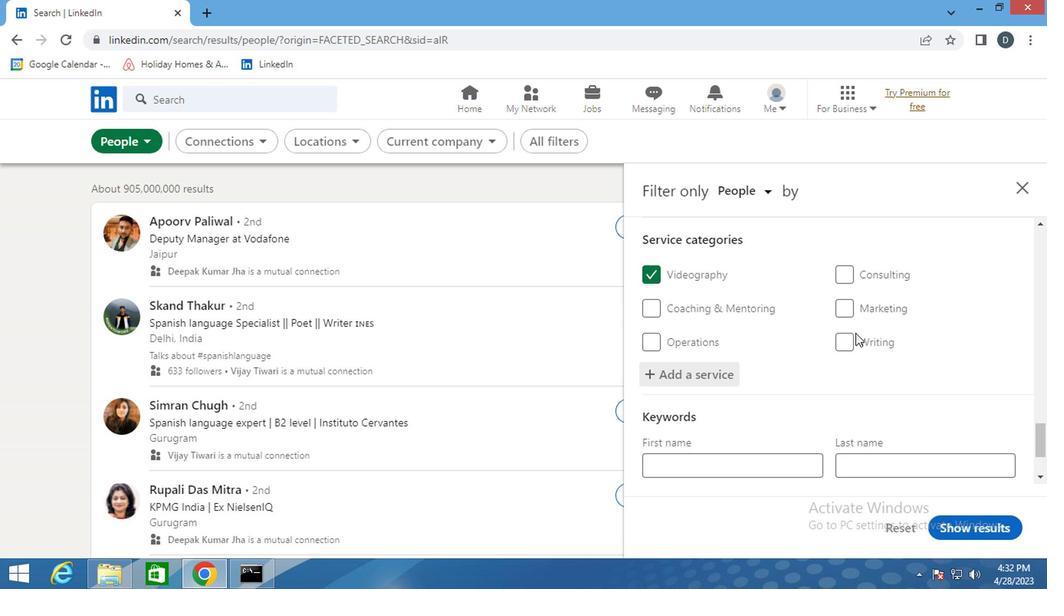 
Action: Mouse moved to (852, 340)
Screenshot: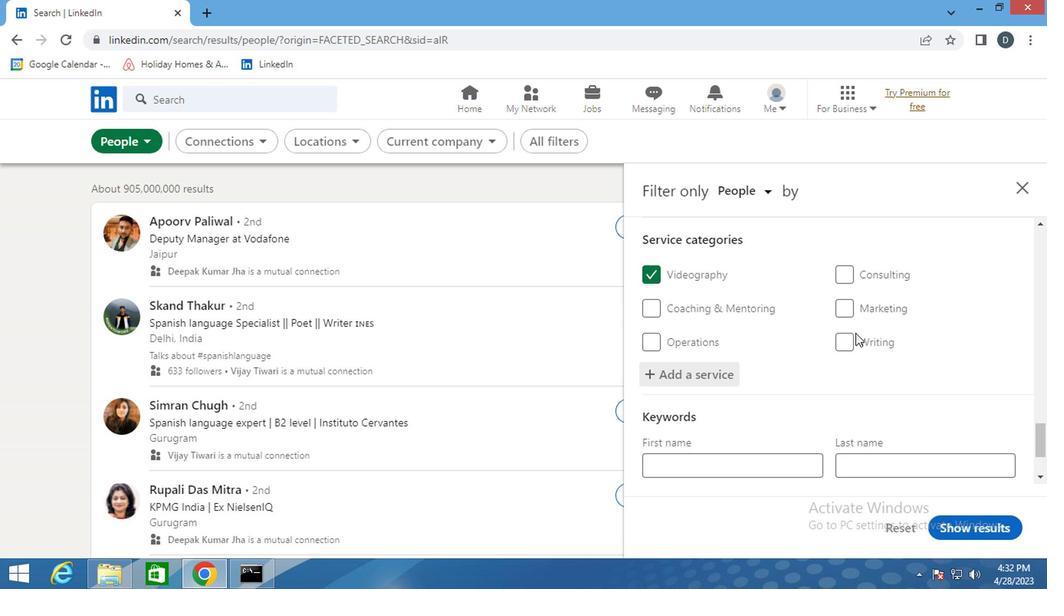 
Action: Mouse scrolled (852, 339) with delta (0, -1)
Screenshot: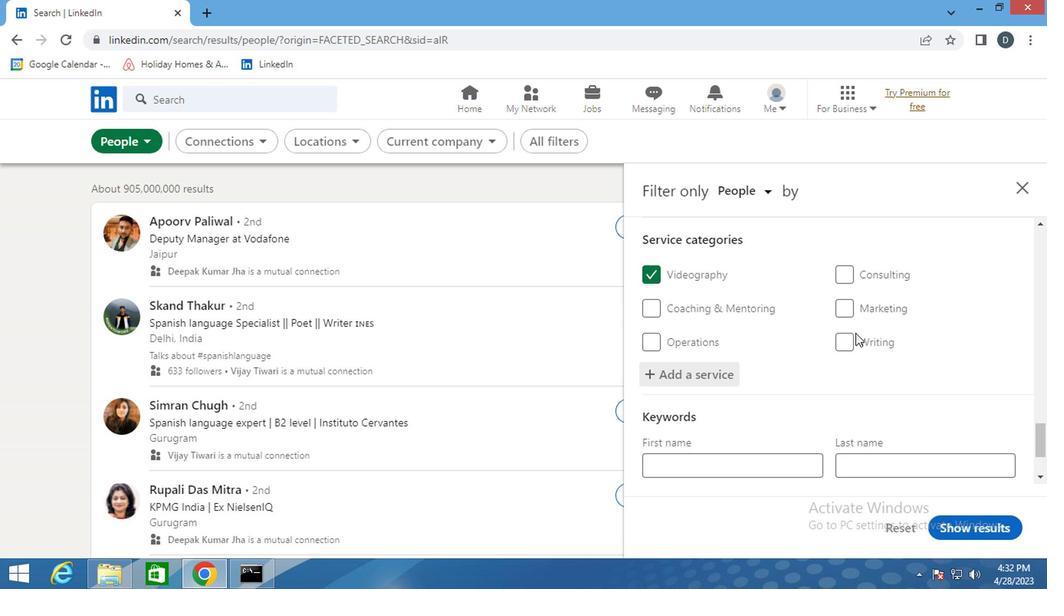 
Action: Mouse moved to (852, 342)
Screenshot: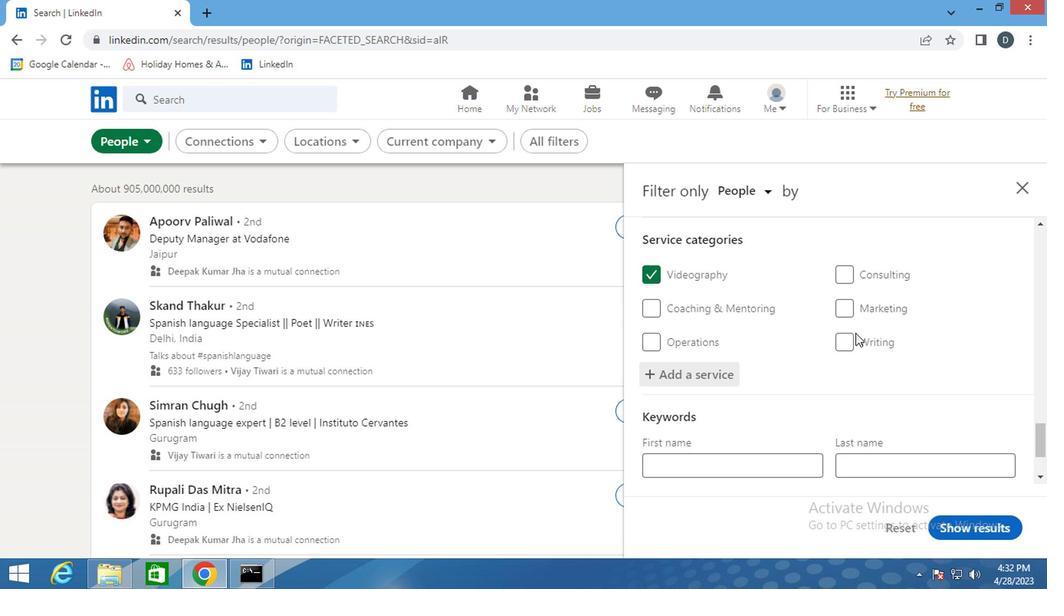 
Action: Mouse scrolled (852, 341) with delta (0, -1)
Screenshot: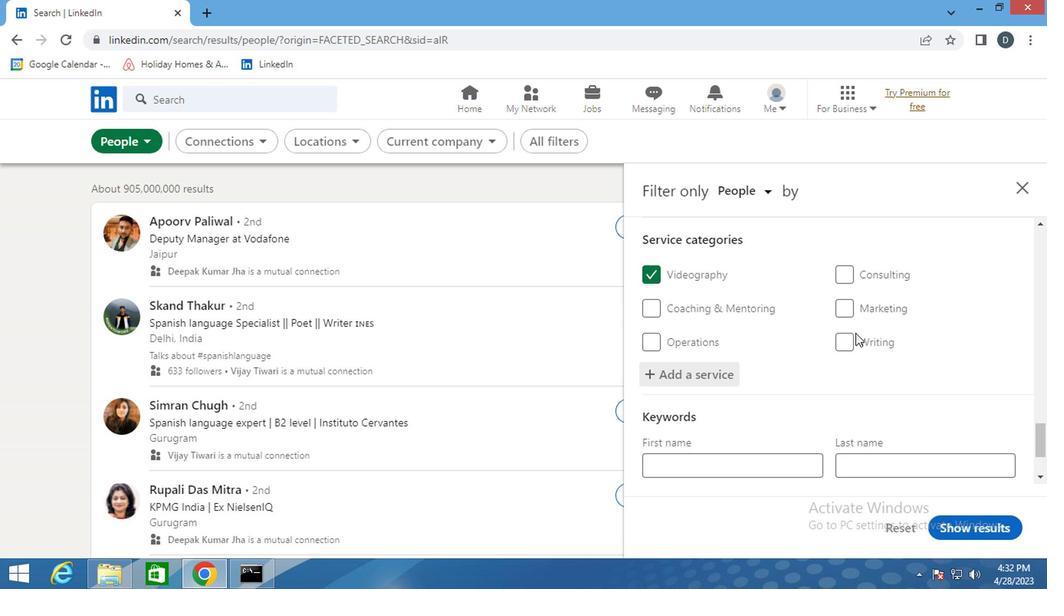 
Action: Mouse moved to (852, 344)
Screenshot: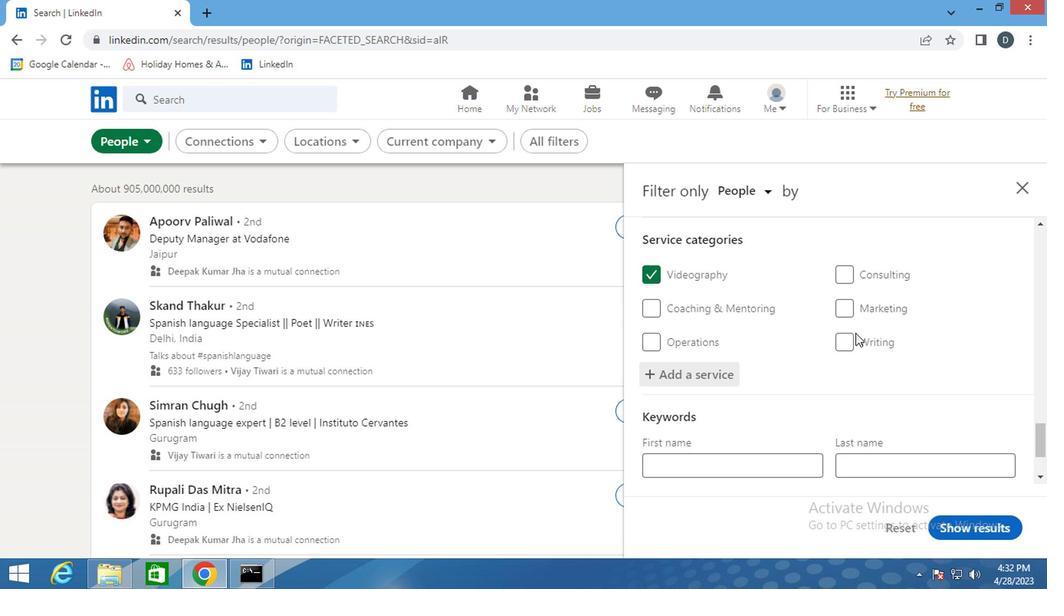 
Action: Mouse scrolled (852, 343) with delta (0, -1)
Screenshot: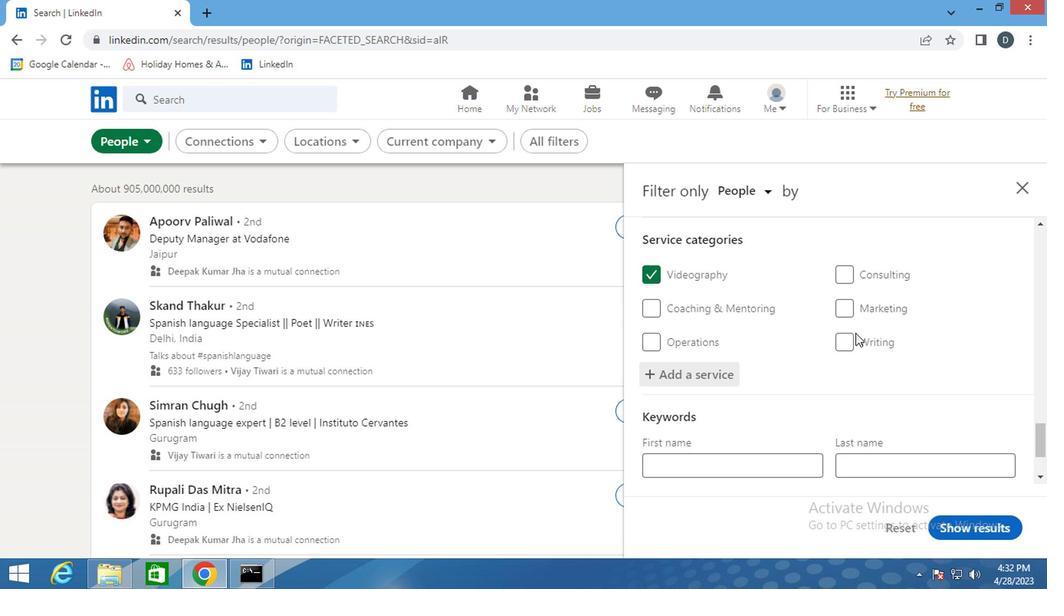 
Action: Mouse moved to (750, 411)
Screenshot: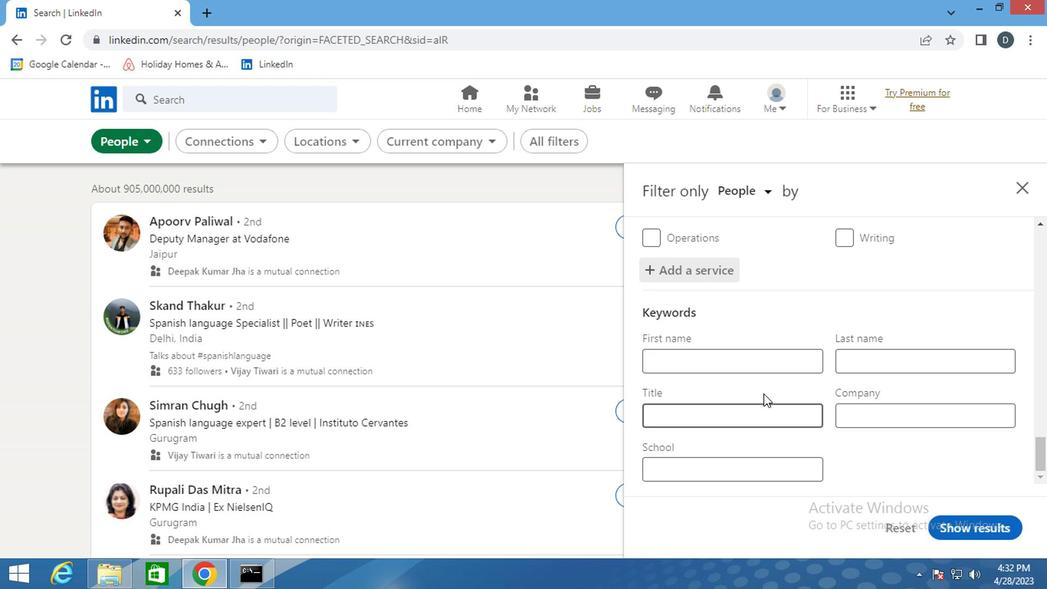 
Action: Mouse pressed left at (750, 411)
Screenshot: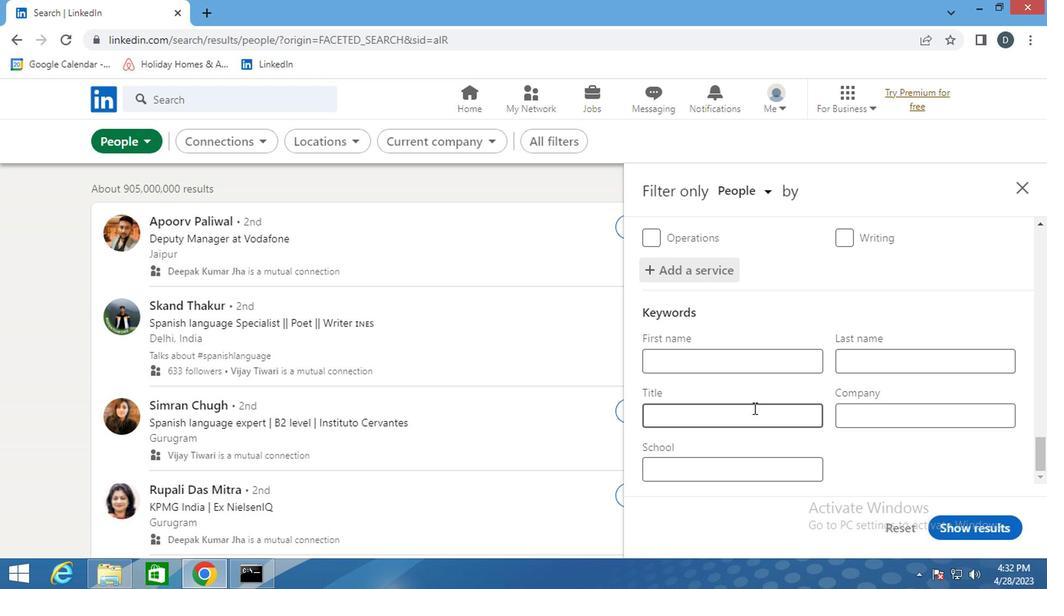 
Action: Key pressed <Key.shift>DELIVERY<Key.space><Key.shift>DRIVER
Screenshot: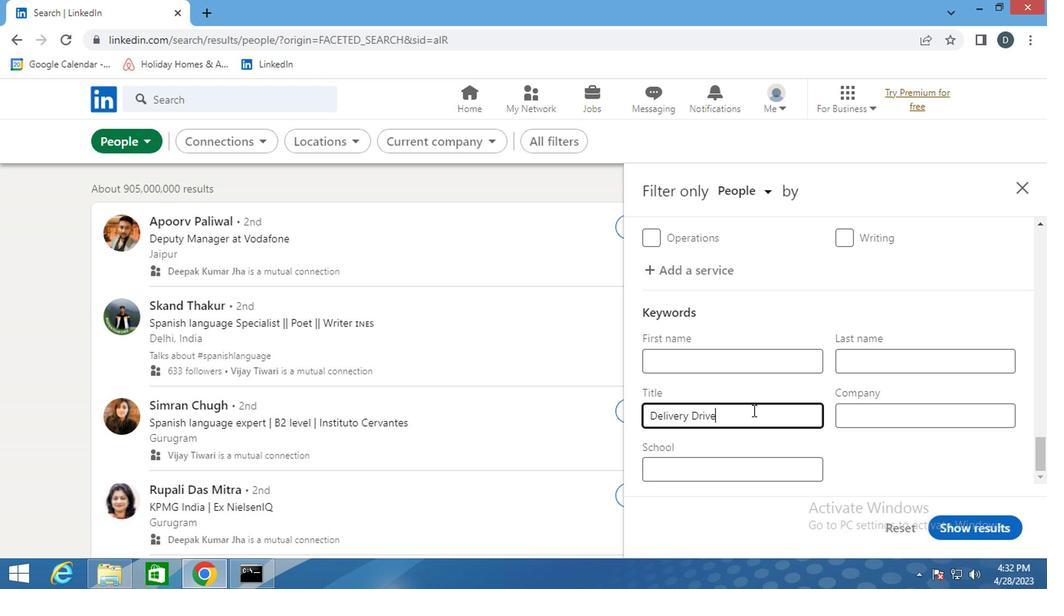 
Action: Mouse moved to (971, 527)
Screenshot: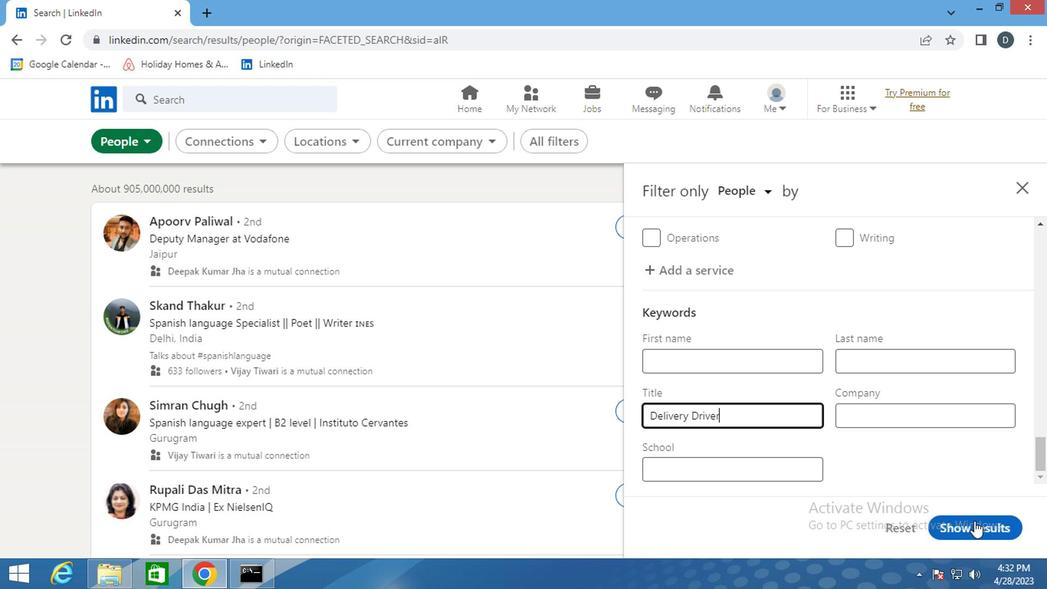 
Action: Mouse pressed left at (971, 527)
Screenshot: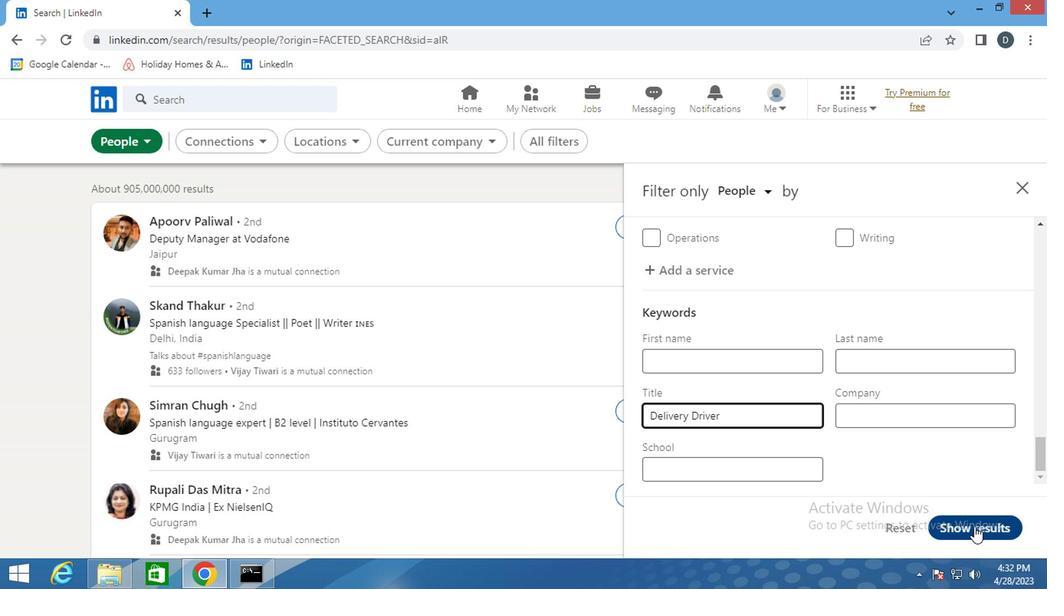 
Action: Mouse moved to (886, 393)
Screenshot: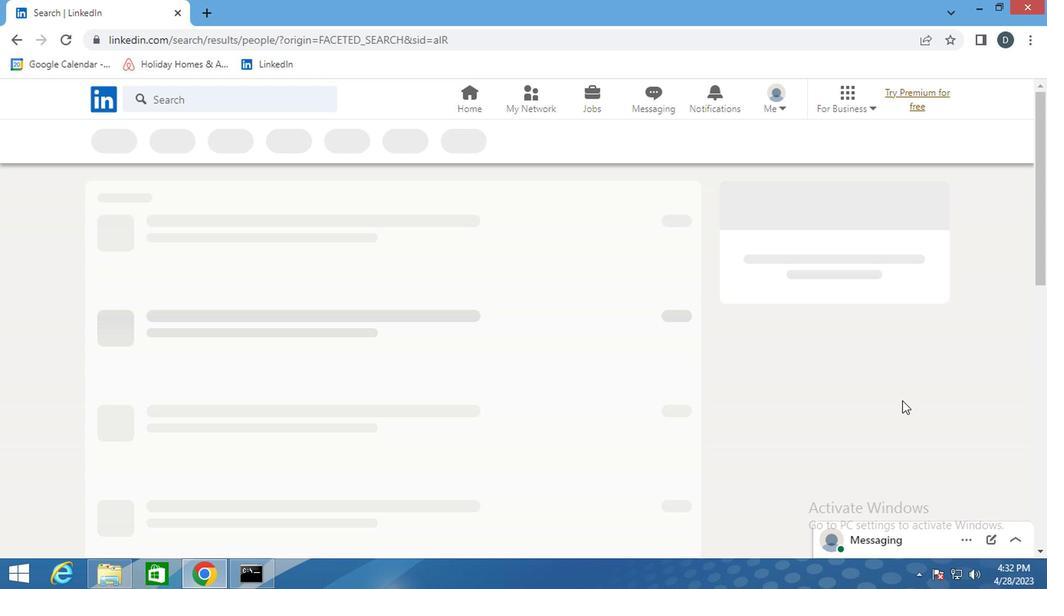 
